 Task: Search one way flight ticket for 5 adults, 1 child, 2 infants in seat and 1 infant on lap in business from Kailua-kona, Hawaii: Ellison Onizuka Kona International Airport At Keahole to Fort Wayne: Fort Wayne International Airport on 5-4-2023. Choice of flights is Alaska. Number of bags: 11 checked bags. Price is upto 105000. Outbound departure time preference is 22:00.
Action: Mouse moved to (372, 339)
Screenshot: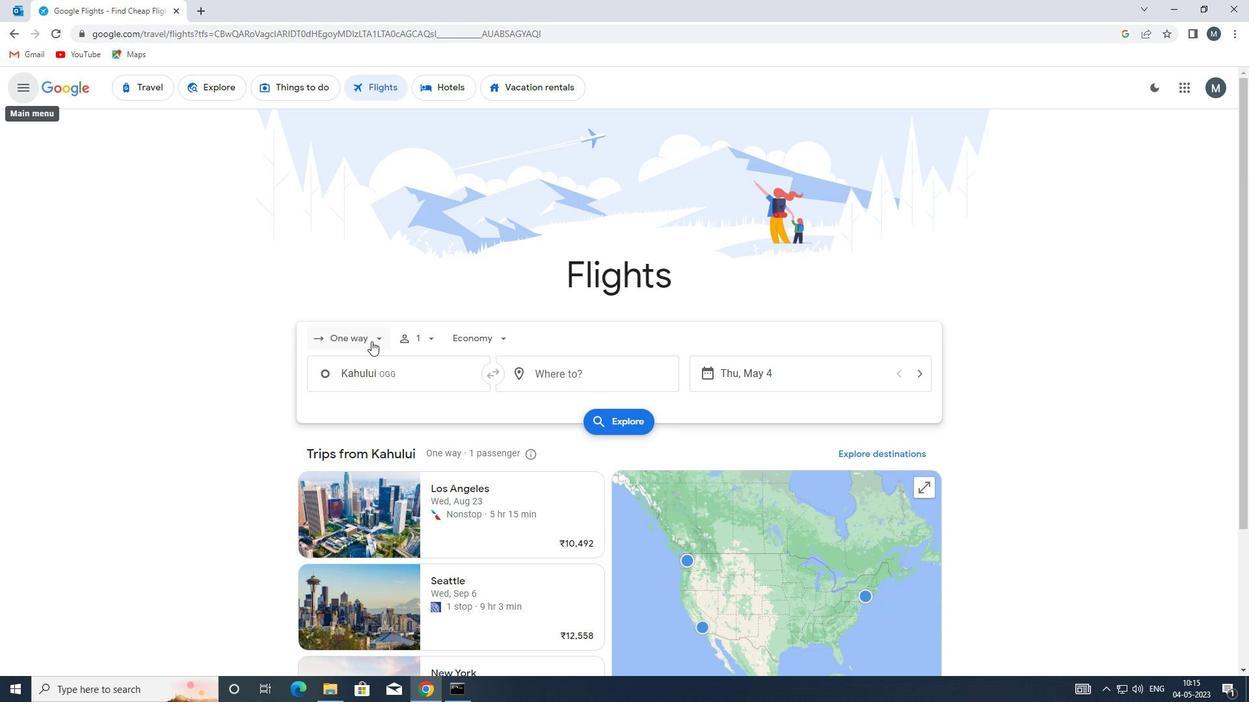 
Action: Mouse pressed left at (372, 339)
Screenshot: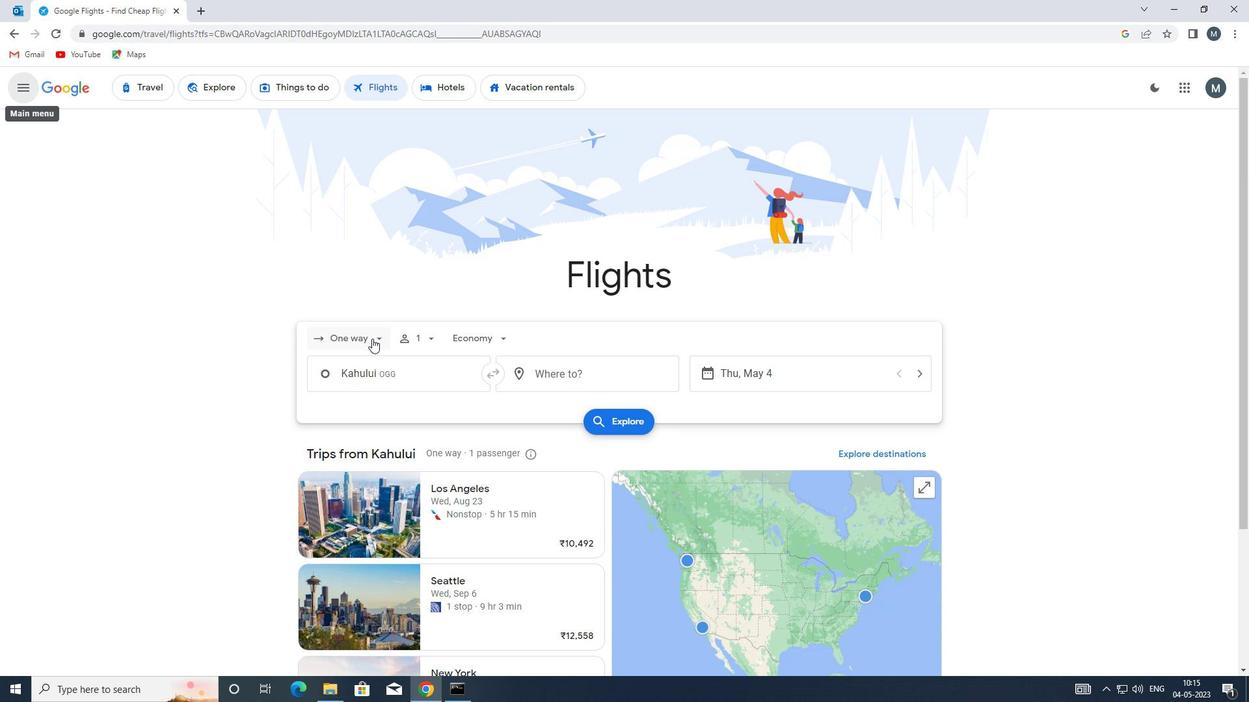 
Action: Mouse moved to (367, 402)
Screenshot: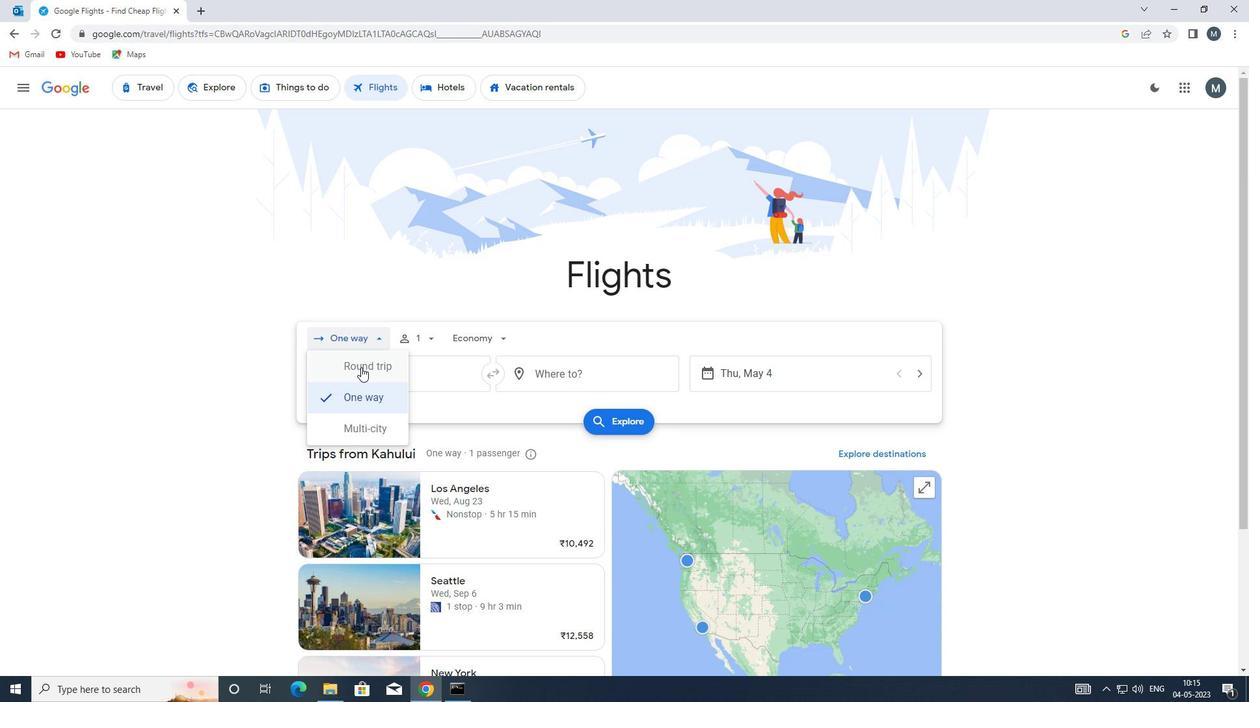 
Action: Mouse pressed left at (367, 402)
Screenshot: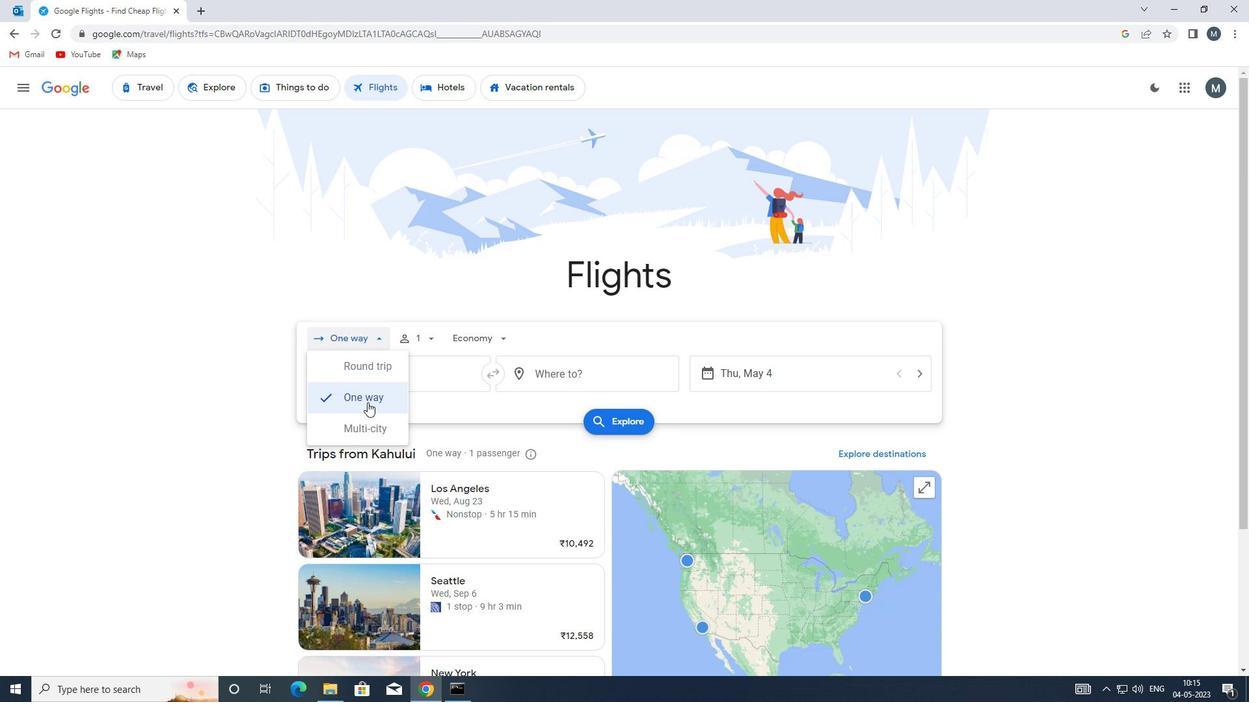 
Action: Mouse moved to (430, 342)
Screenshot: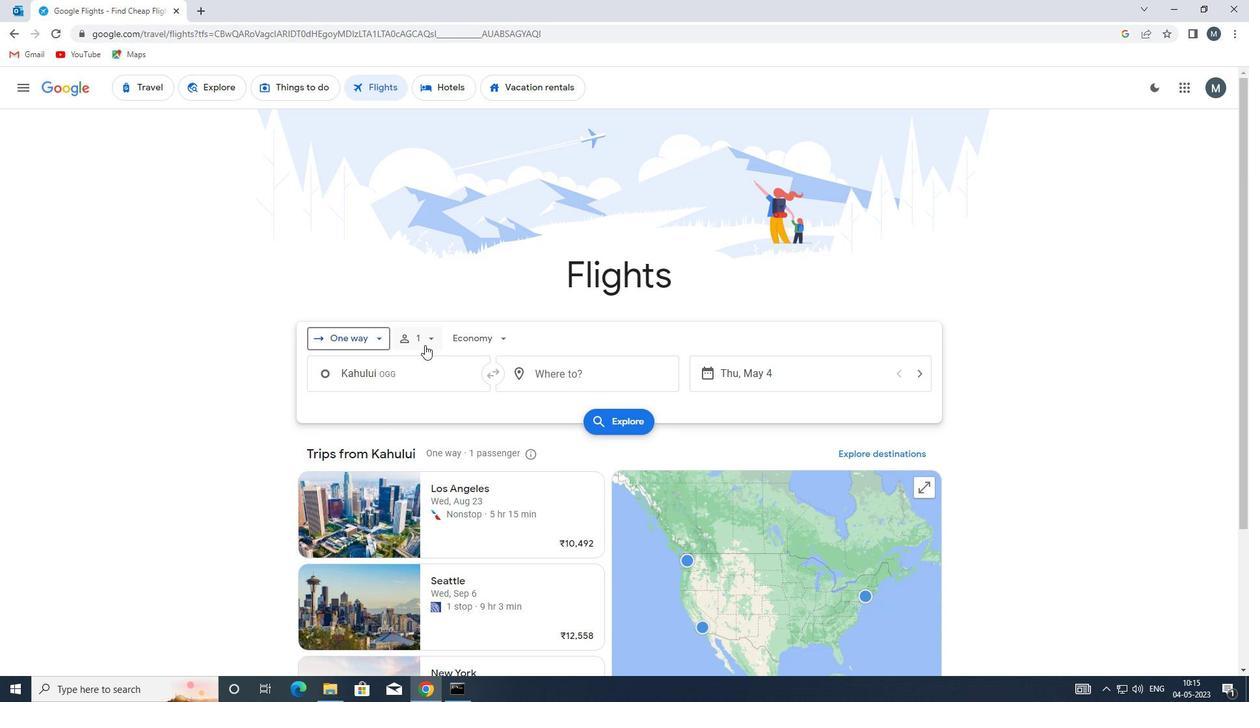 
Action: Mouse pressed left at (430, 342)
Screenshot: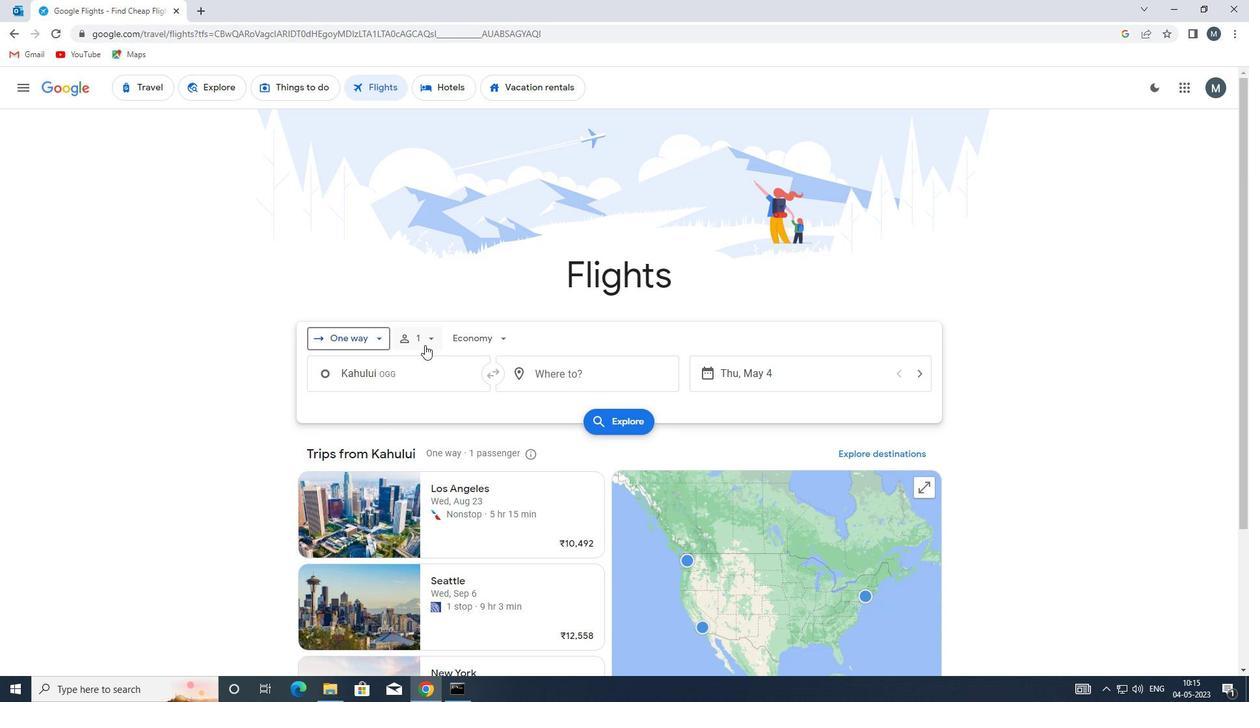 
Action: Mouse moved to (538, 372)
Screenshot: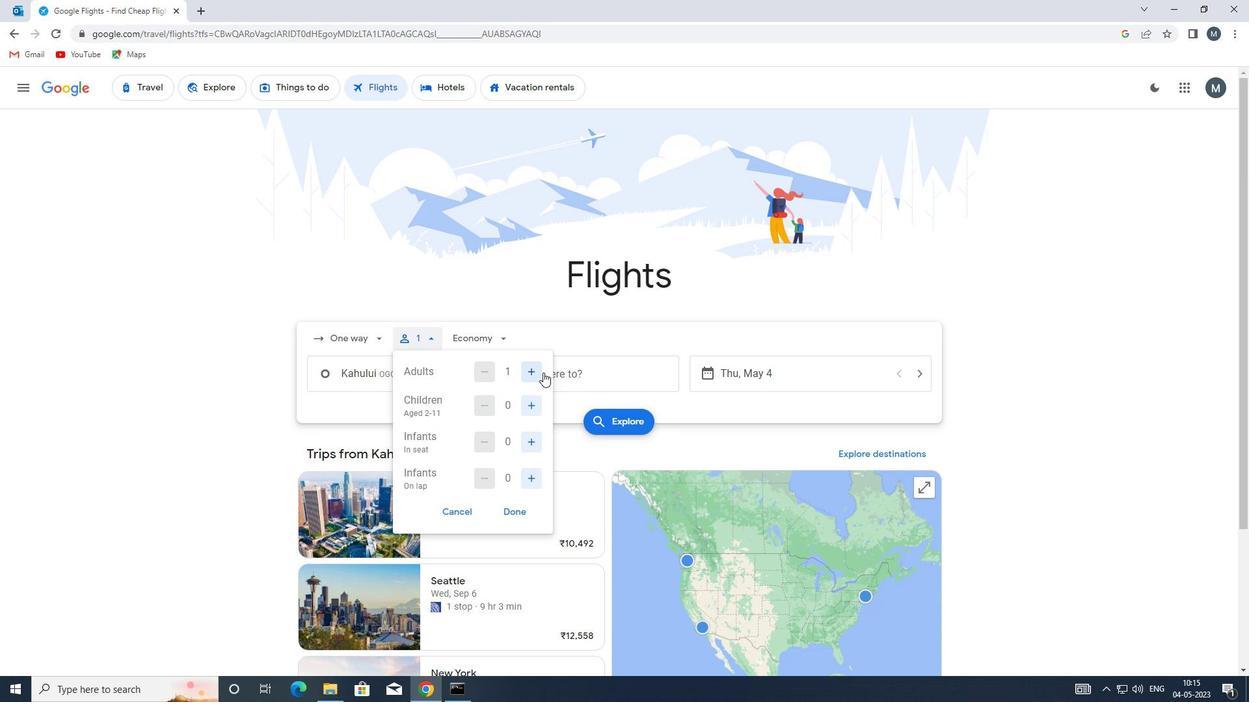 
Action: Mouse pressed left at (538, 372)
Screenshot: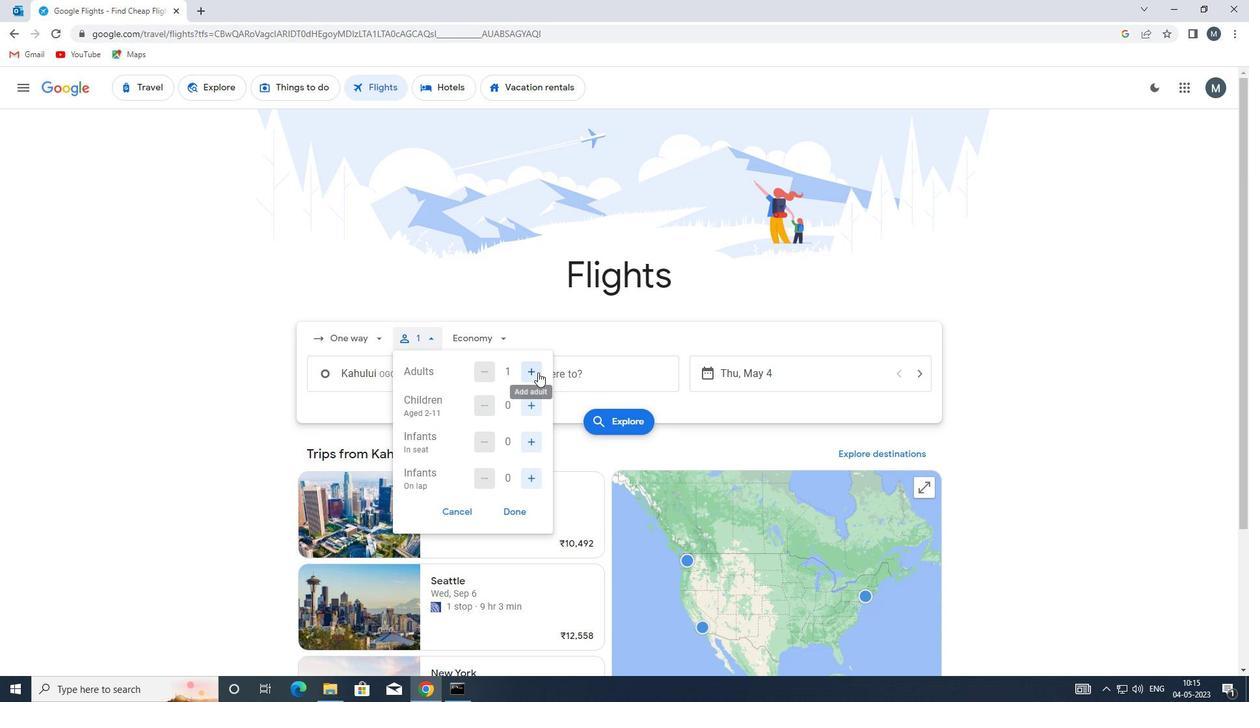 
Action: Mouse pressed left at (538, 372)
Screenshot: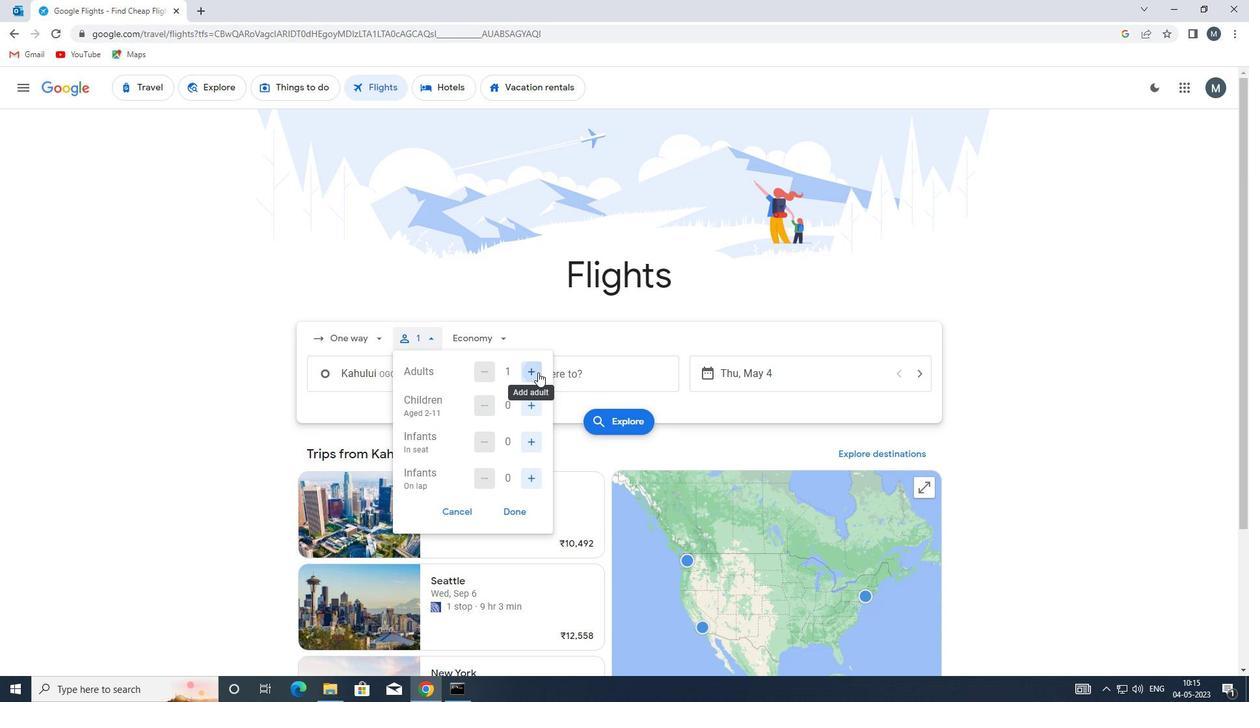 
Action: Mouse pressed left at (538, 372)
Screenshot: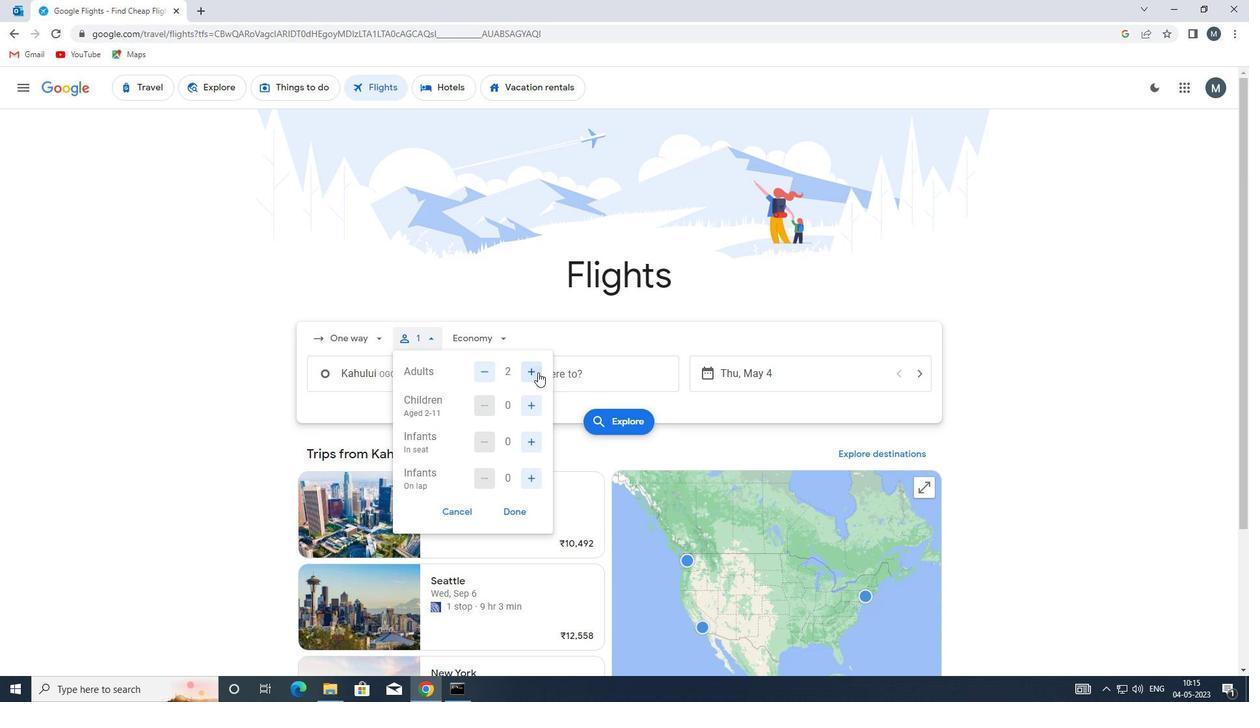 
Action: Mouse pressed left at (538, 372)
Screenshot: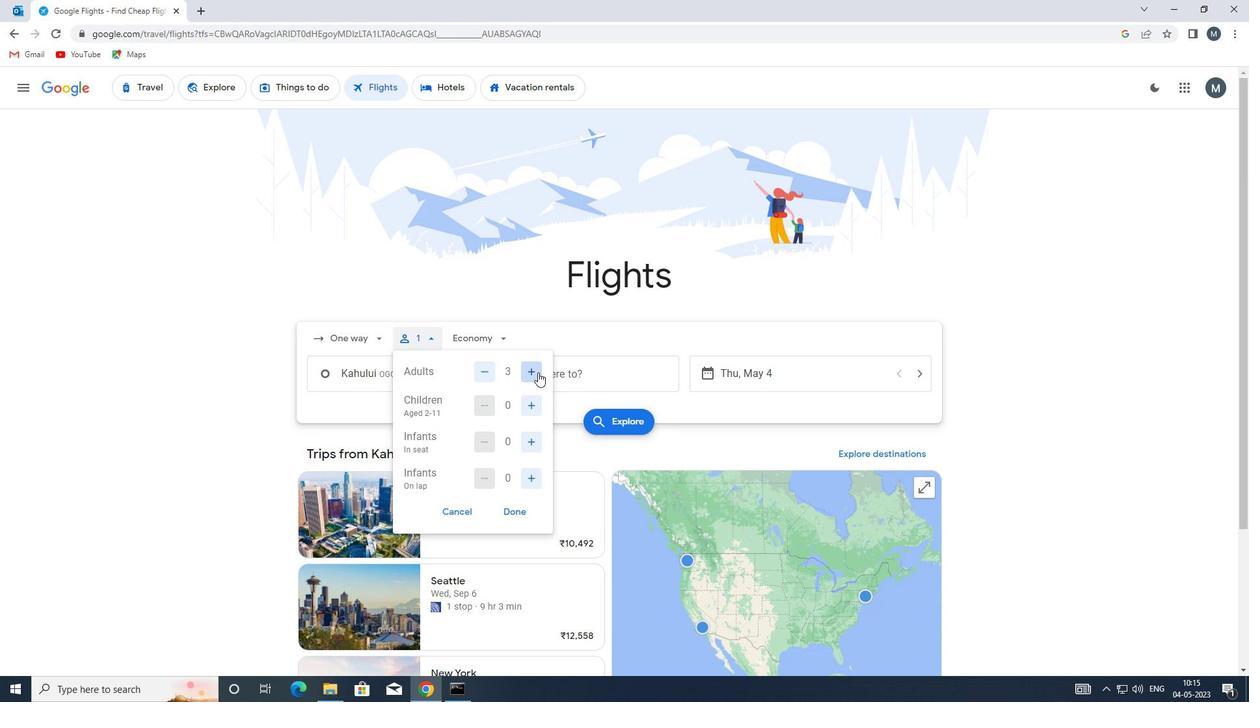 
Action: Mouse moved to (534, 410)
Screenshot: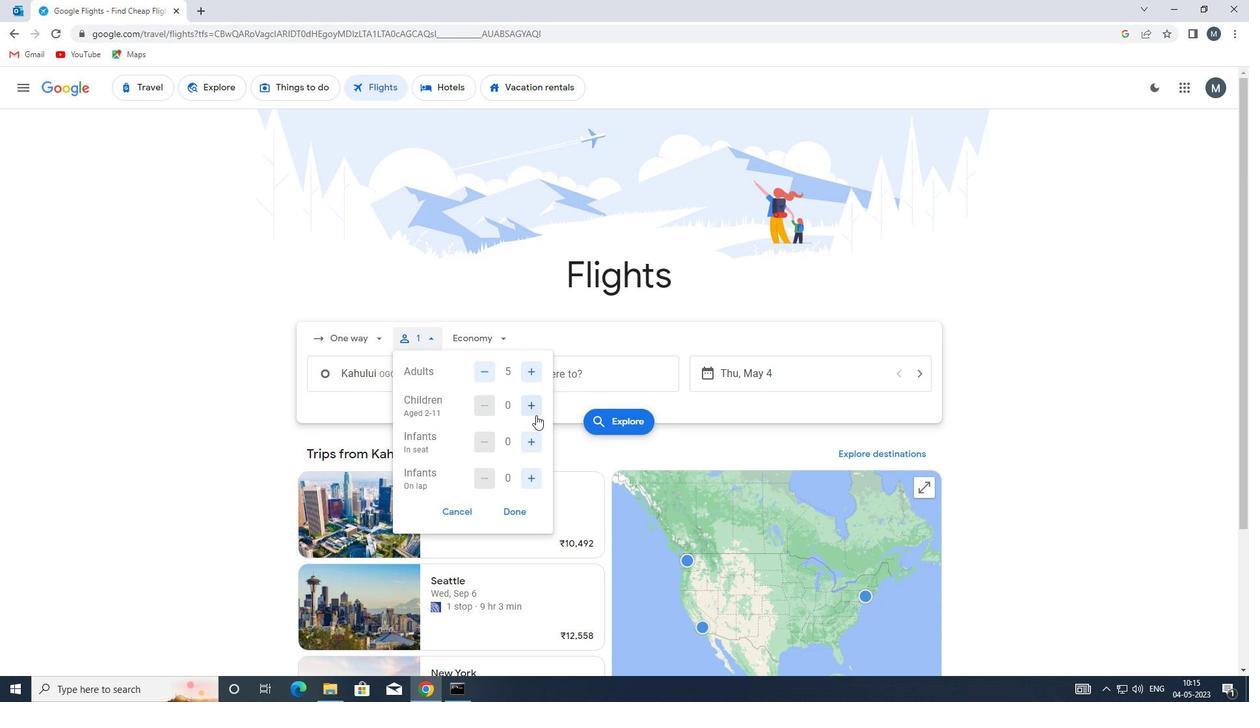 
Action: Mouse pressed left at (534, 410)
Screenshot: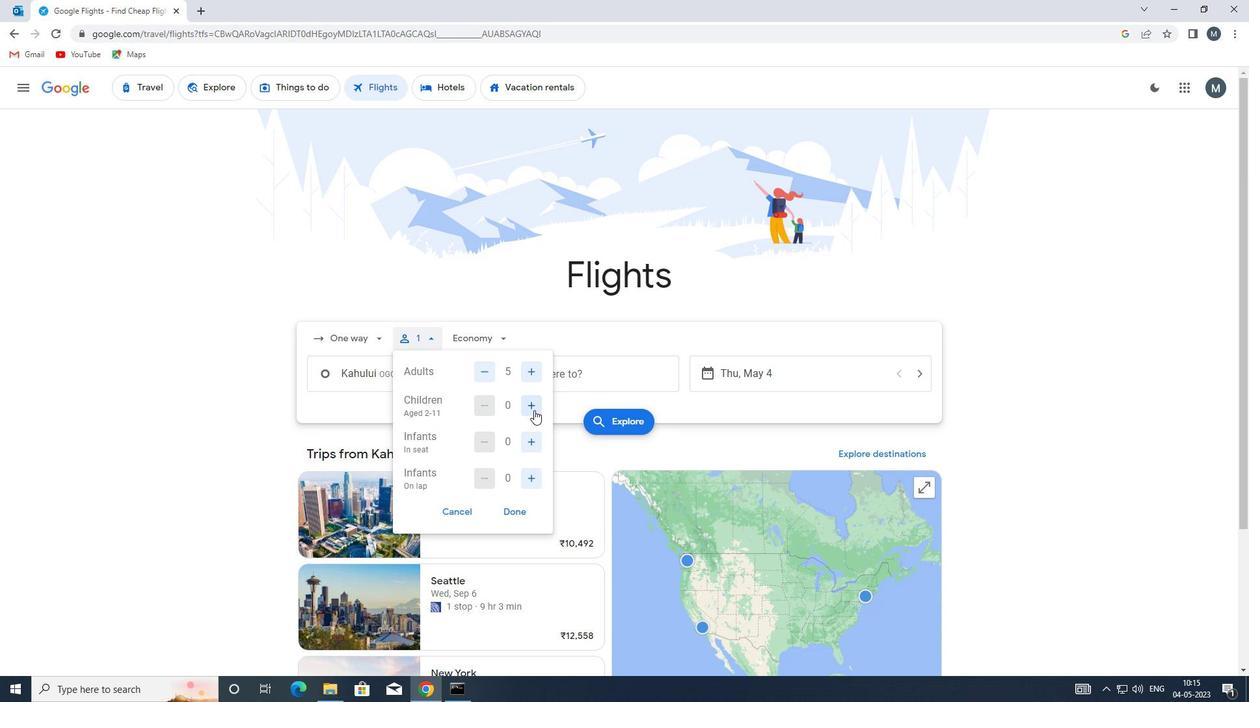 
Action: Mouse moved to (532, 446)
Screenshot: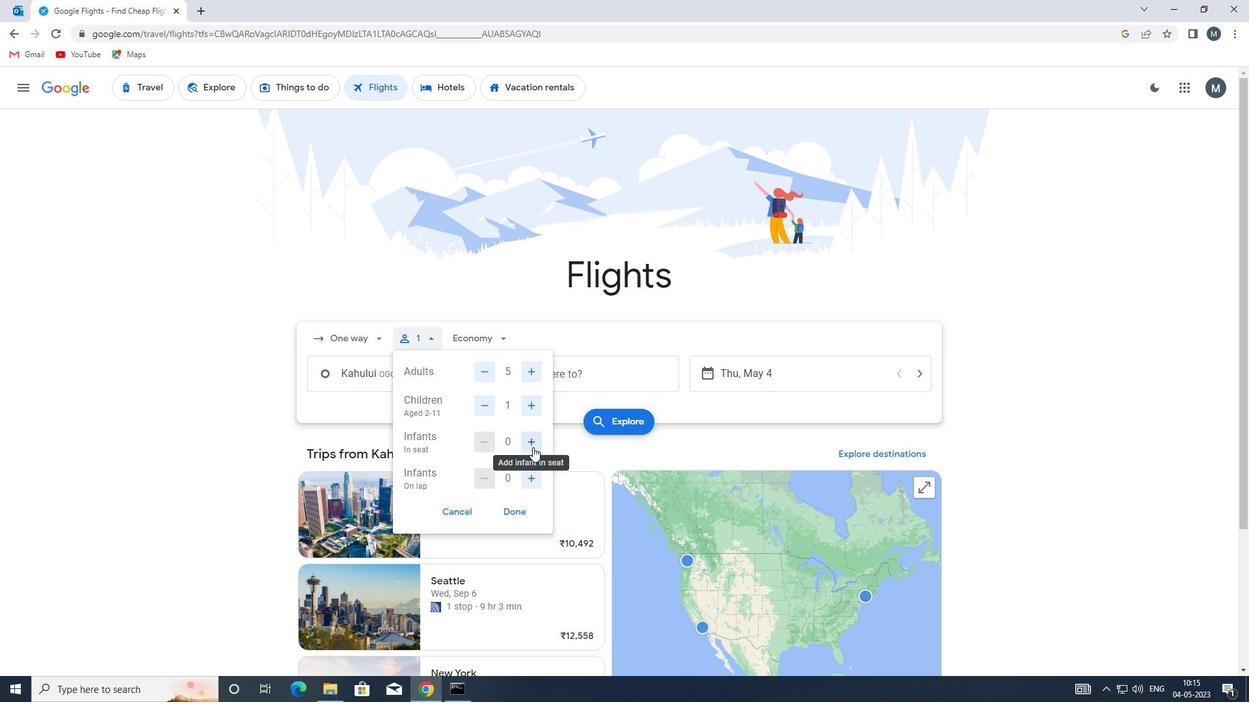 
Action: Mouse pressed left at (532, 446)
Screenshot: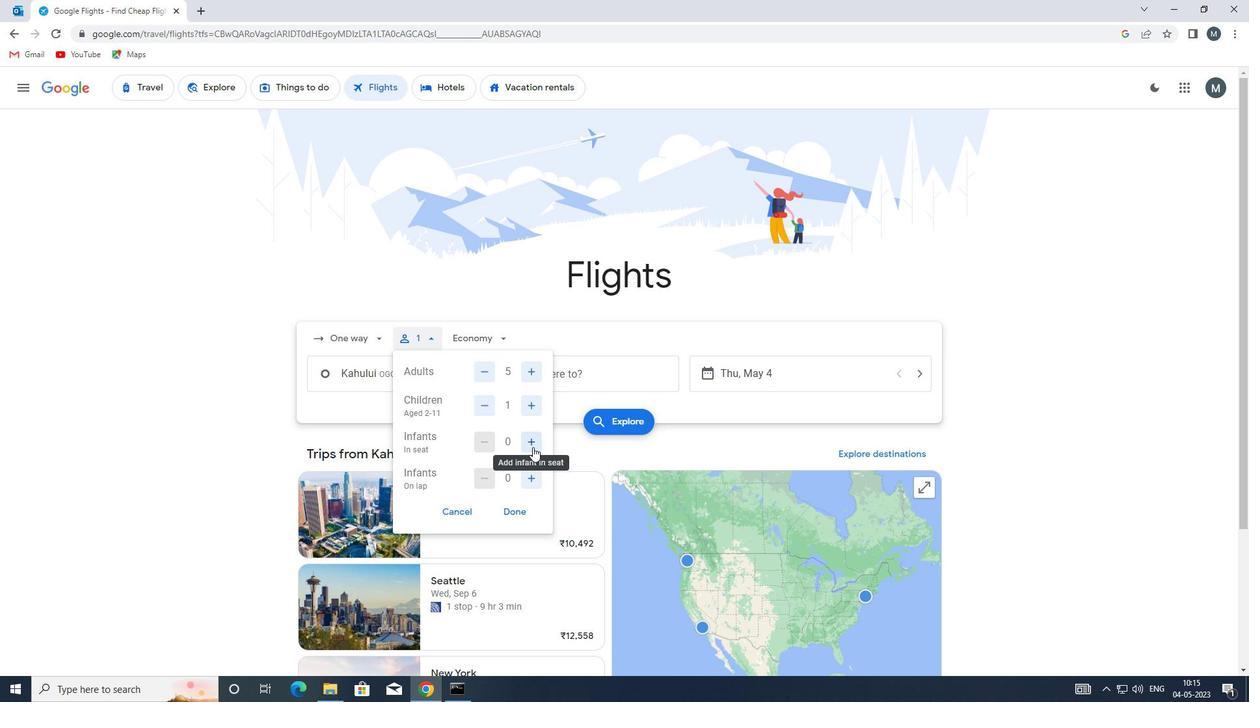 
Action: Mouse moved to (533, 445)
Screenshot: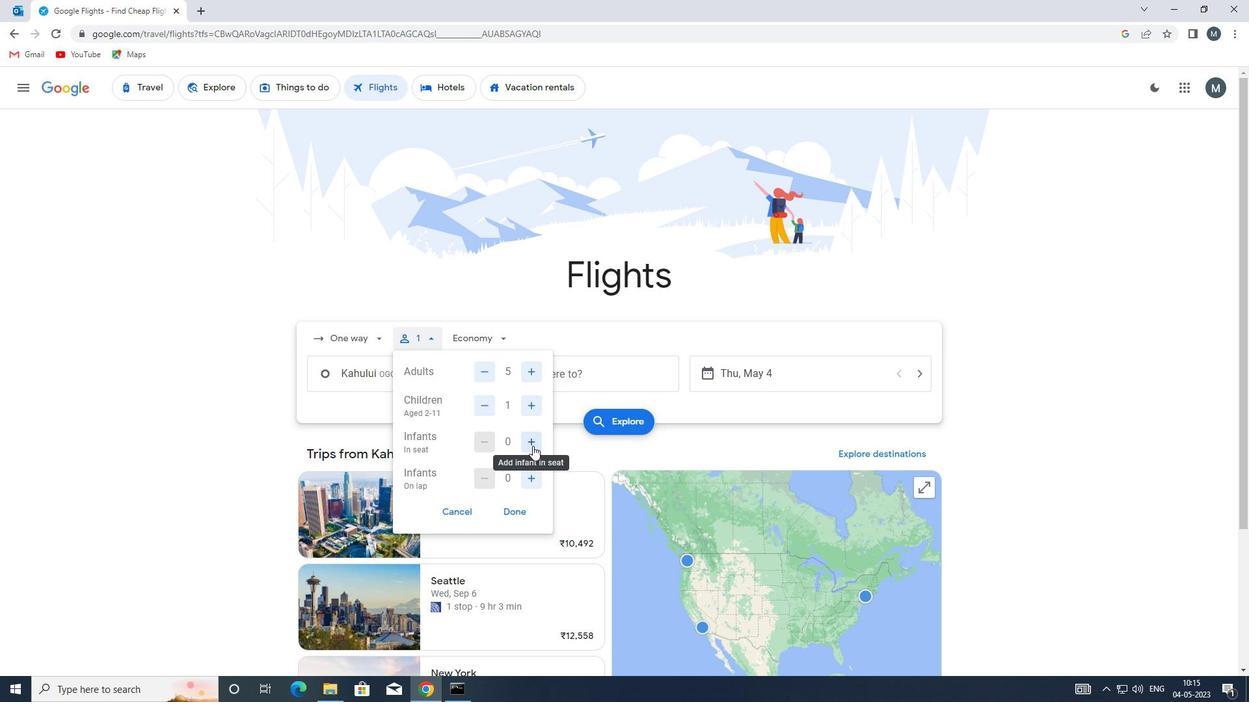 
Action: Mouse pressed left at (533, 445)
Screenshot: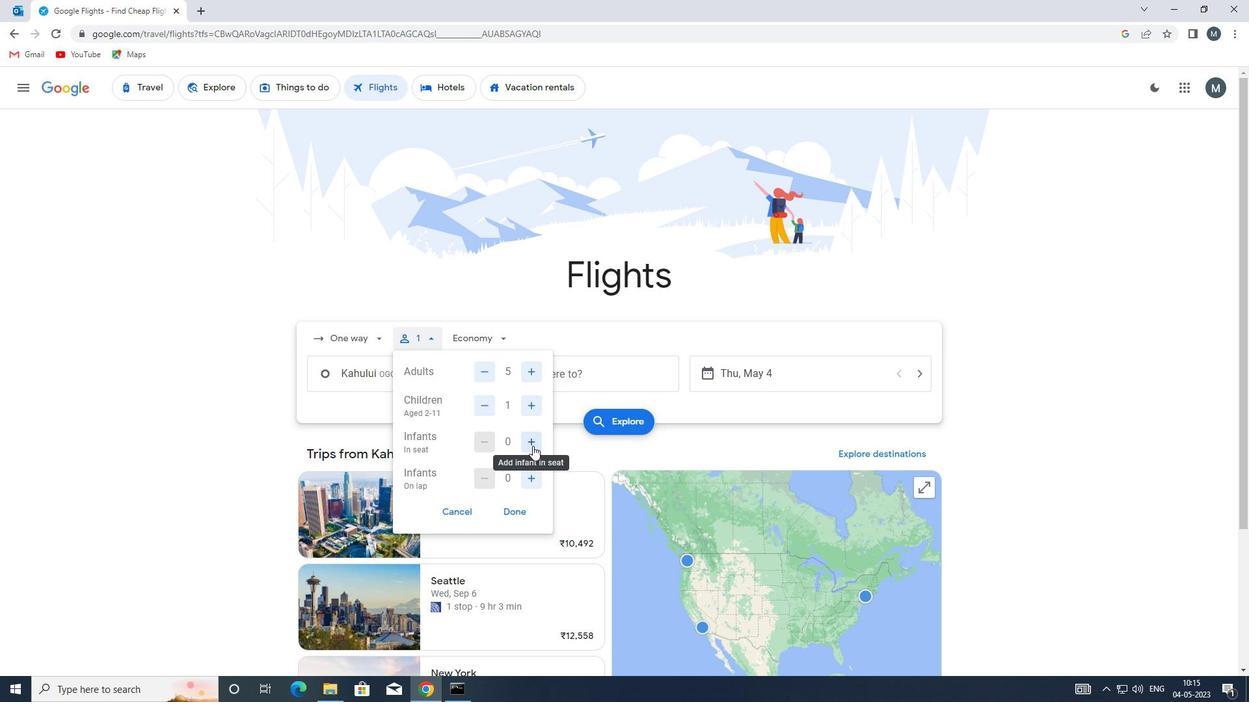 
Action: Mouse moved to (532, 485)
Screenshot: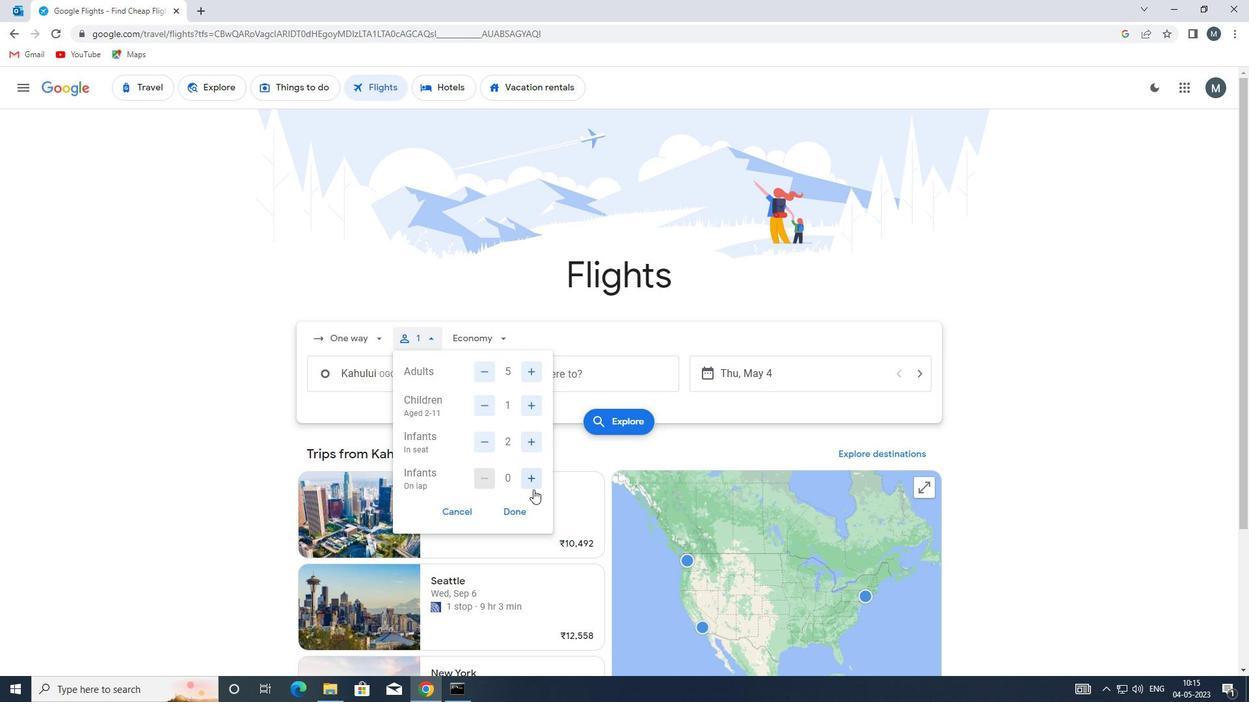 
Action: Mouse pressed left at (532, 485)
Screenshot: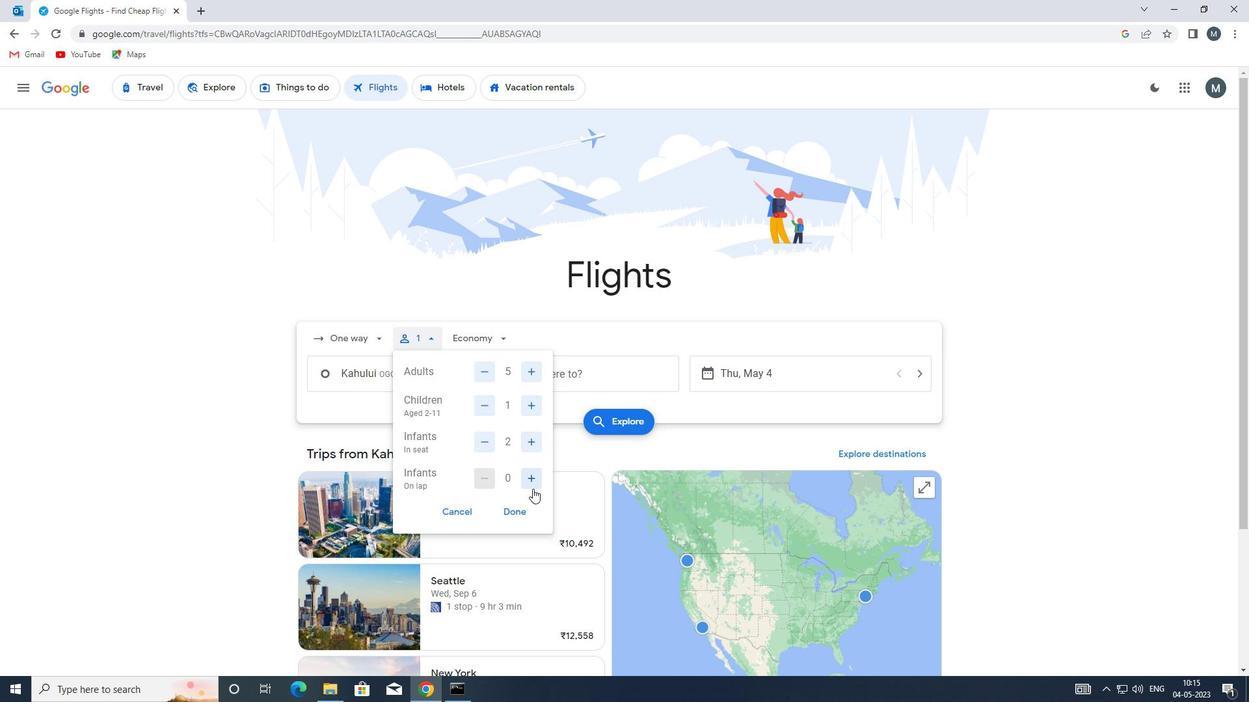 
Action: Mouse moved to (522, 506)
Screenshot: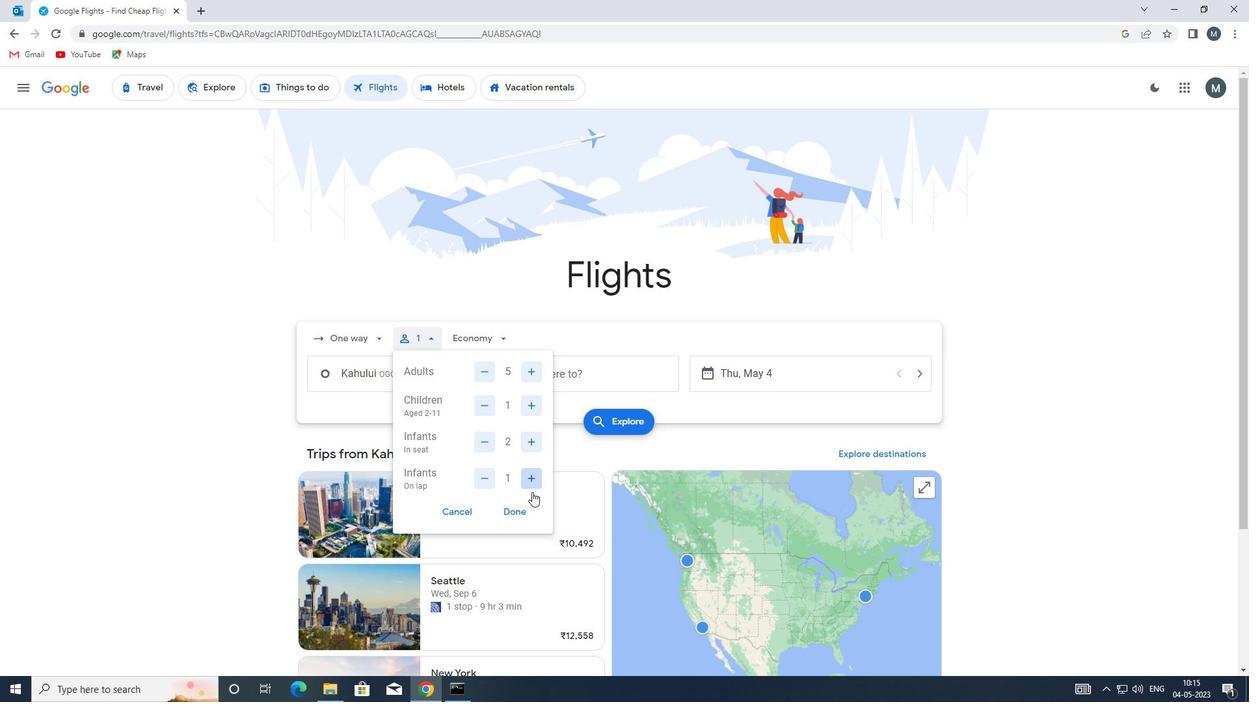 
Action: Mouse pressed left at (522, 506)
Screenshot: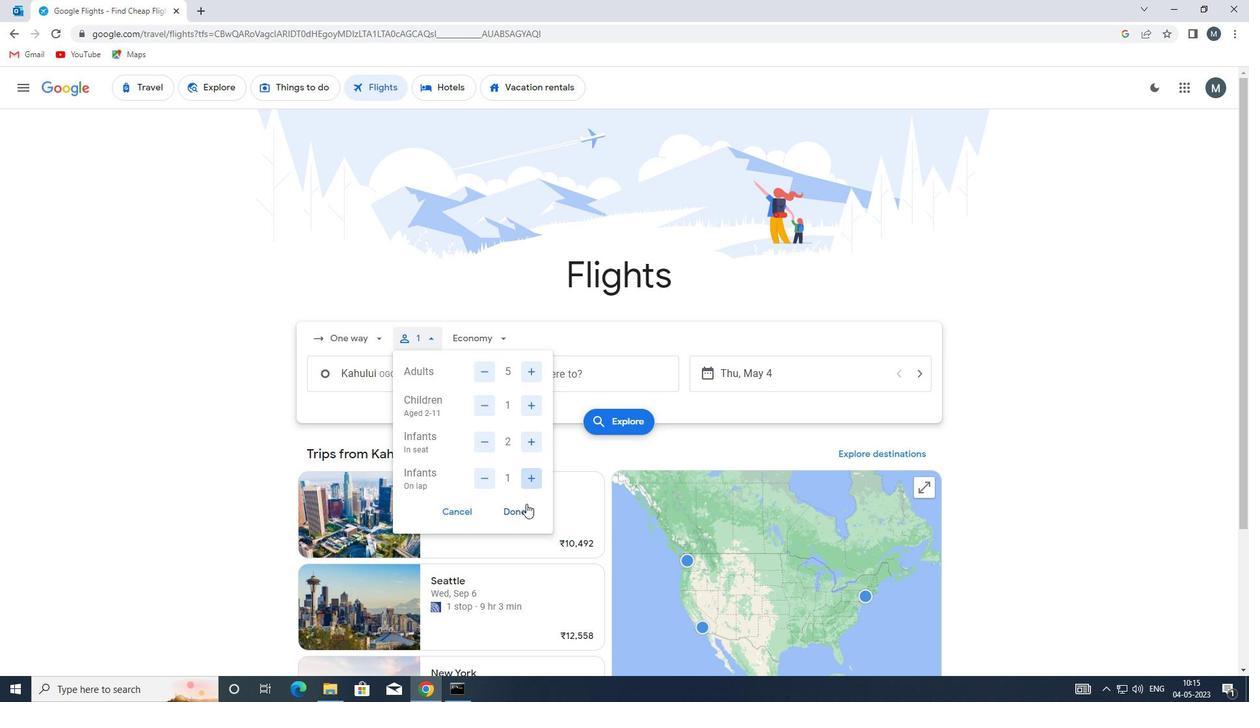 
Action: Mouse moved to (500, 339)
Screenshot: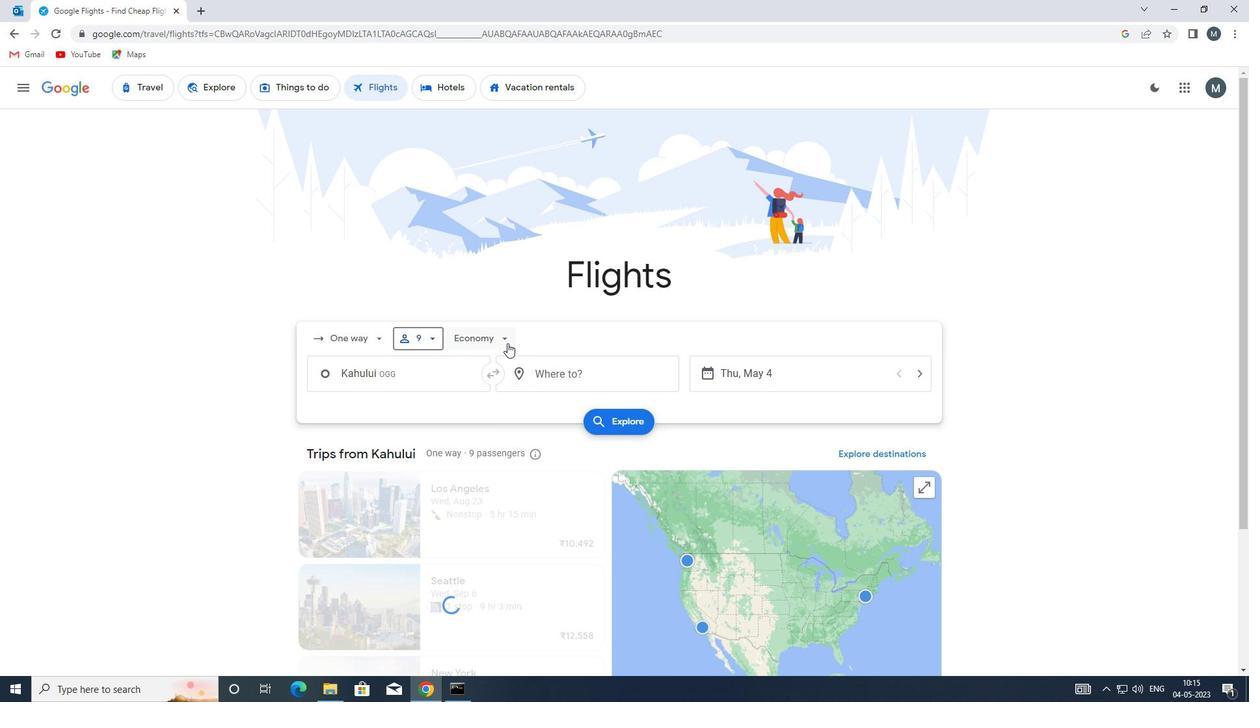 
Action: Mouse pressed left at (500, 339)
Screenshot: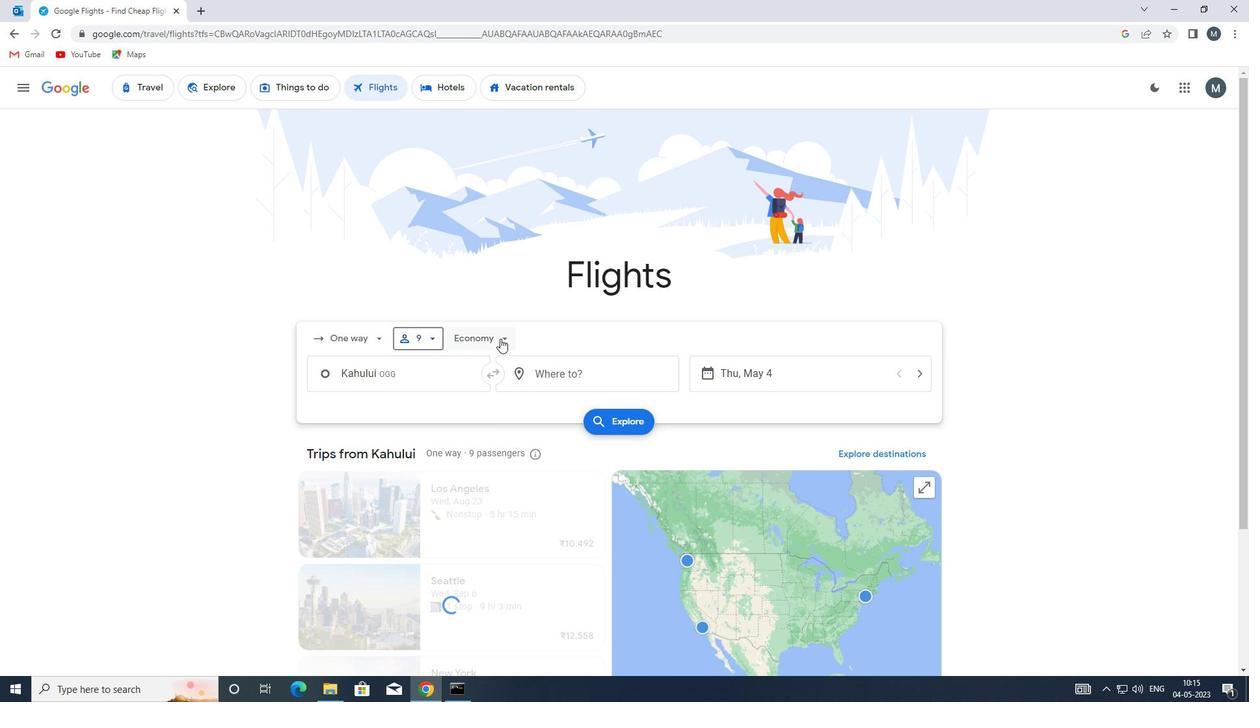 
Action: Mouse moved to (524, 432)
Screenshot: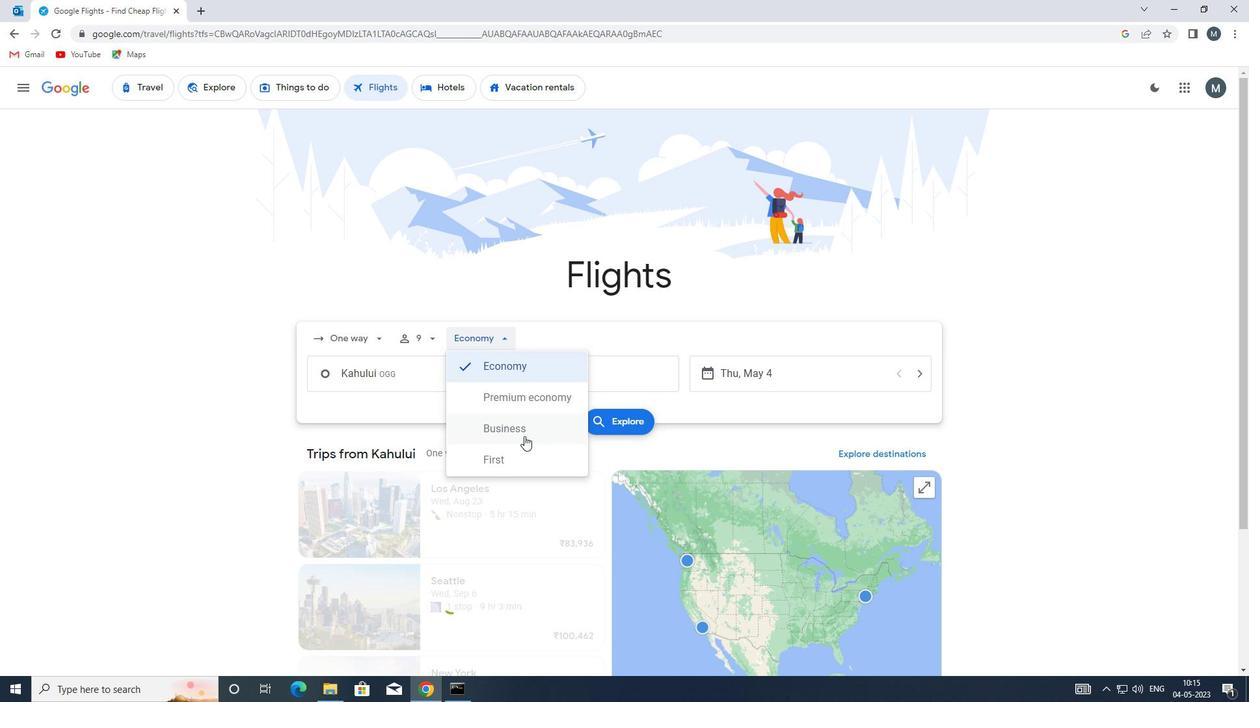 
Action: Mouse pressed left at (524, 432)
Screenshot: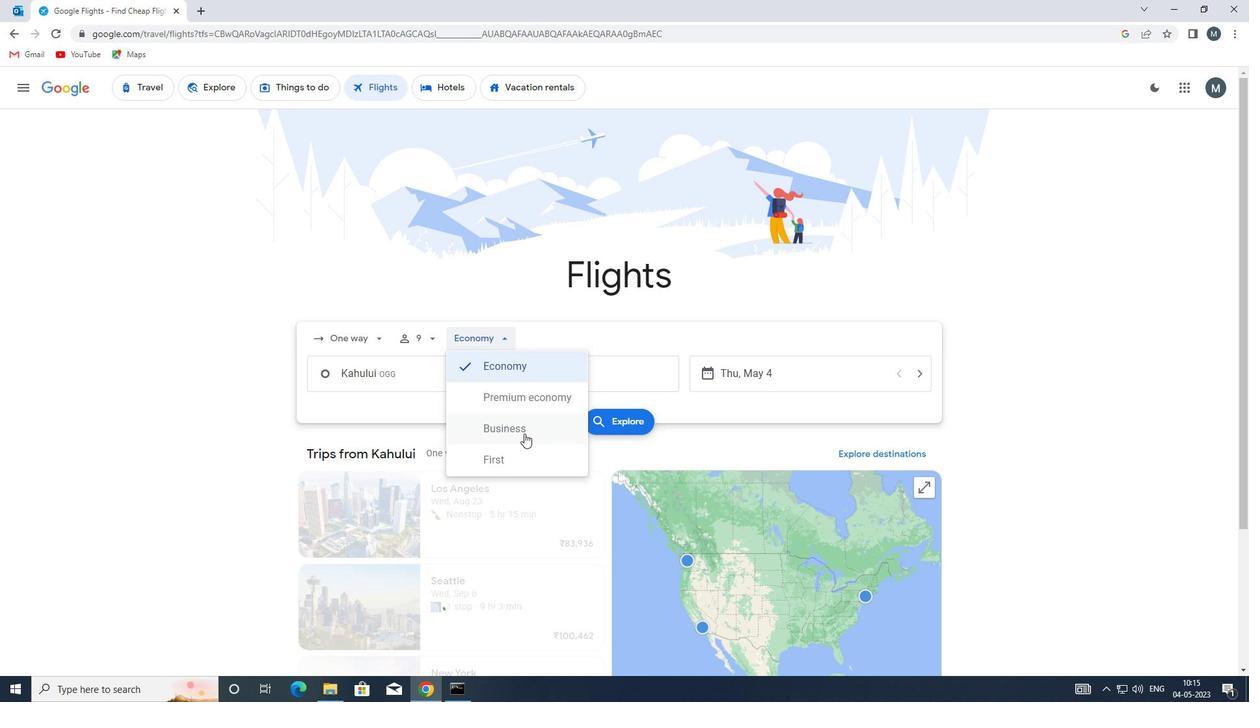 
Action: Mouse moved to (417, 377)
Screenshot: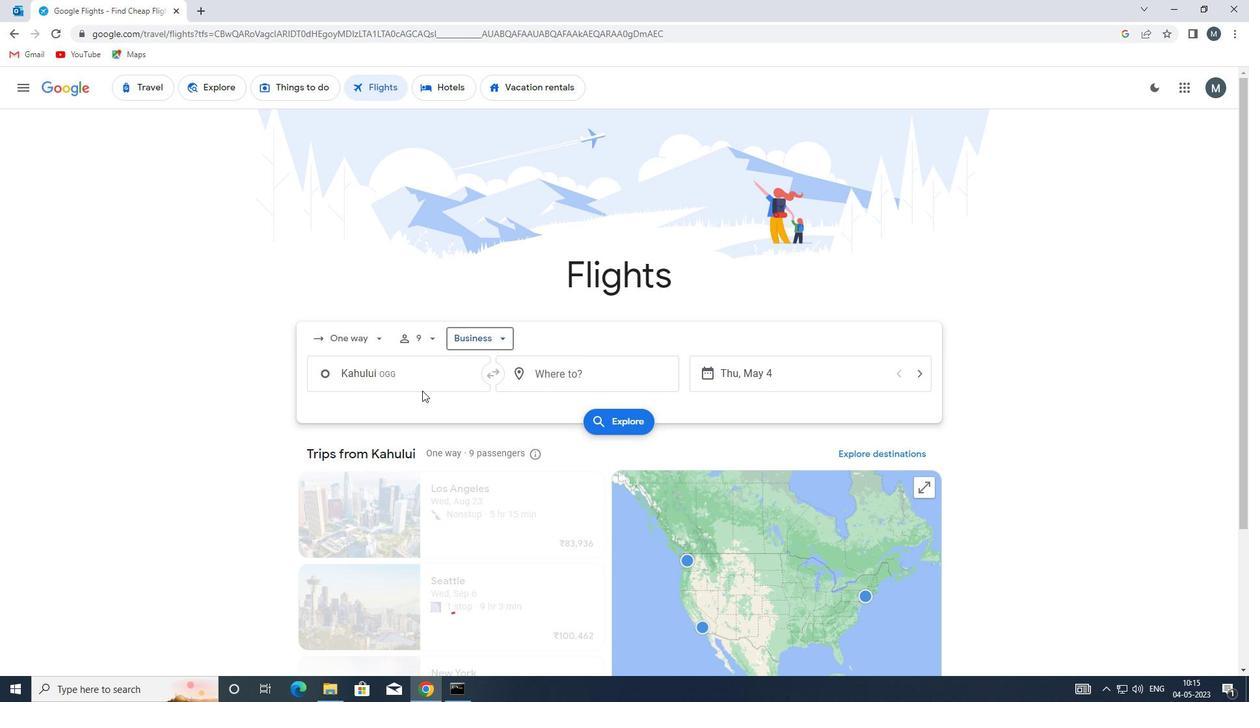 
Action: Mouse pressed left at (417, 377)
Screenshot: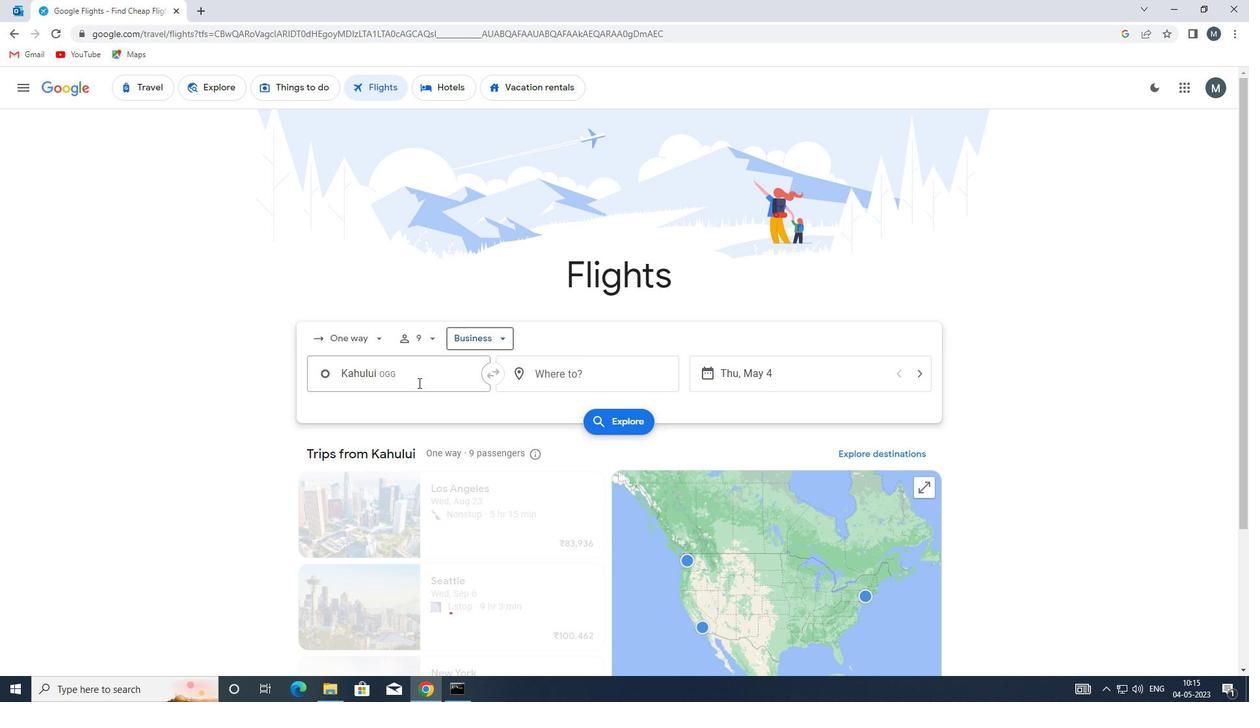 
Action: Mouse moved to (417, 377)
Screenshot: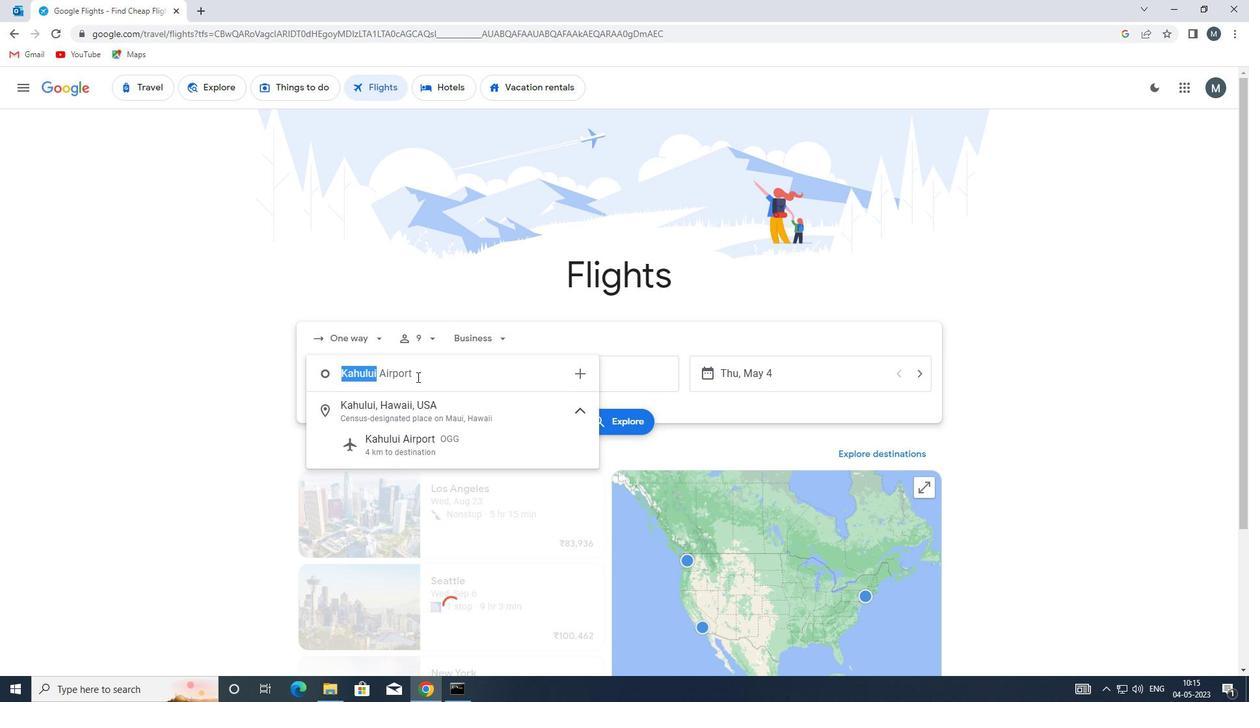 
Action: Key pressed koa
Screenshot: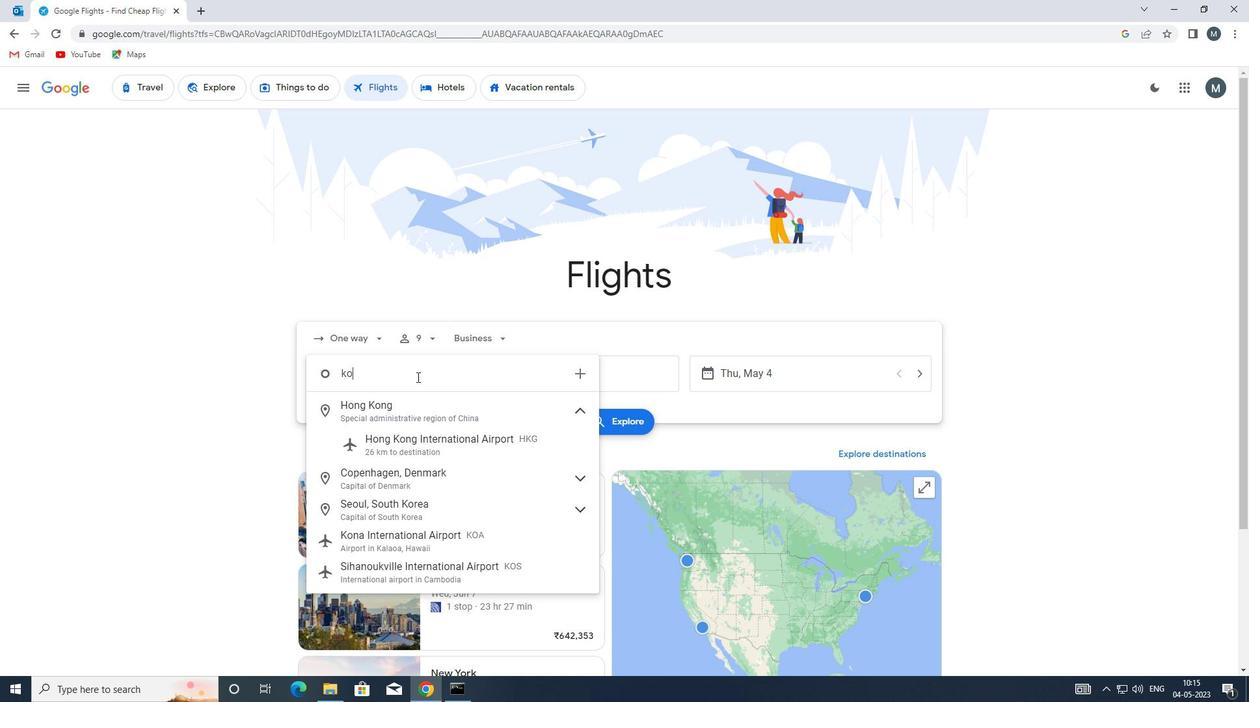 
Action: Mouse moved to (418, 408)
Screenshot: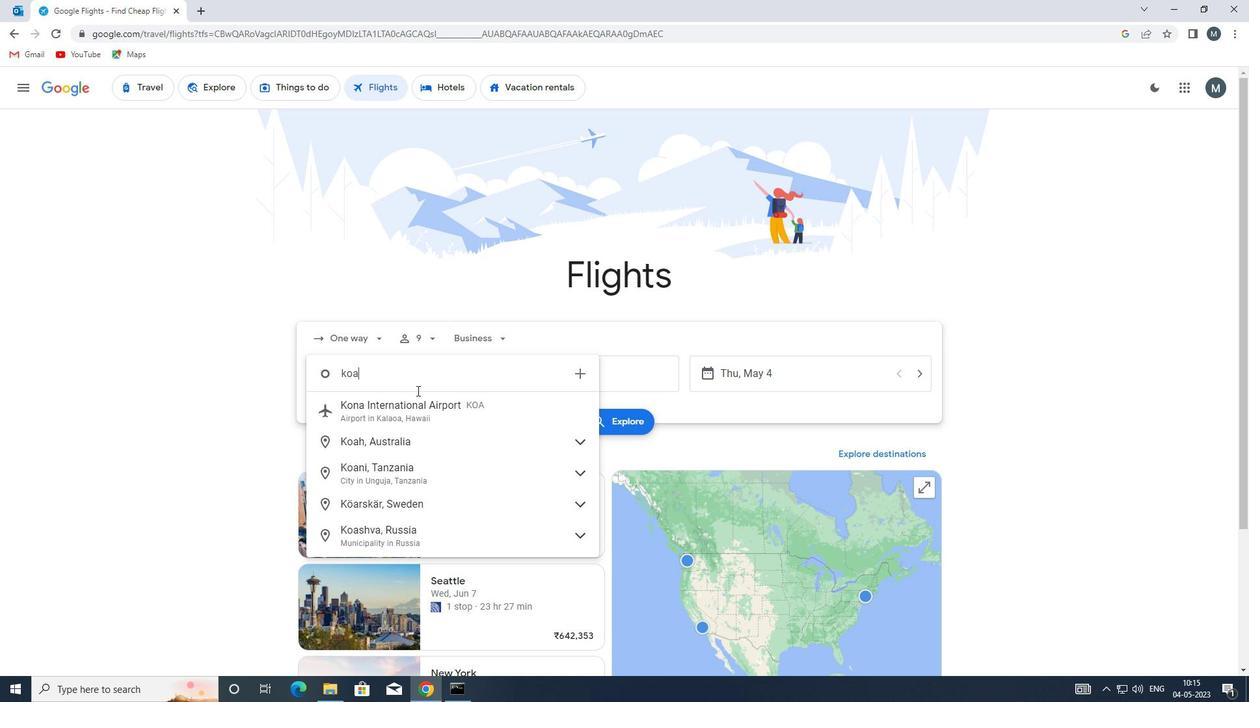 
Action: Mouse pressed left at (418, 408)
Screenshot: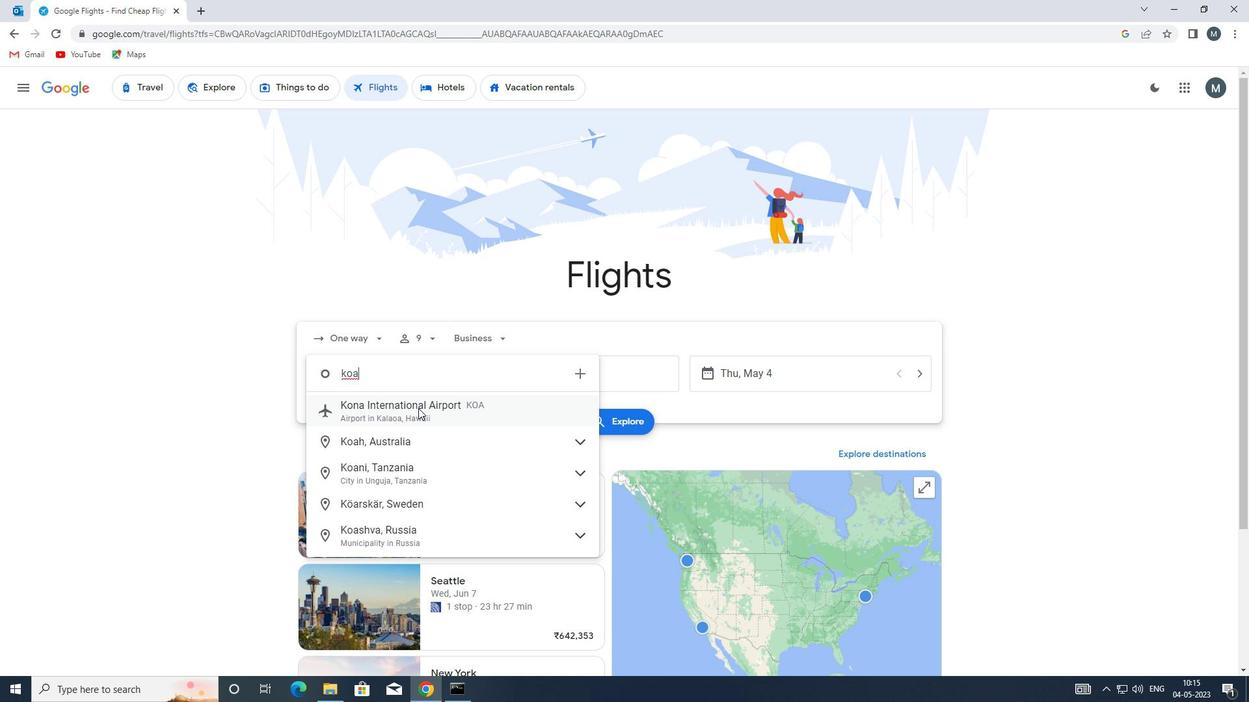 
Action: Mouse moved to (542, 378)
Screenshot: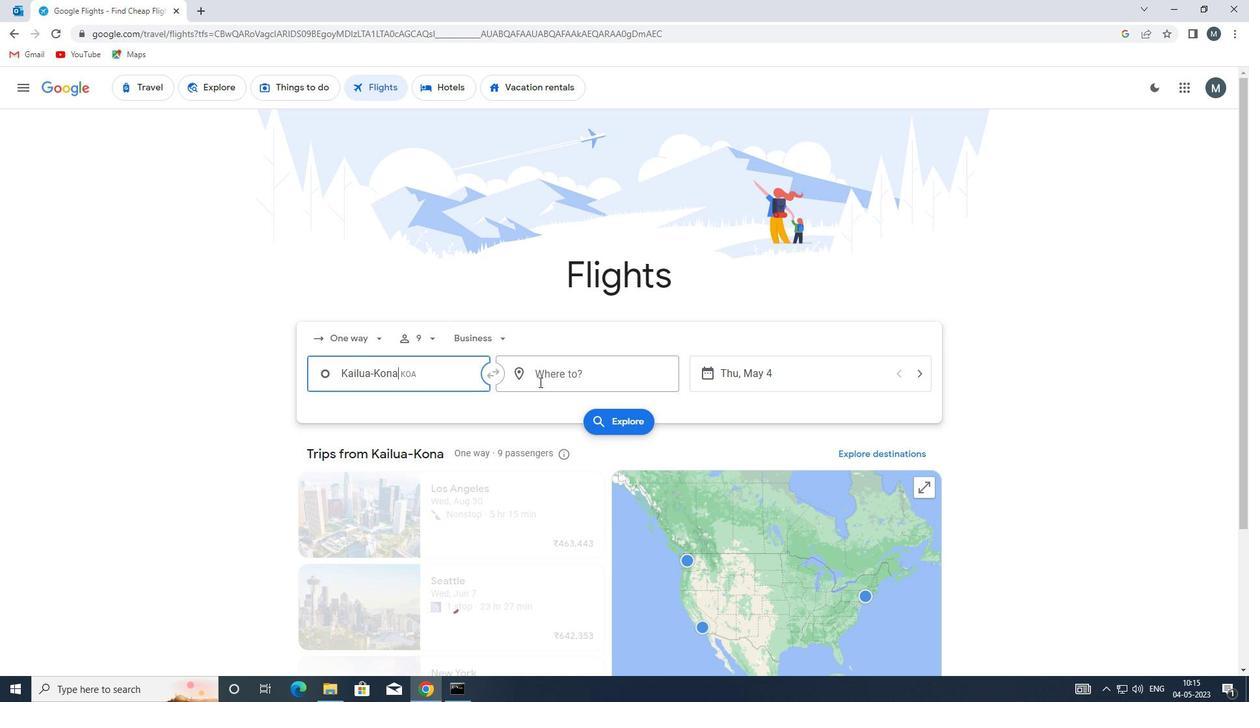 
Action: Mouse pressed left at (542, 378)
Screenshot: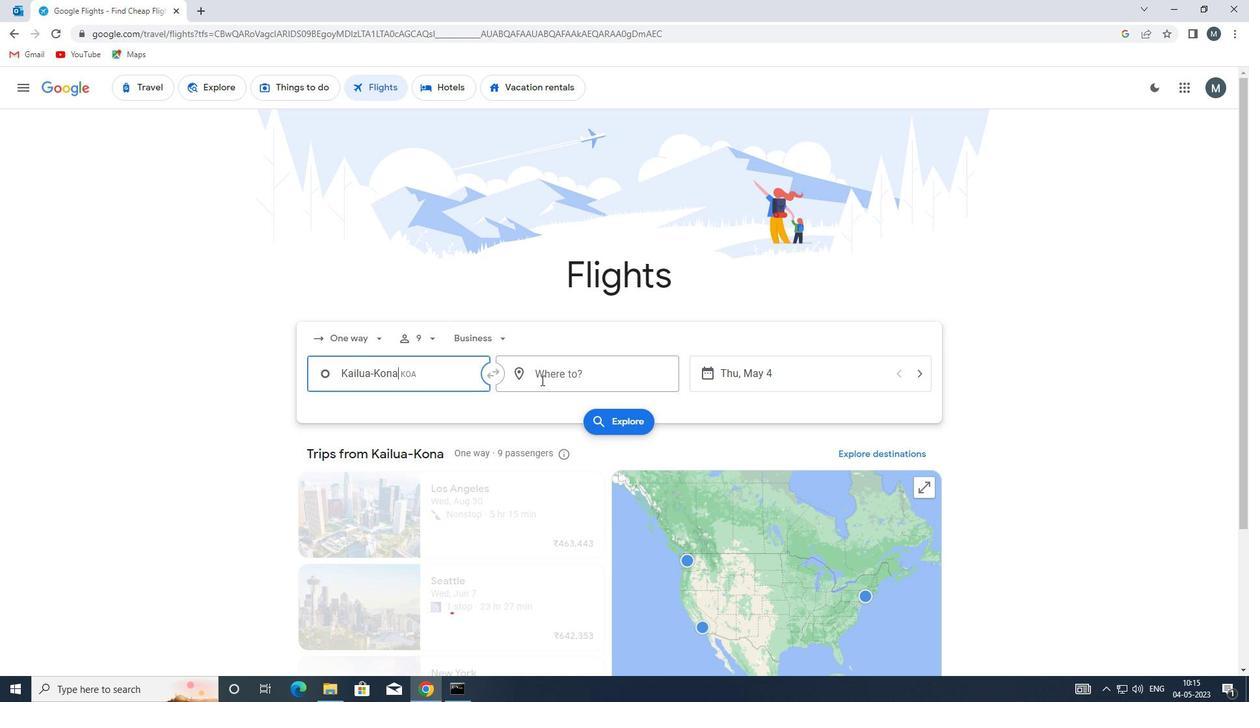 
Action: Mouse moved to (542, 376)
Screenshot: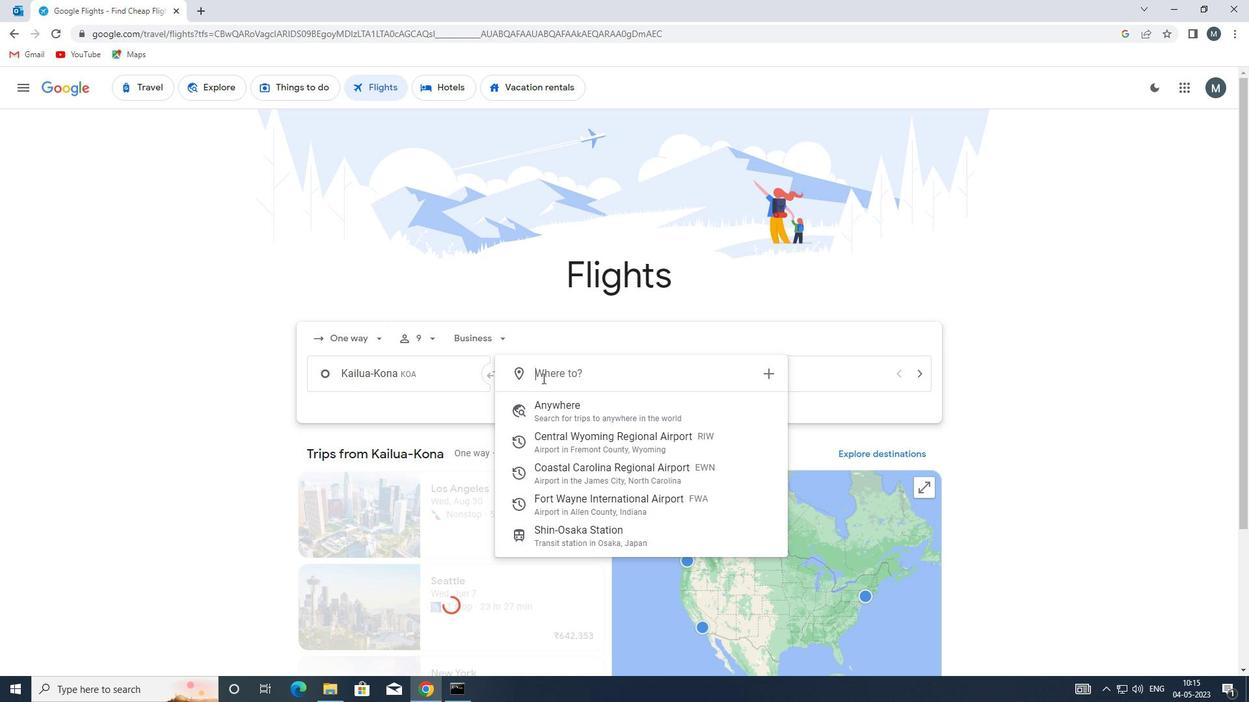
Action: Key pressed f
Screenshot: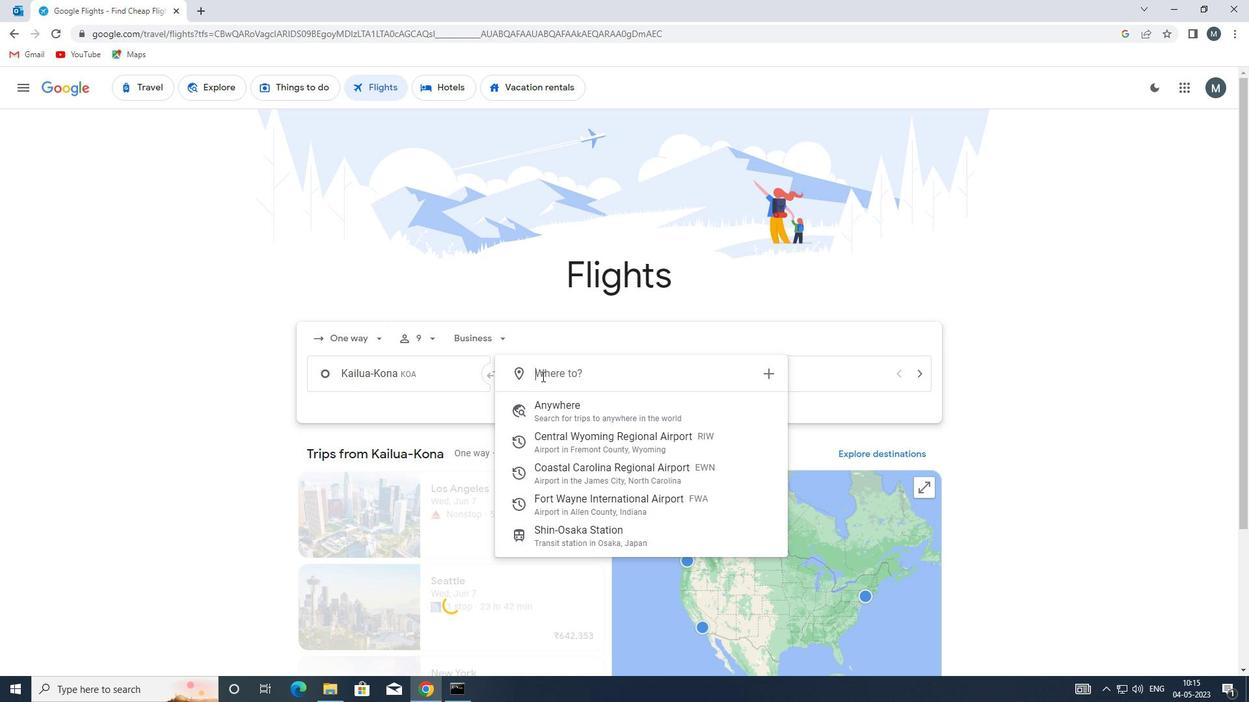 
Action: Mouse moved to (541, 376)
Screenshot: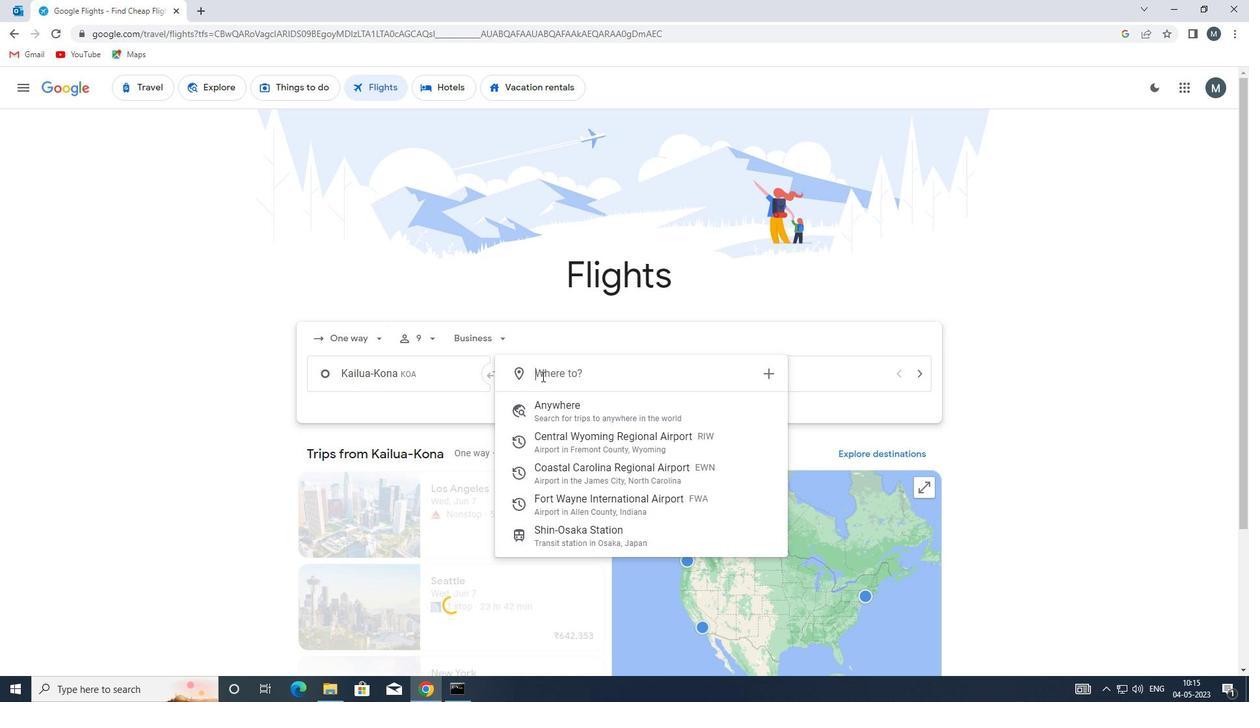 
Action: Key pressed waa
Screenshot: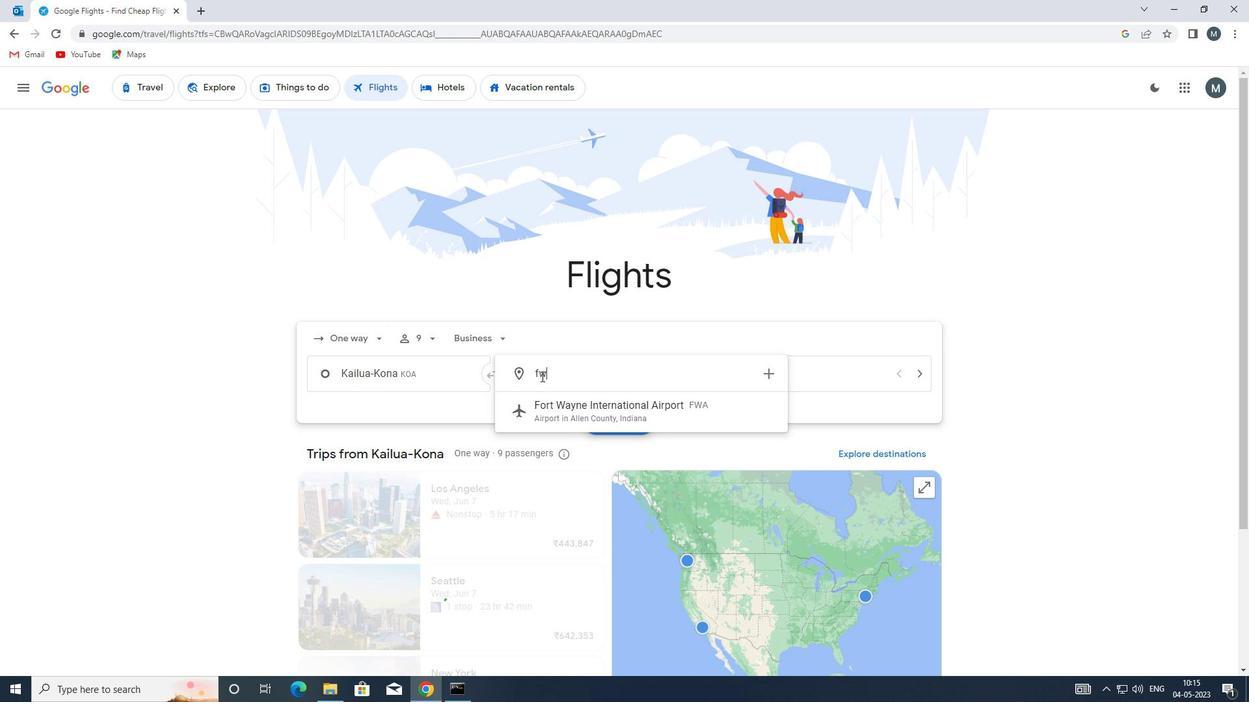 
Action: Mouse moved to (560, 379)
Screenshot: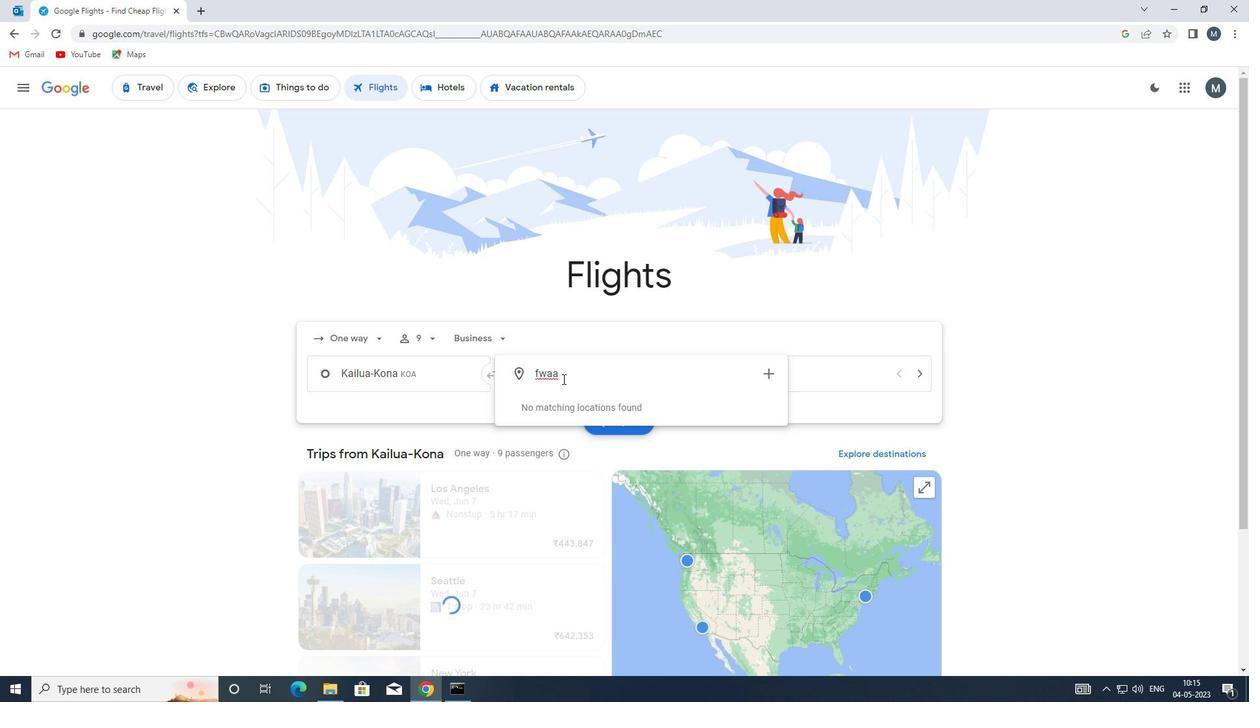 
Action: Key pressed <Key.backspace><Key.backspace><Key.backspace>
Screenshot: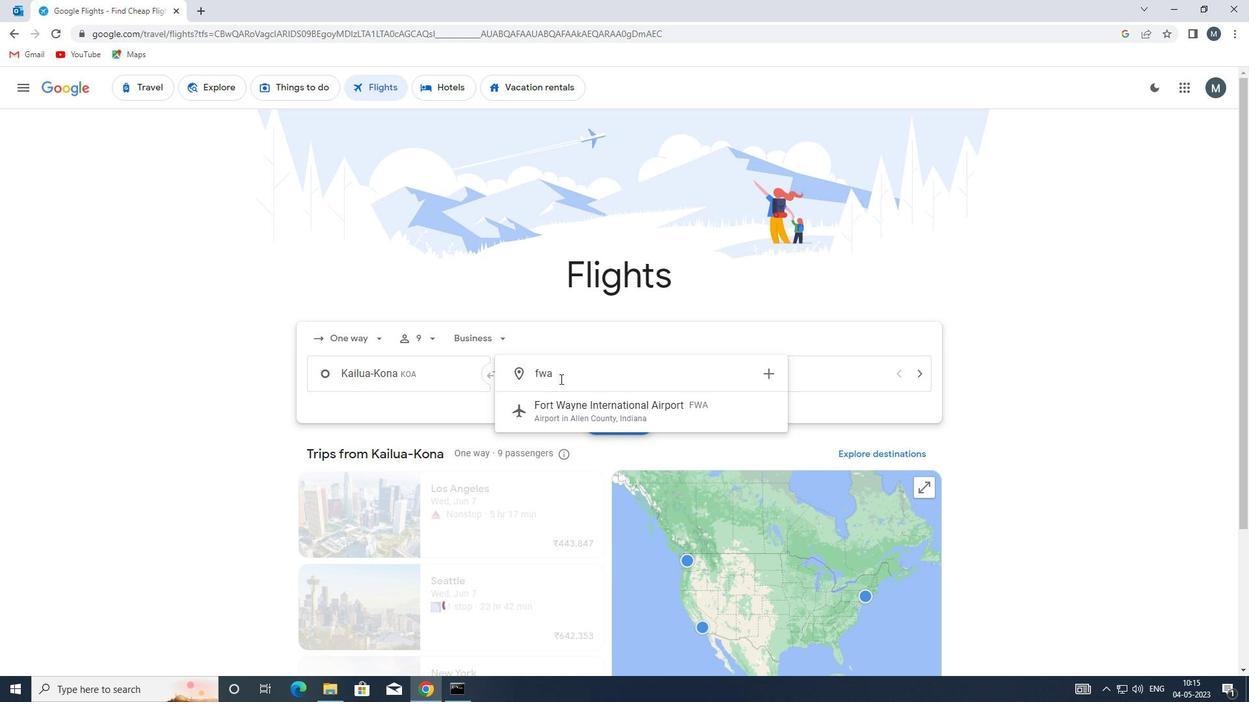 
Action: Mouse moved to (560, 380)
Screenshot: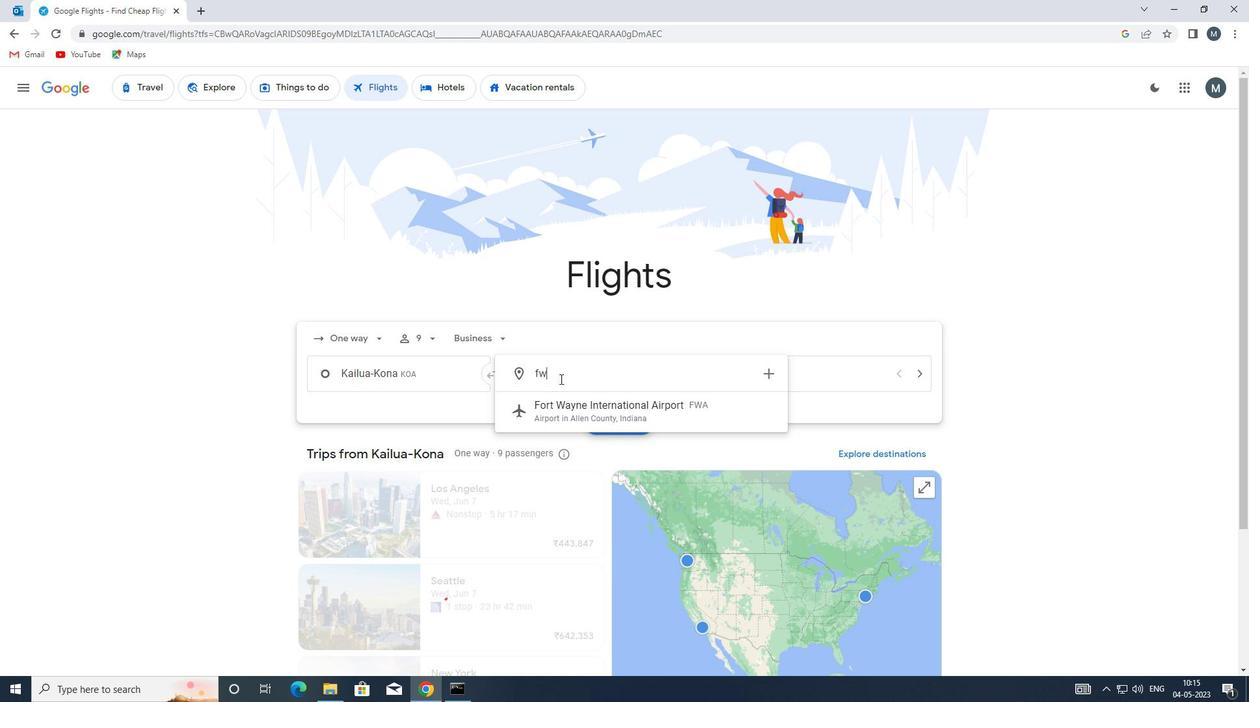 
Action: Key pressed <Key.backspace>fw
Screenshot: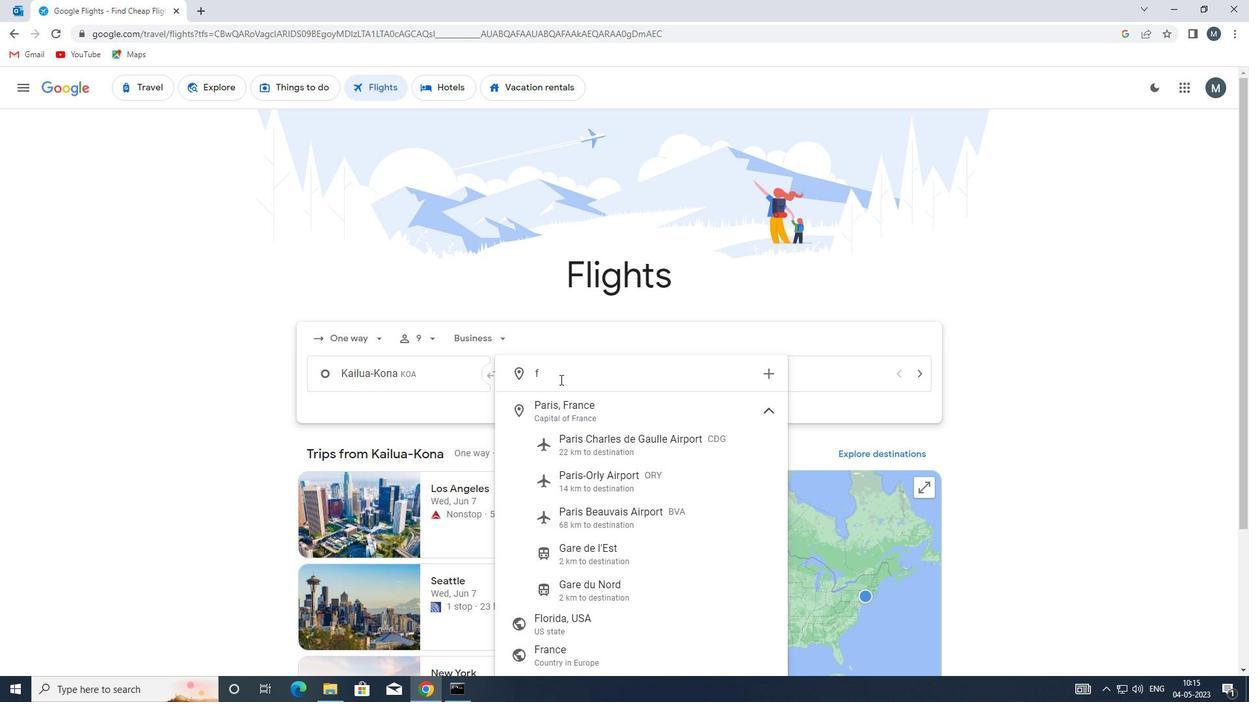 
Action: Mouse moved to (570, 410)
Screenshot: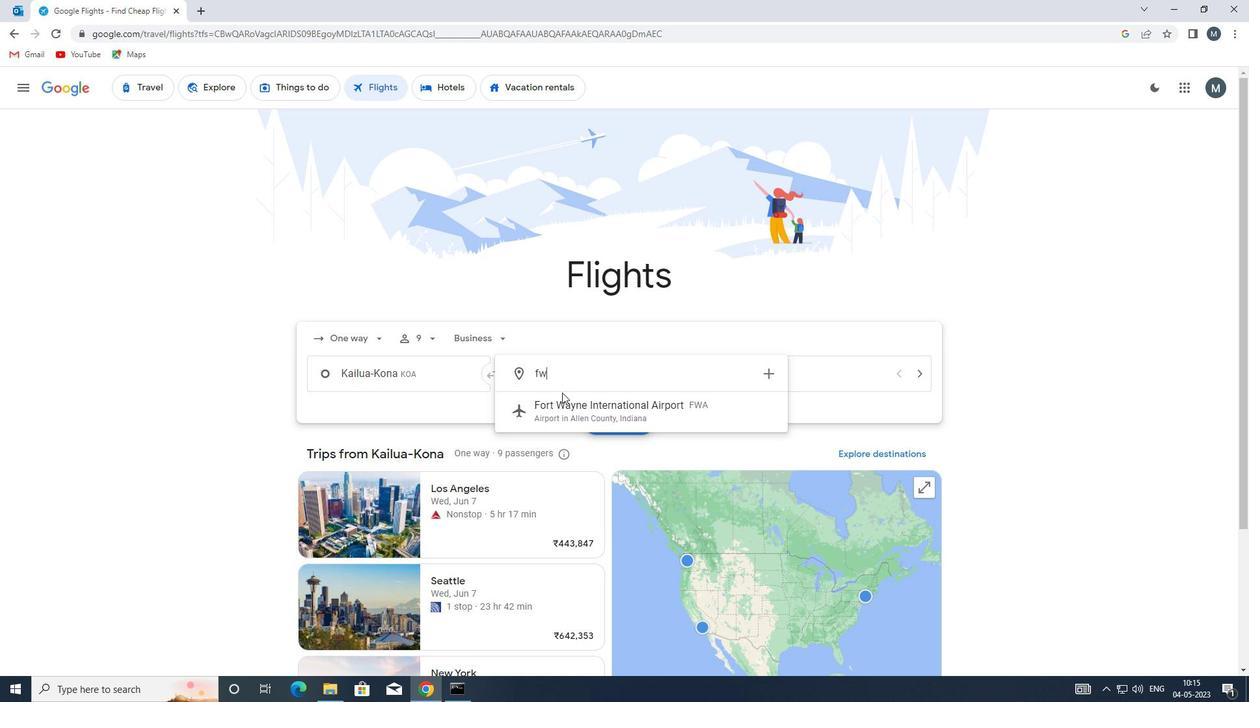 
Action: Mouse pressed left at (570, 410)
Screenshot: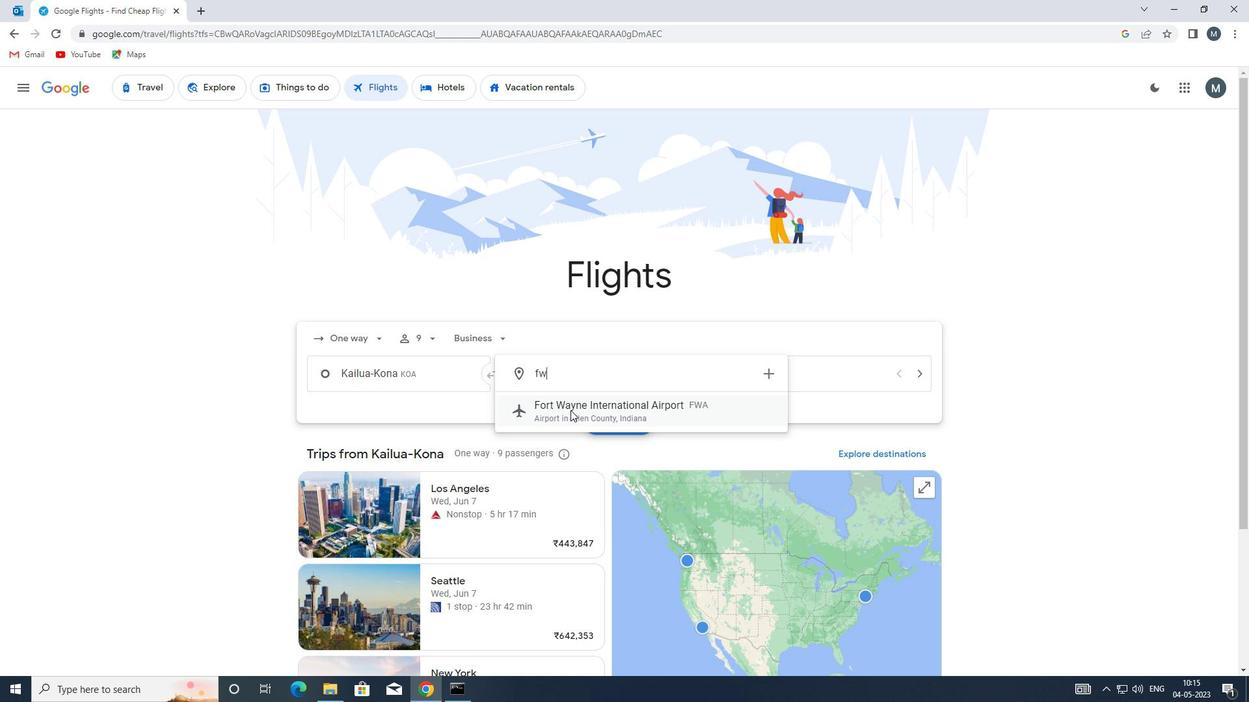 
Action: Mouse moved to (726, 375)
Screenshot: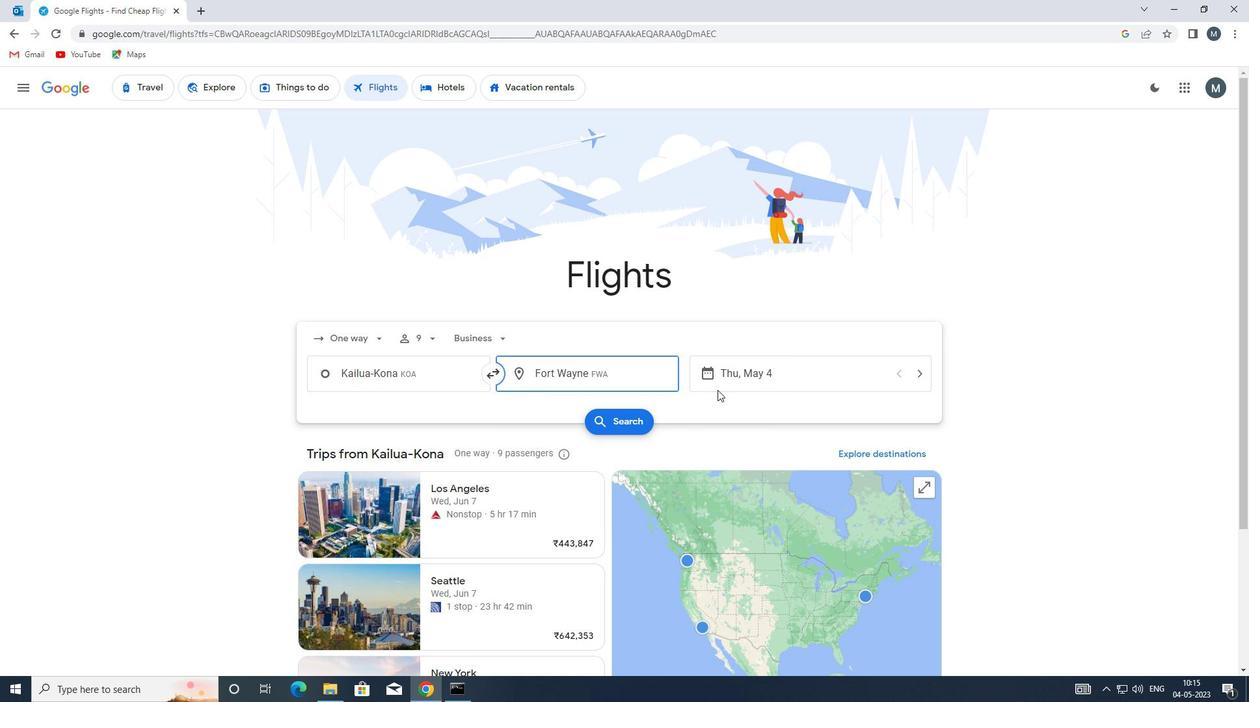 
Action: Mouse pressed left at (726, 375)
Screenshot: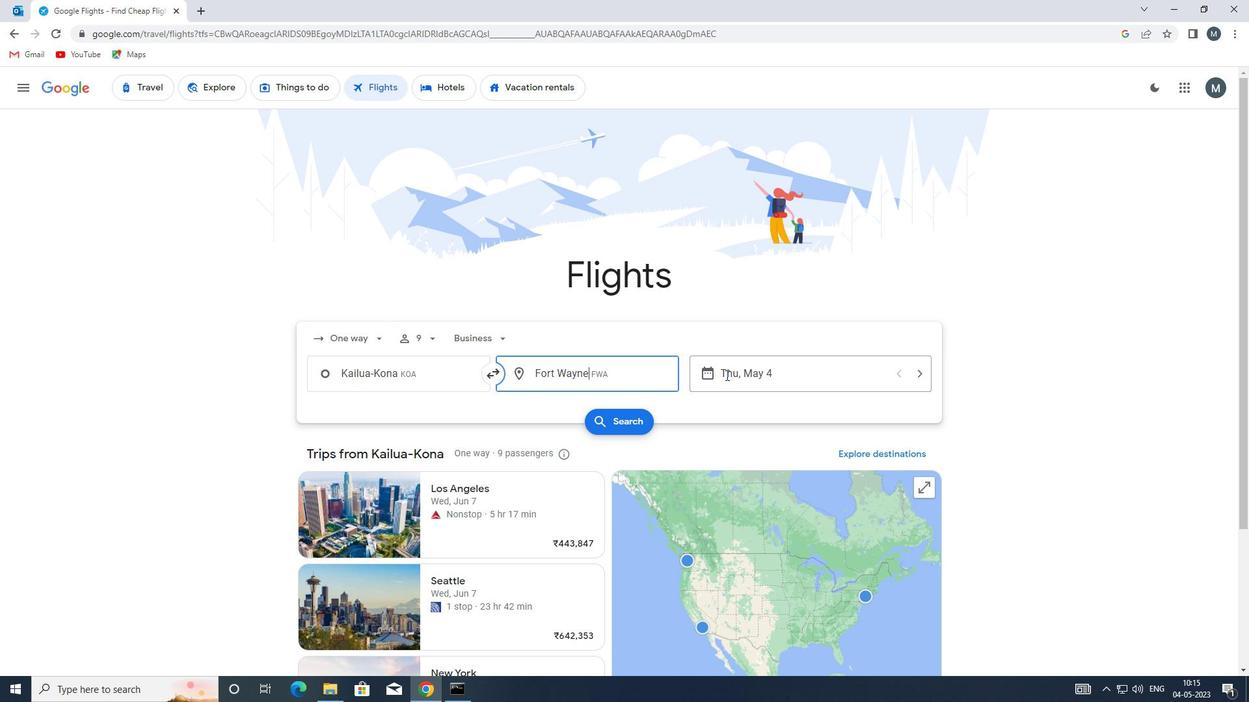 
Action: Mouse moved to (594, 439)
Screenshot: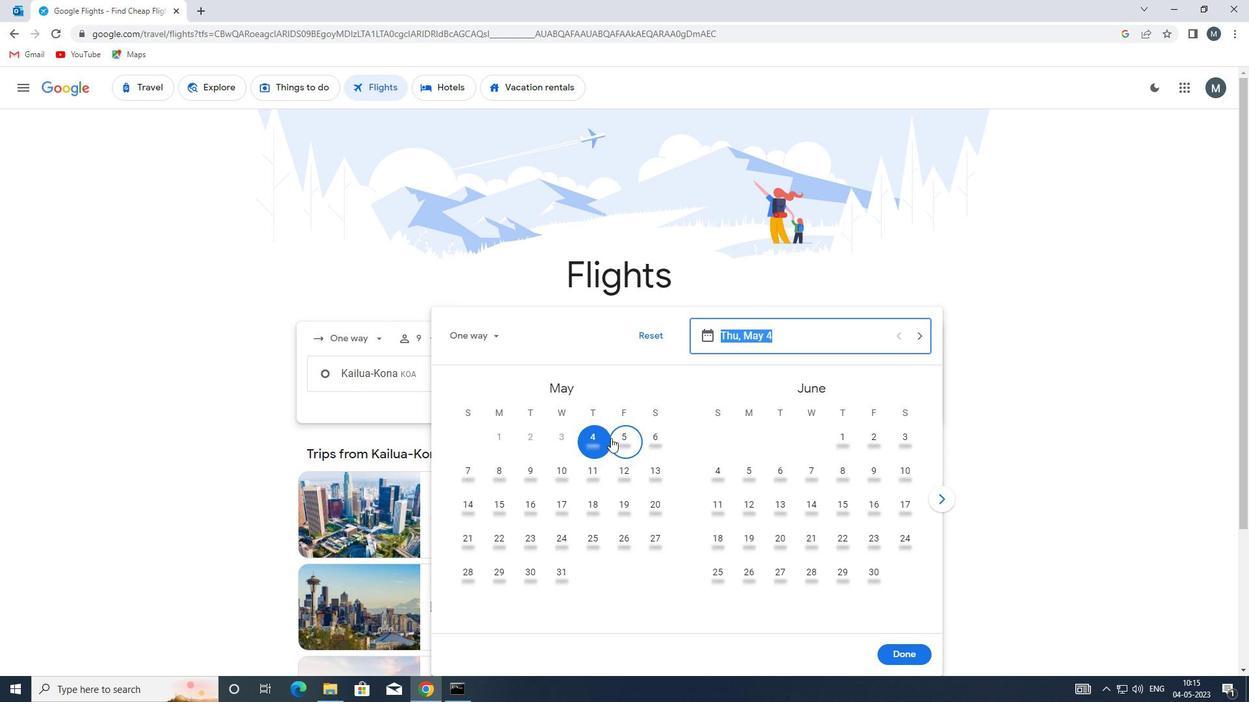
Action: Mouse pressed left at (594, 439)
Screenshot: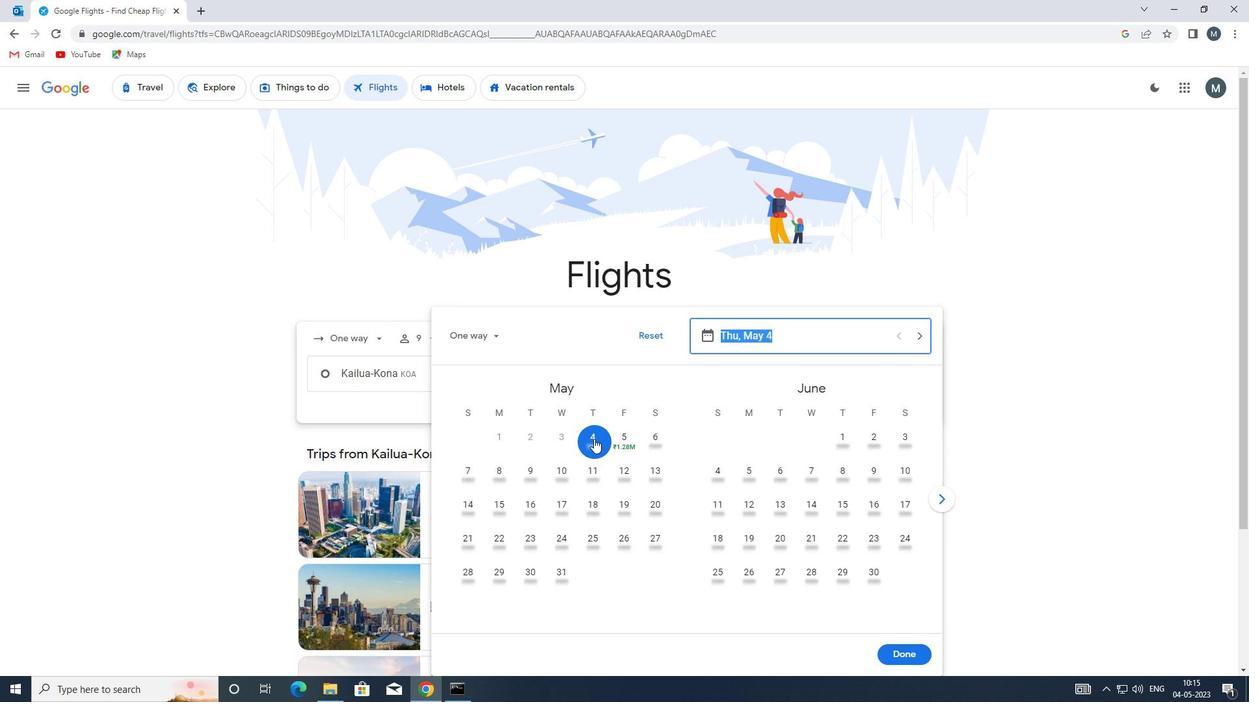 
Action: Mouse moved to (892, 652)
Screenshot: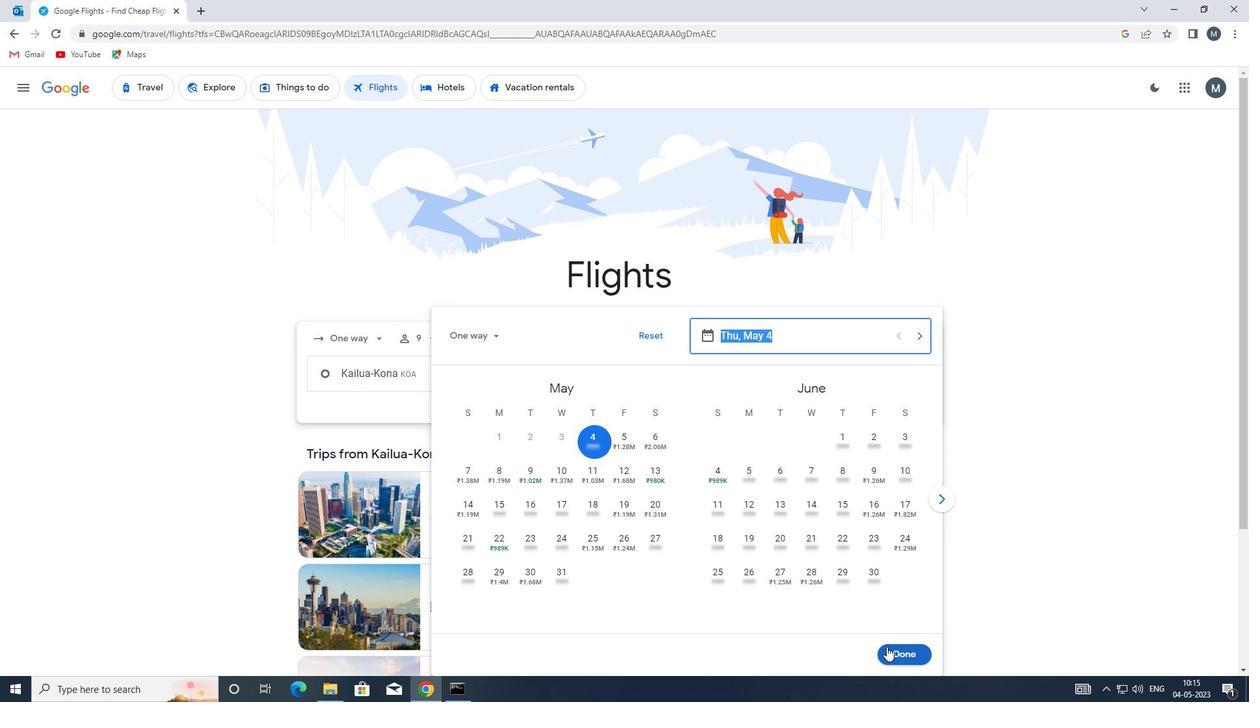 
Action: Mouse pressed left at (892, 652)
Screenshot: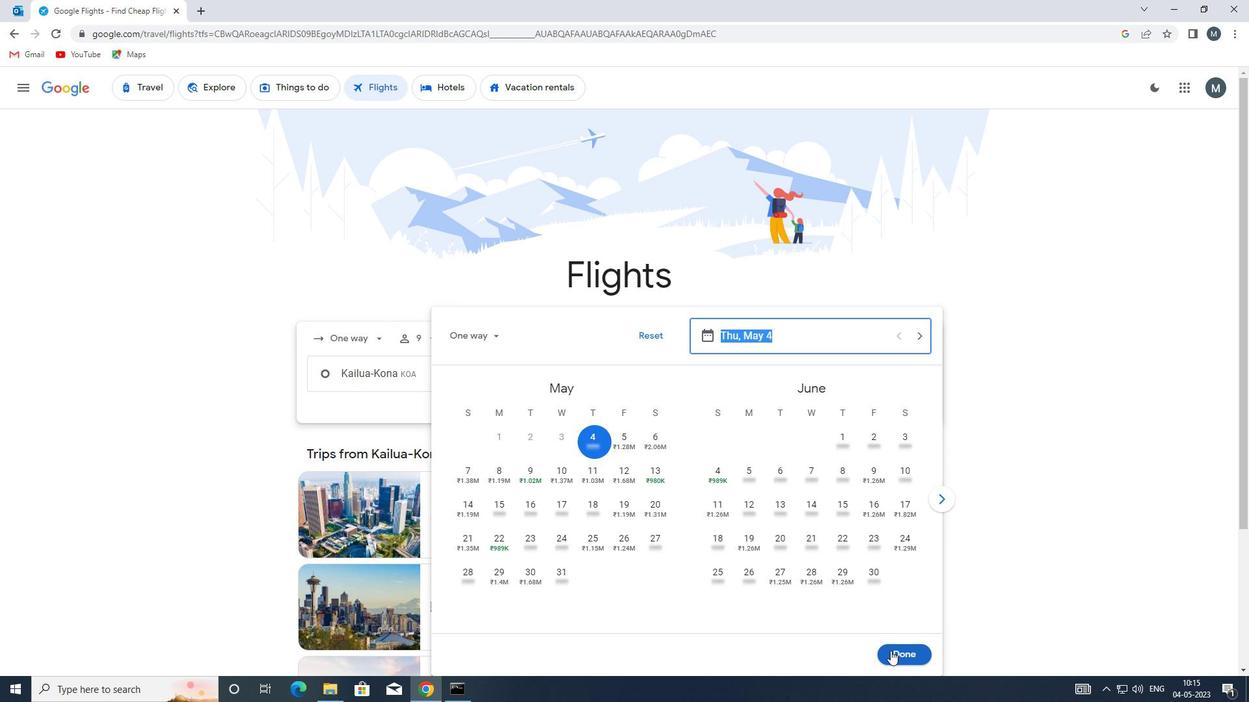 
Action: Mouse moved to (632, 422)
Screenshot: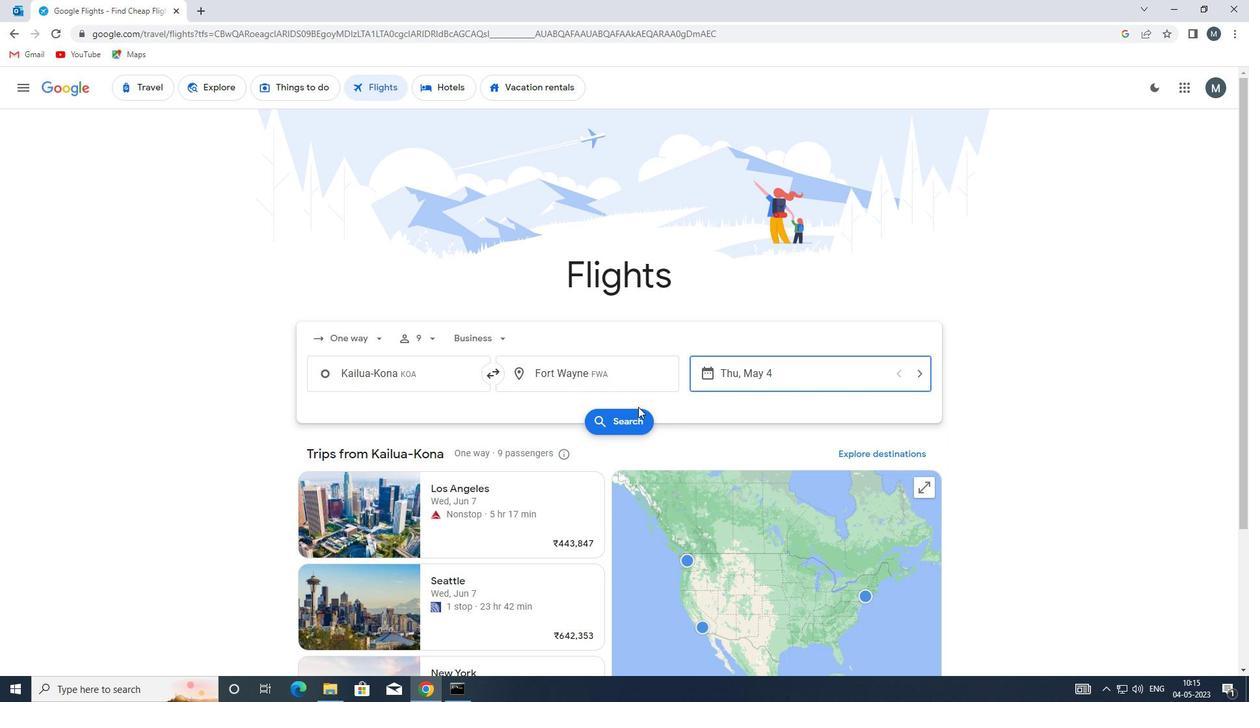 
Action: Mouse pressed left at (632, 422)
Screenshot: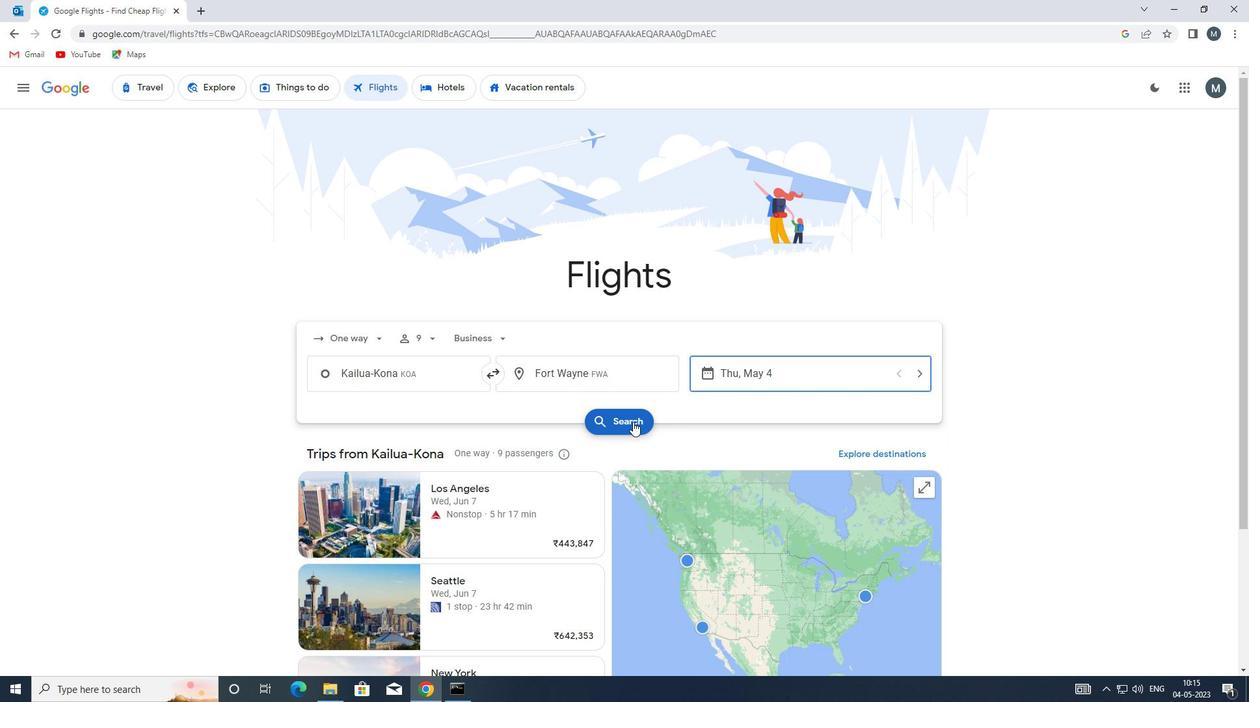 
Action: Mouse moved to (339, 207)
Screenshot: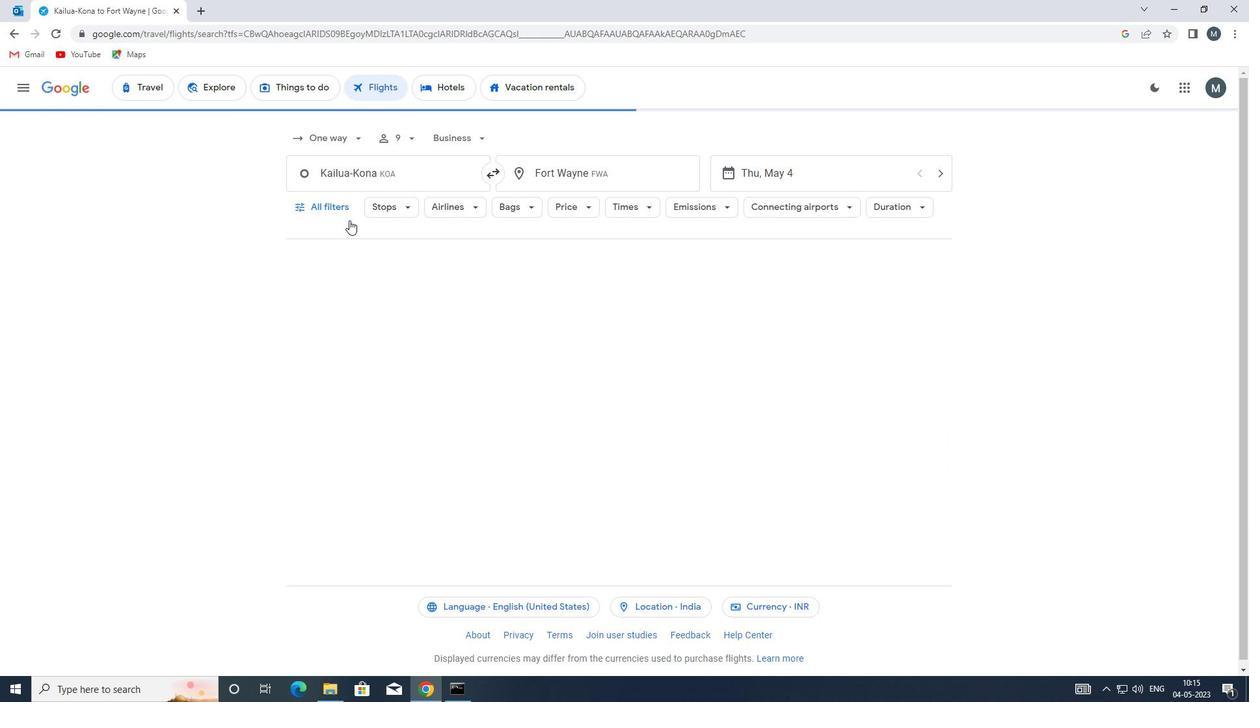 
Action: Mouse pressed left at (339, 207)
Screenshot: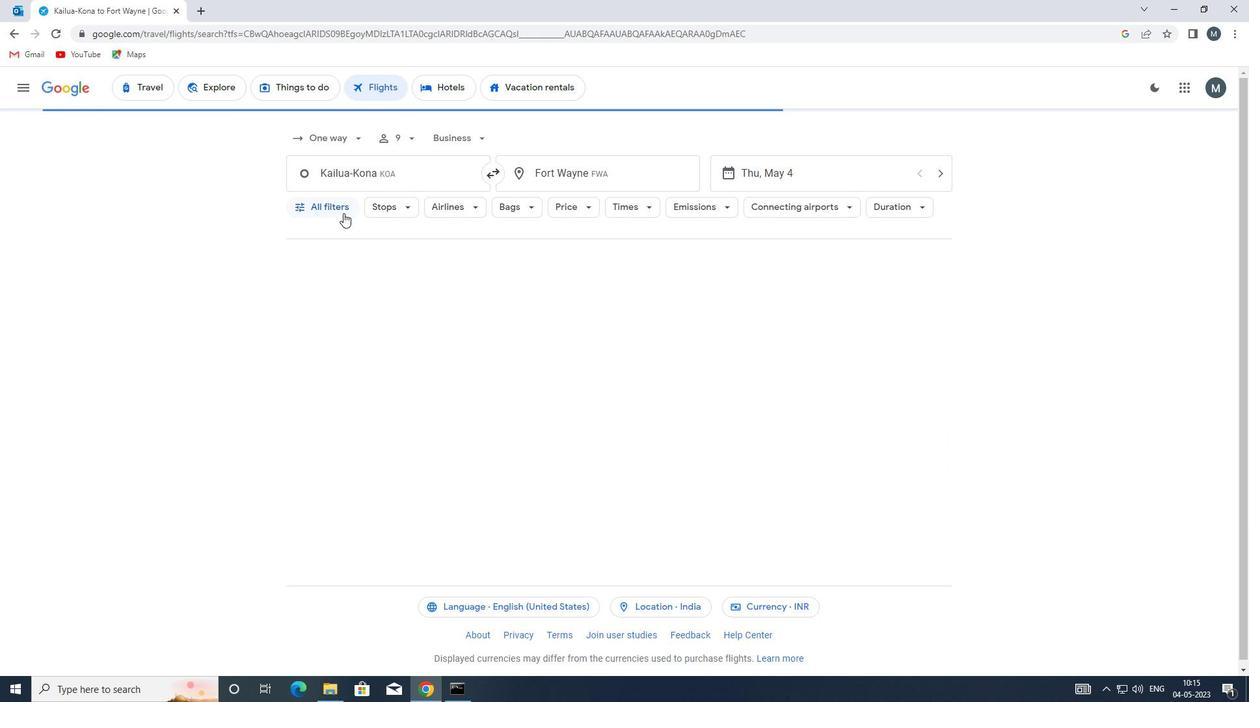 
Action: Mouse moved to (376, 340)
Screenshot: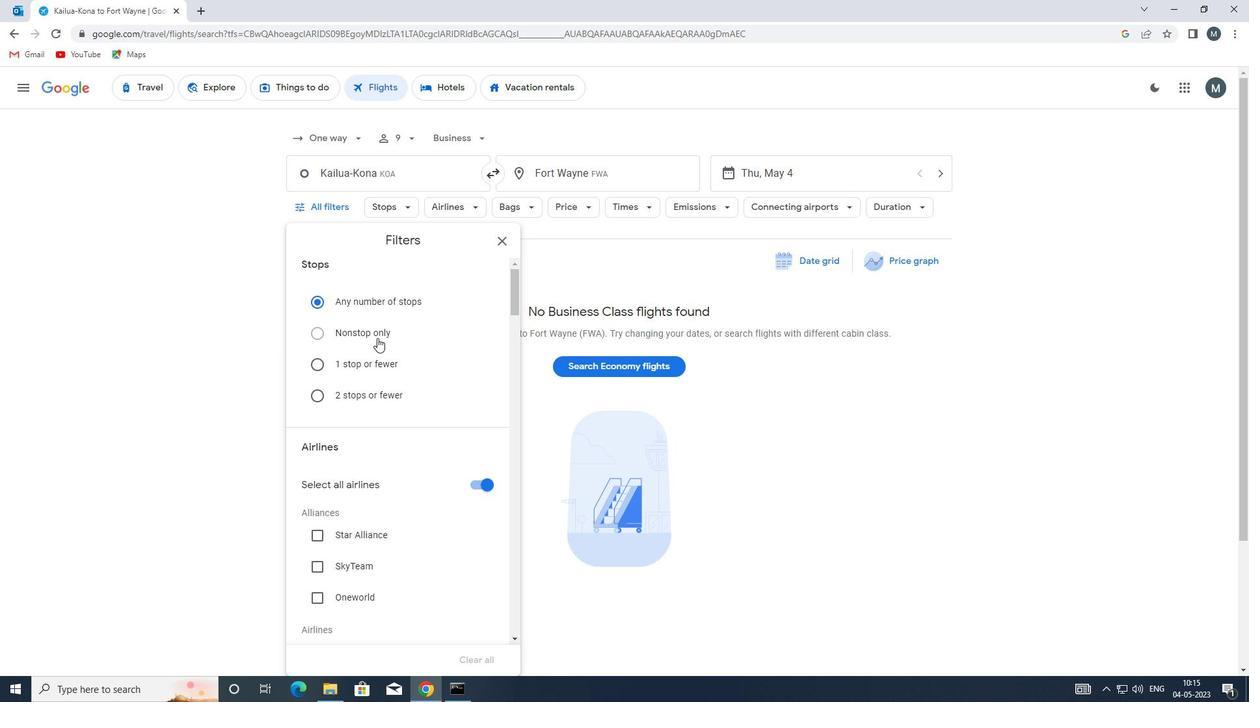 
Action: Mouse scrolled (376, 339) with delta (0, 0)
Screenshot: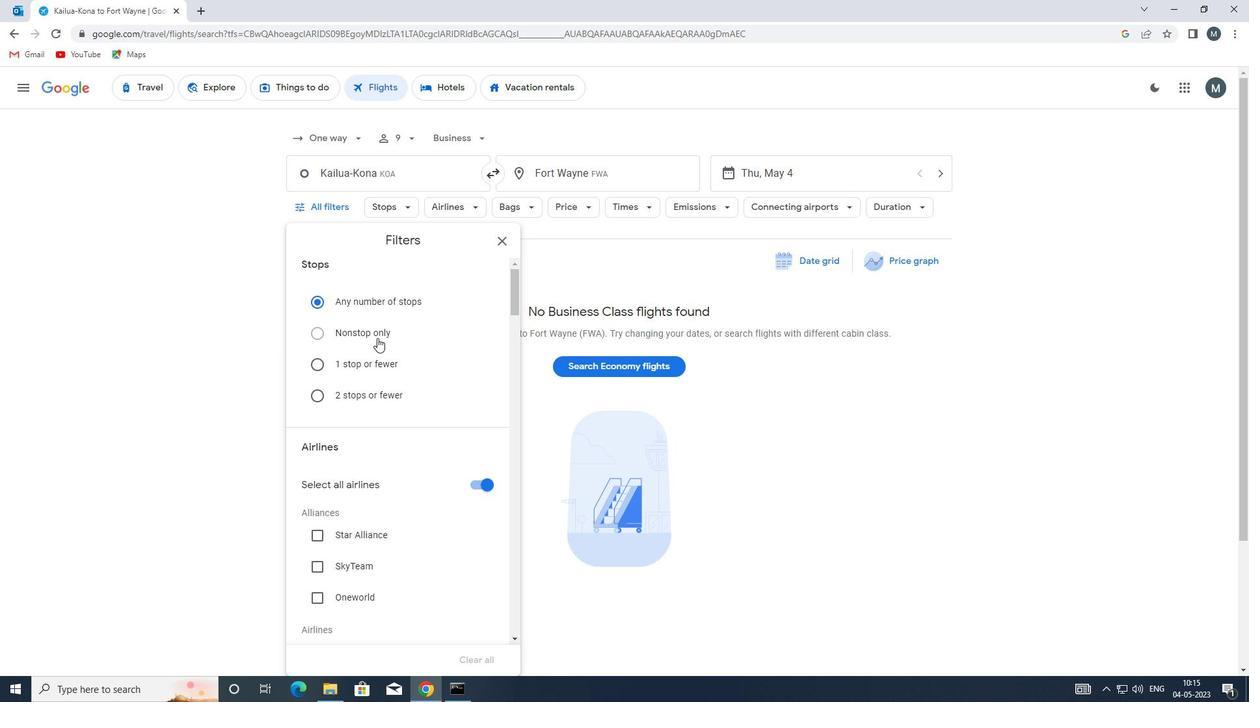 
Action: Mouse moved to (376, 346)
Screenshot: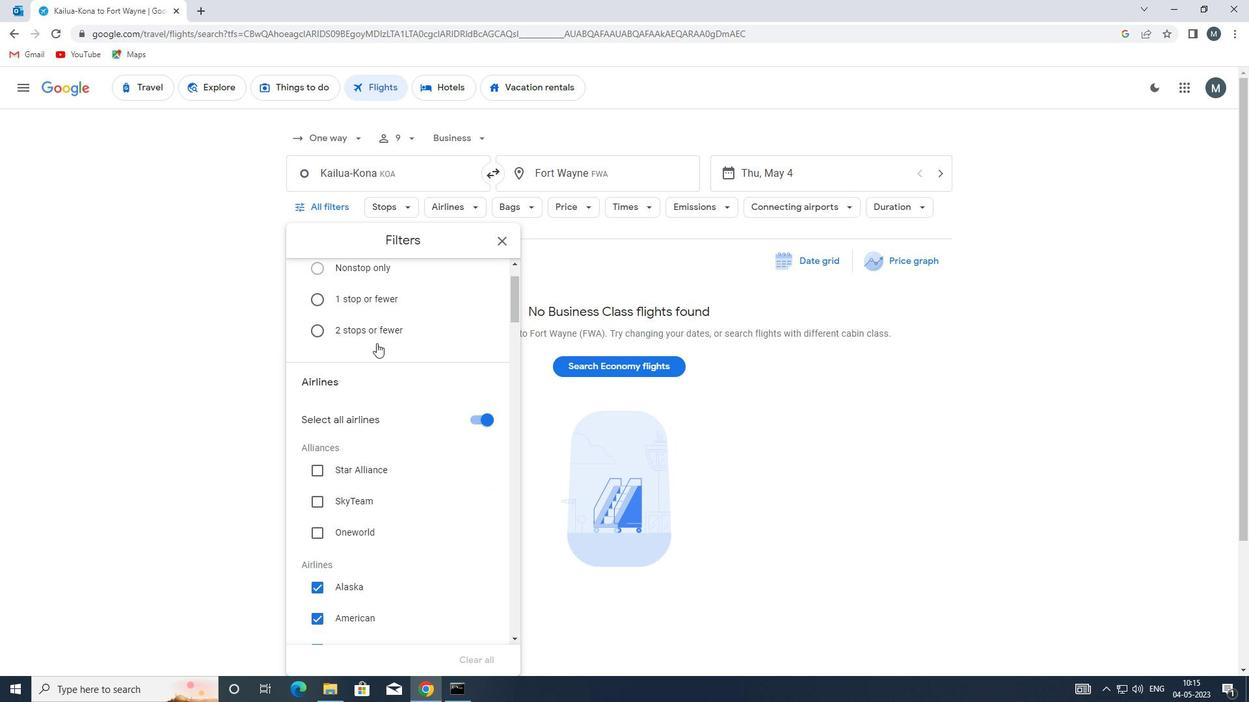 
Action: Mouse scrolled (376, 345) with delta (0, 0)
Screenshot: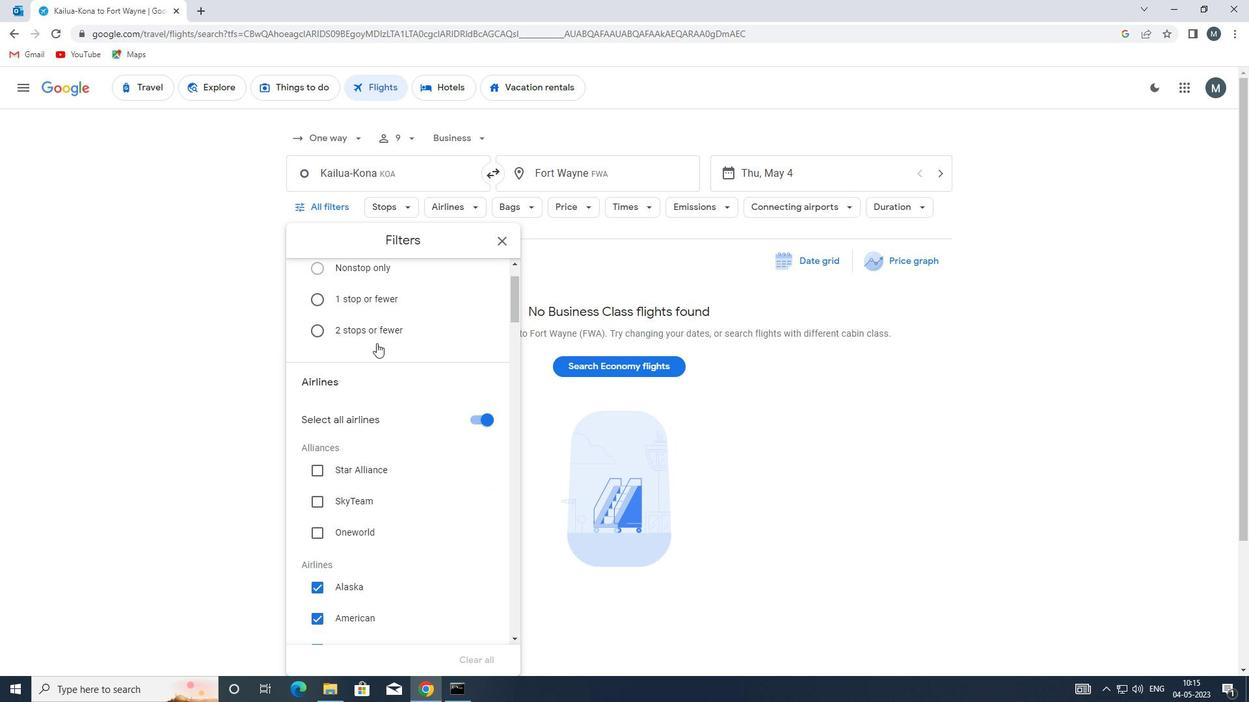 
Action: Mouse moved to (376, 348)
Screenshot: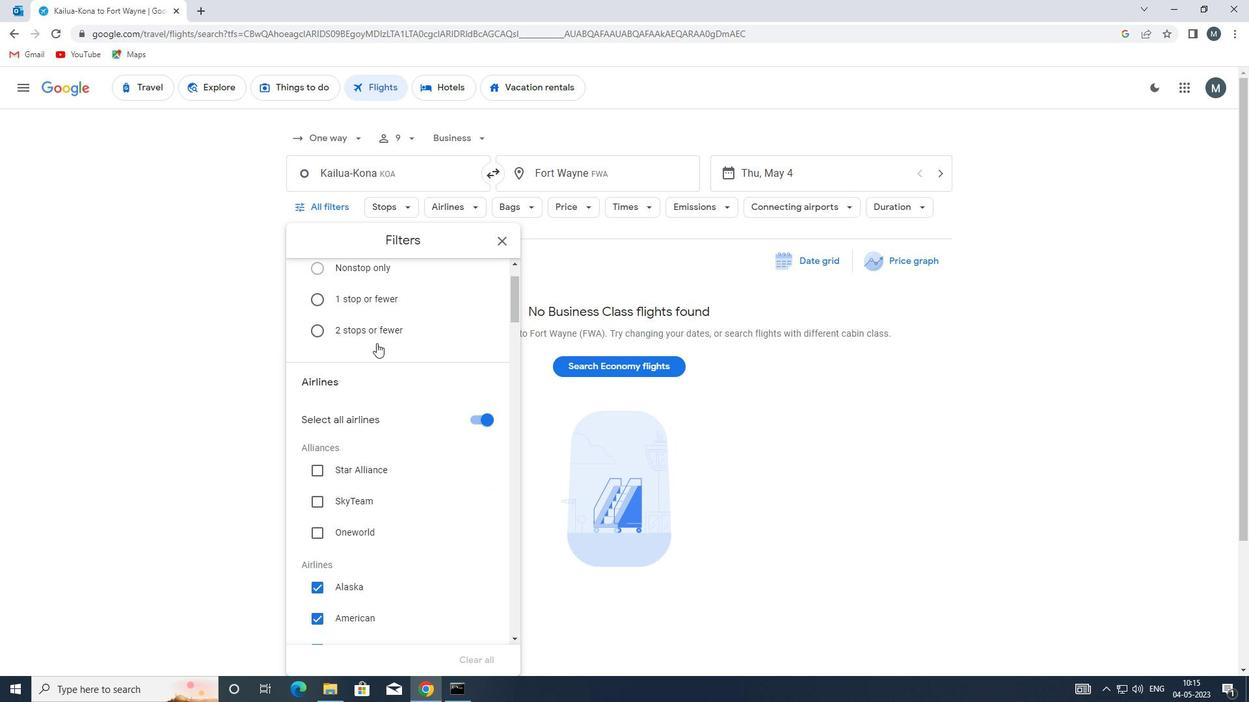 
Action: Mouse scrolled (376, 347) with delta (0, 0)
Screenshot: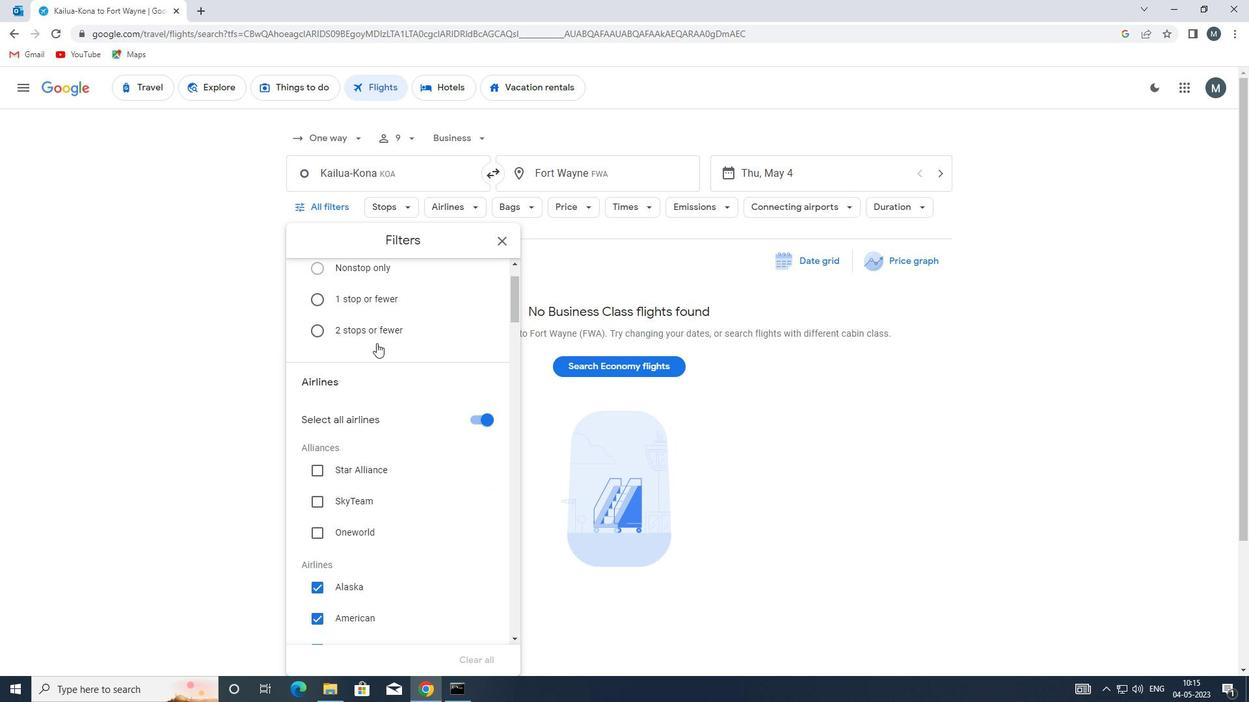 
Action: Mouse moved to (487, 286)
Screenshot: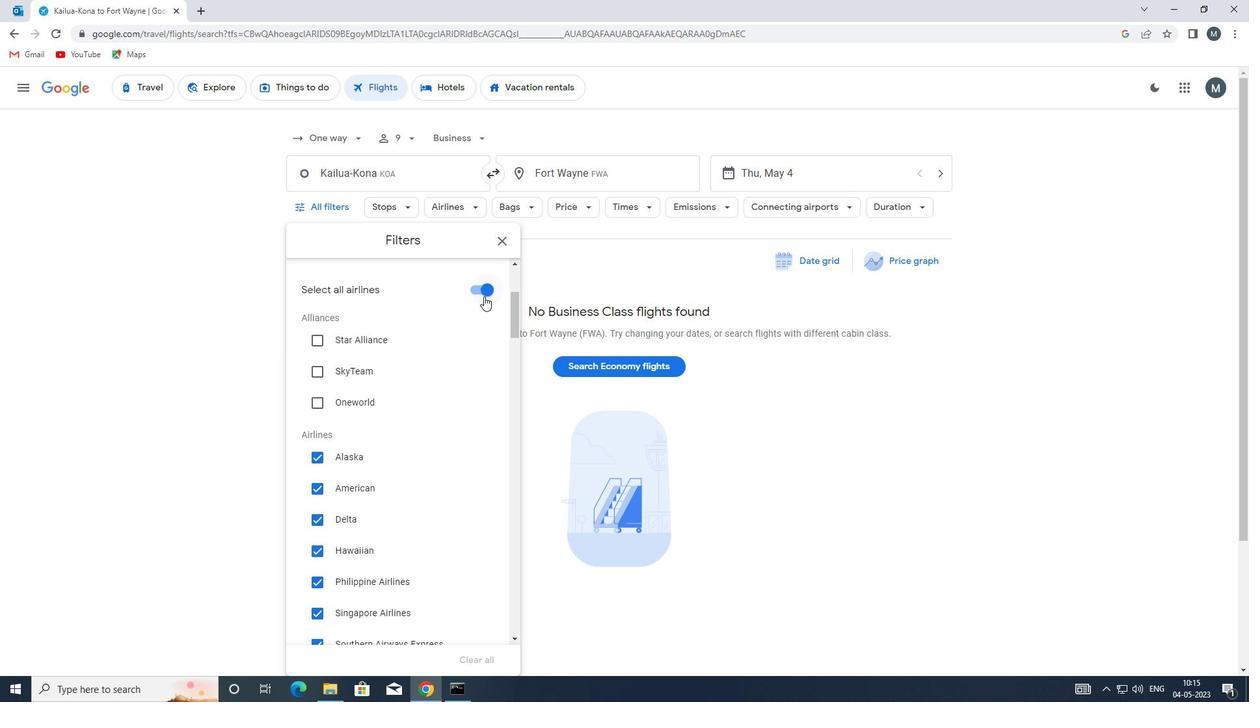 
Action: Mouse pressed left at (487, 286)
Screenshot: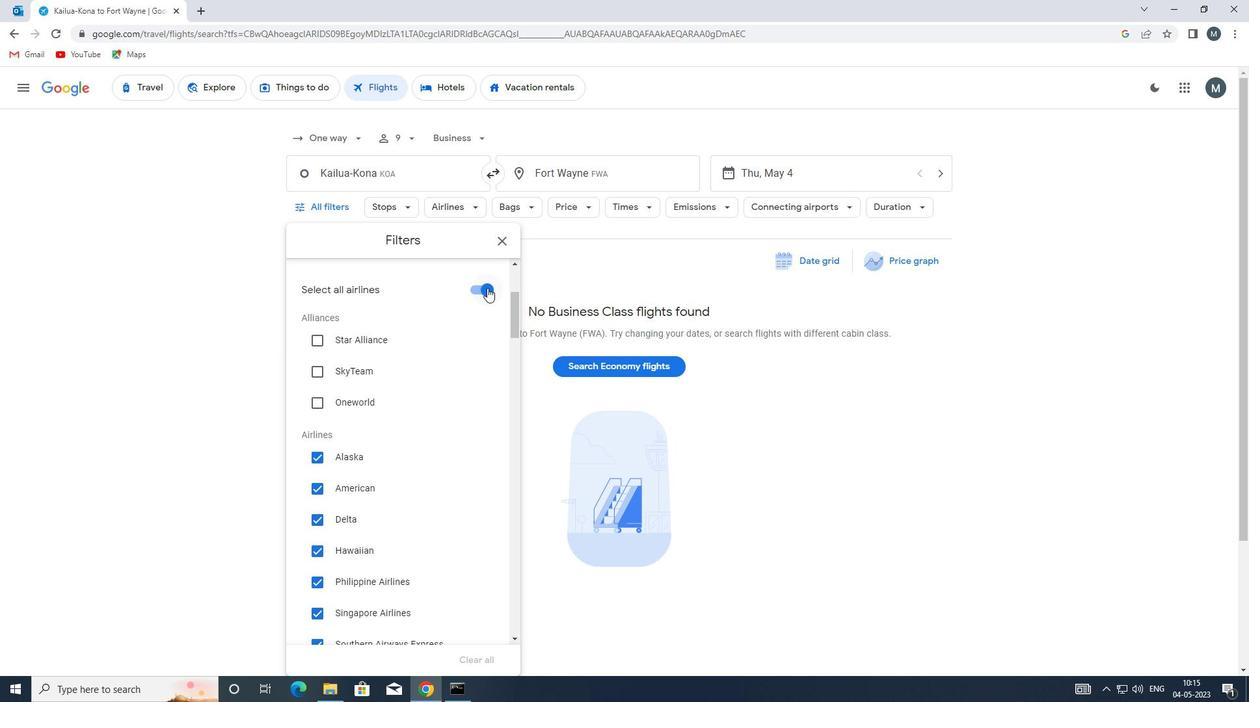 
Action: Mouse moved to (381, 396)
Screenshot: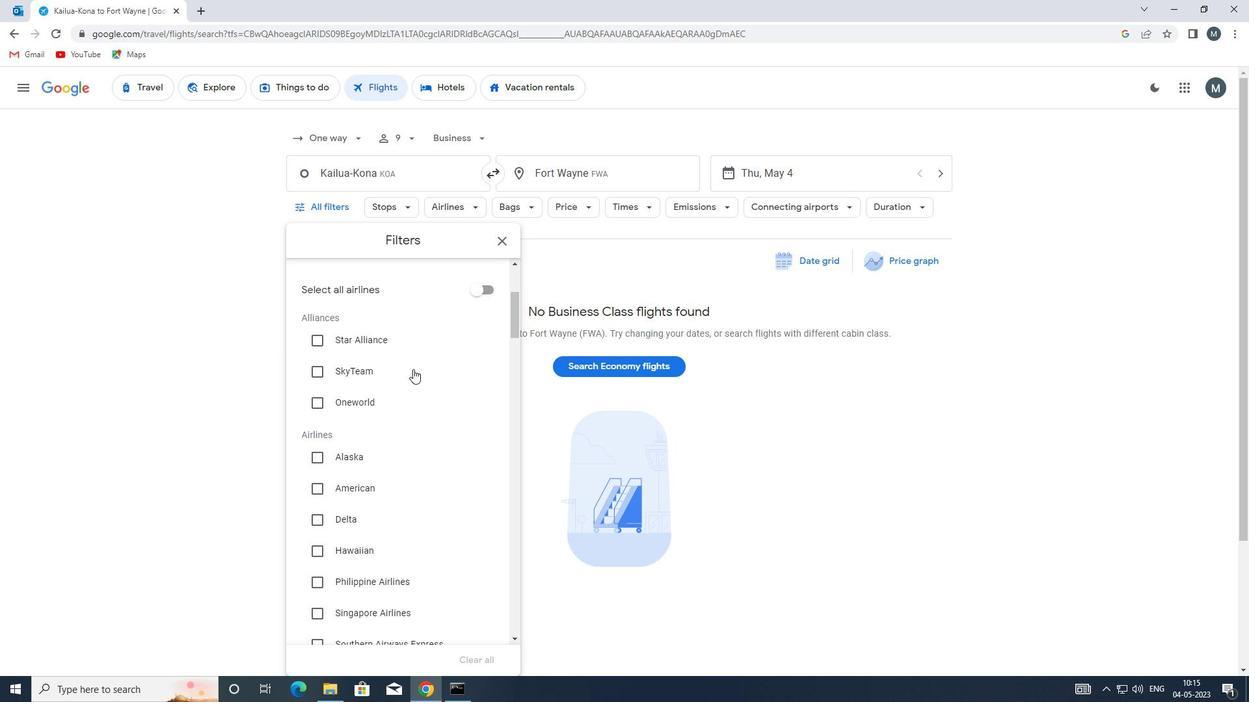 
Action: Mouse scrolled (381, 395) with delta (0, 0)
Screenshot: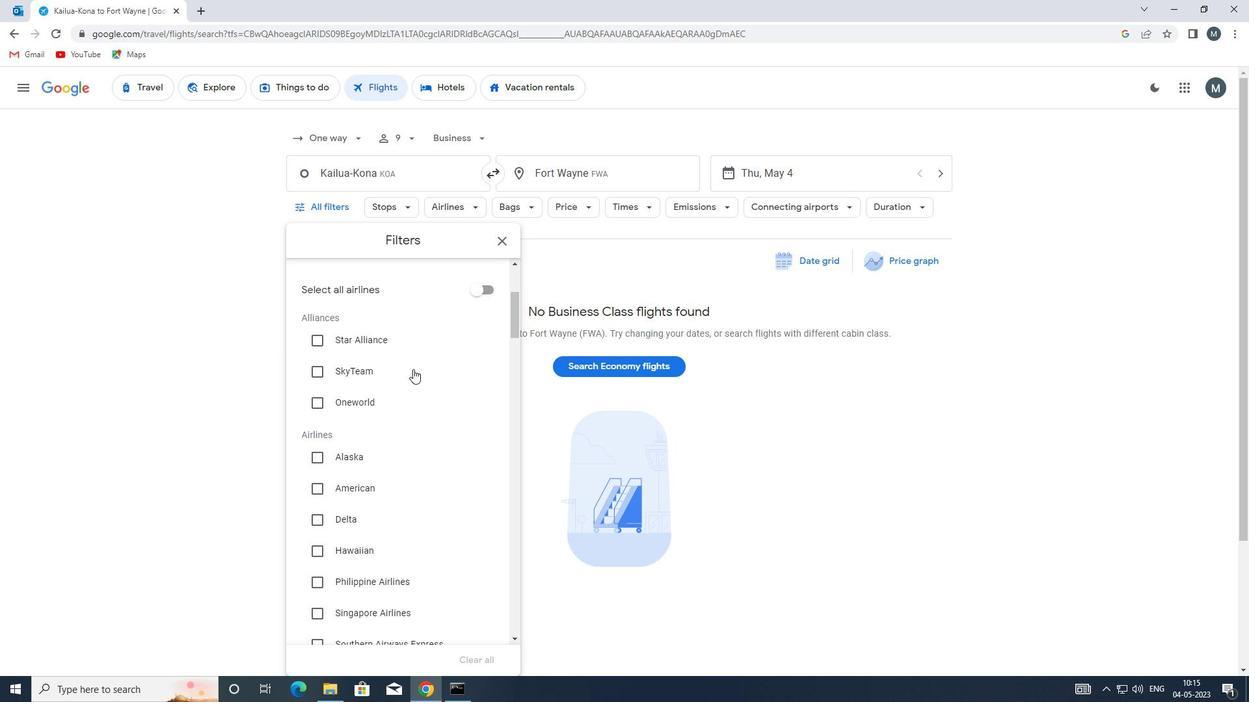 
Action: Mouse moved to (376, 404)
Screenshot: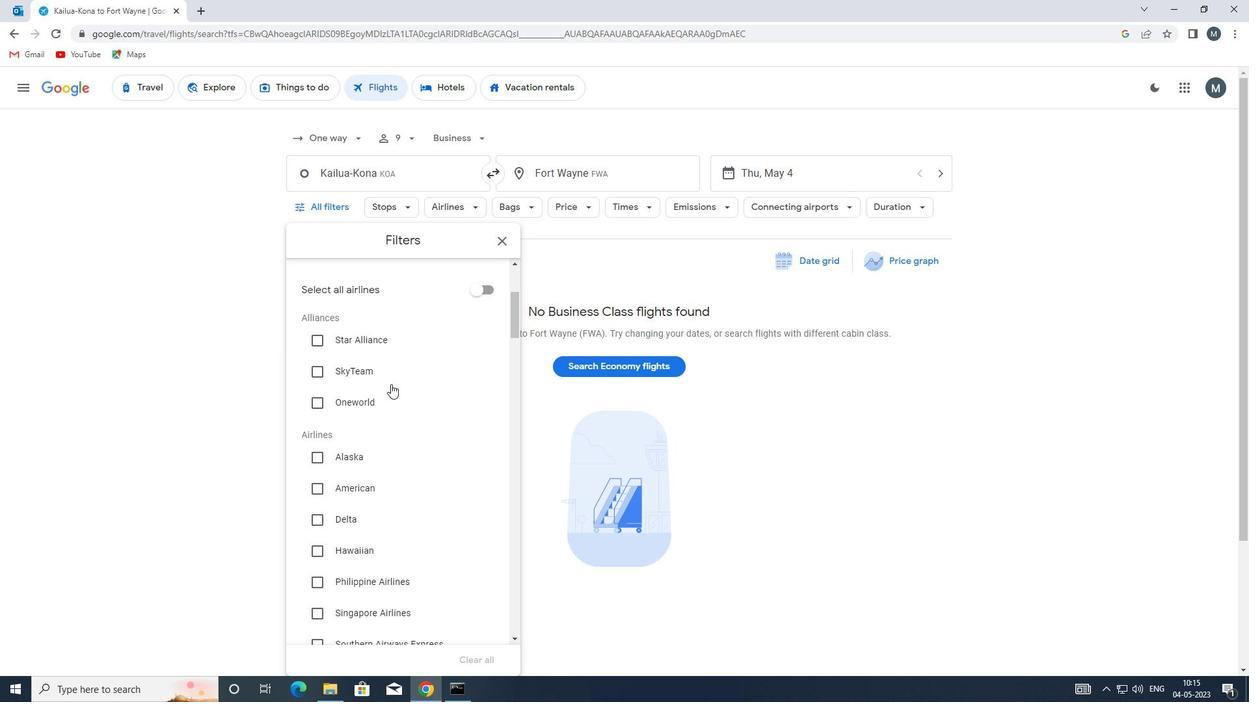 
Action: Mouse scrolled (376, 403) with delta (0, 0)
Screenshot: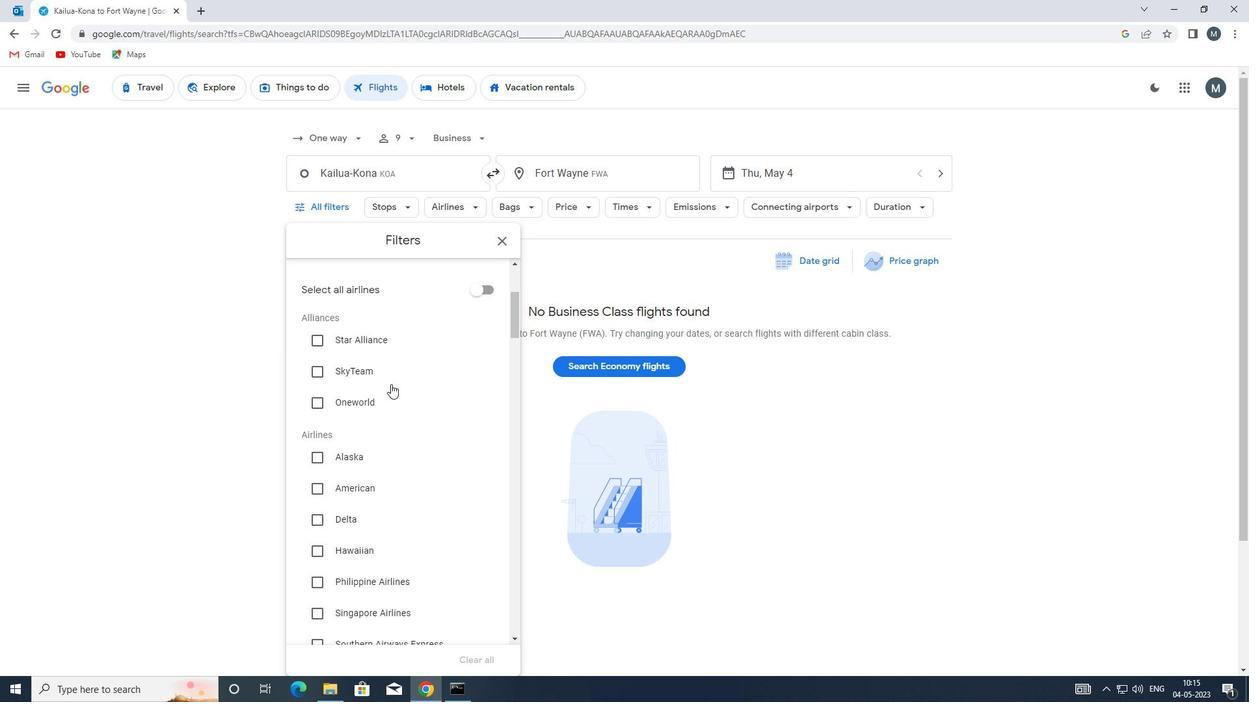 
Action: Mouse moved to (320, 323)
Screenshot: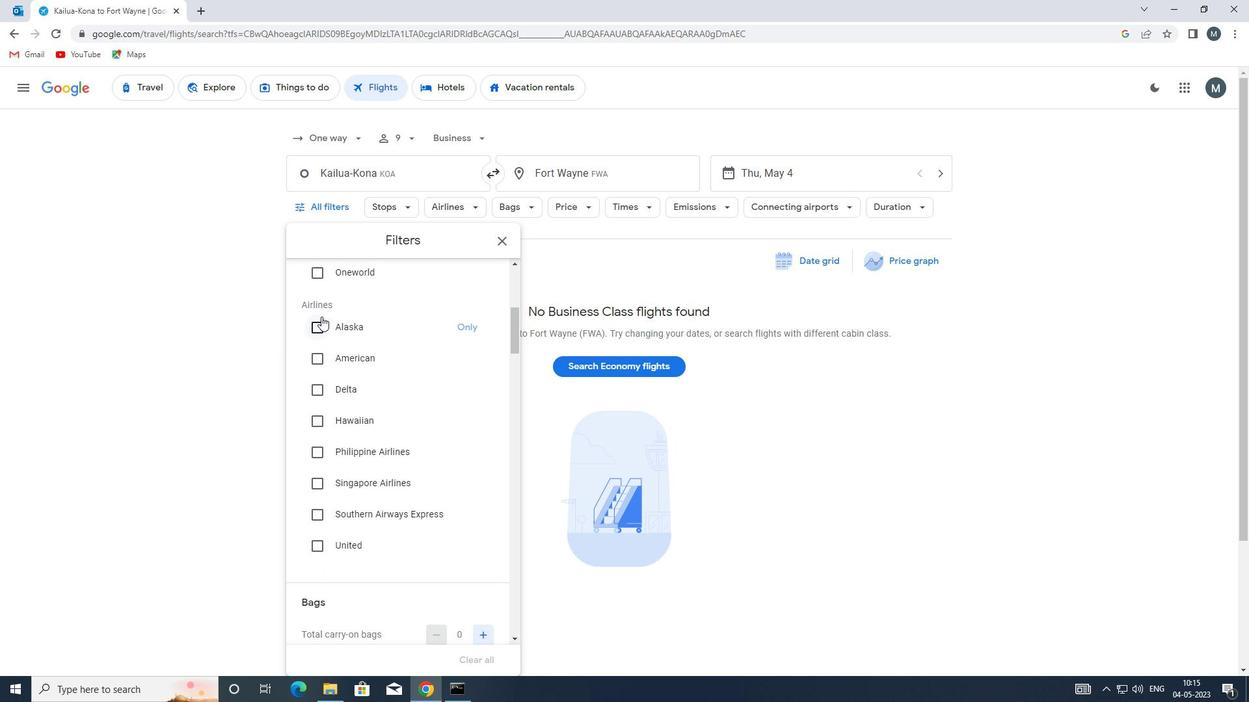 
Action: Mouse pressed left at (320, 323)
Screenshot: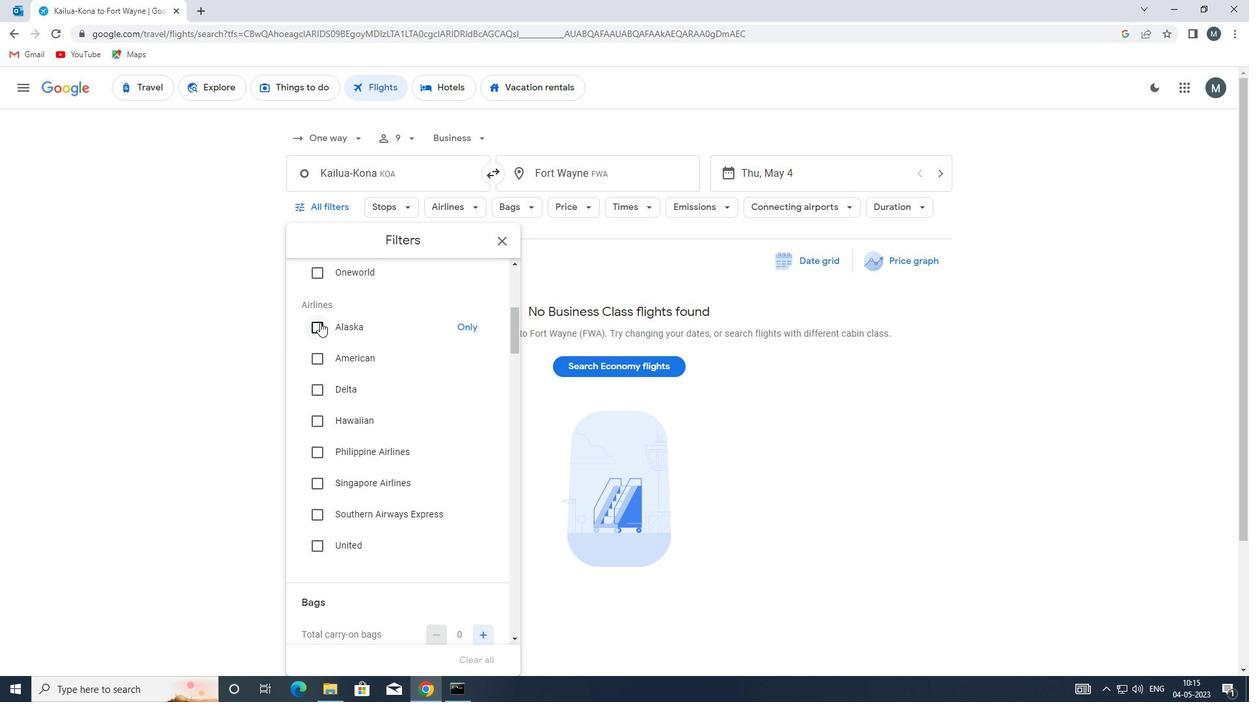 
Action: Mouse moved to (392, 335)
Screenshot: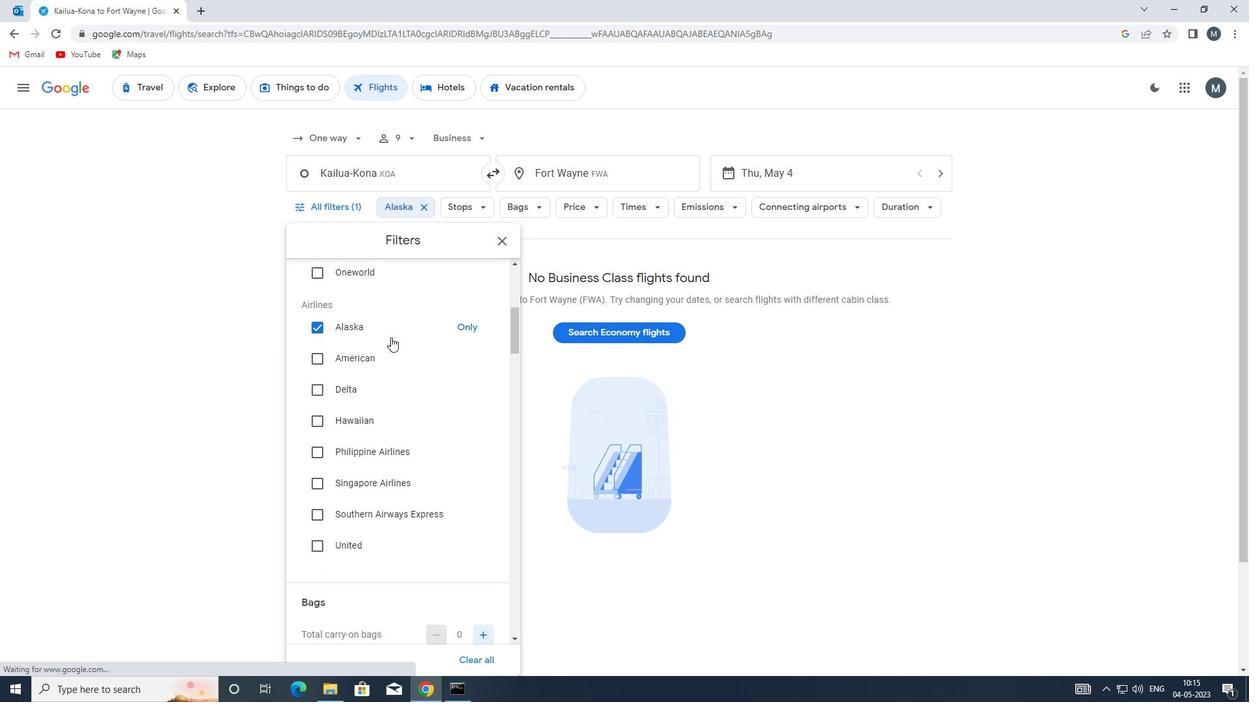 
Action: Mouse scrolled (392, 335) with delta (0, 0)
Screenshot: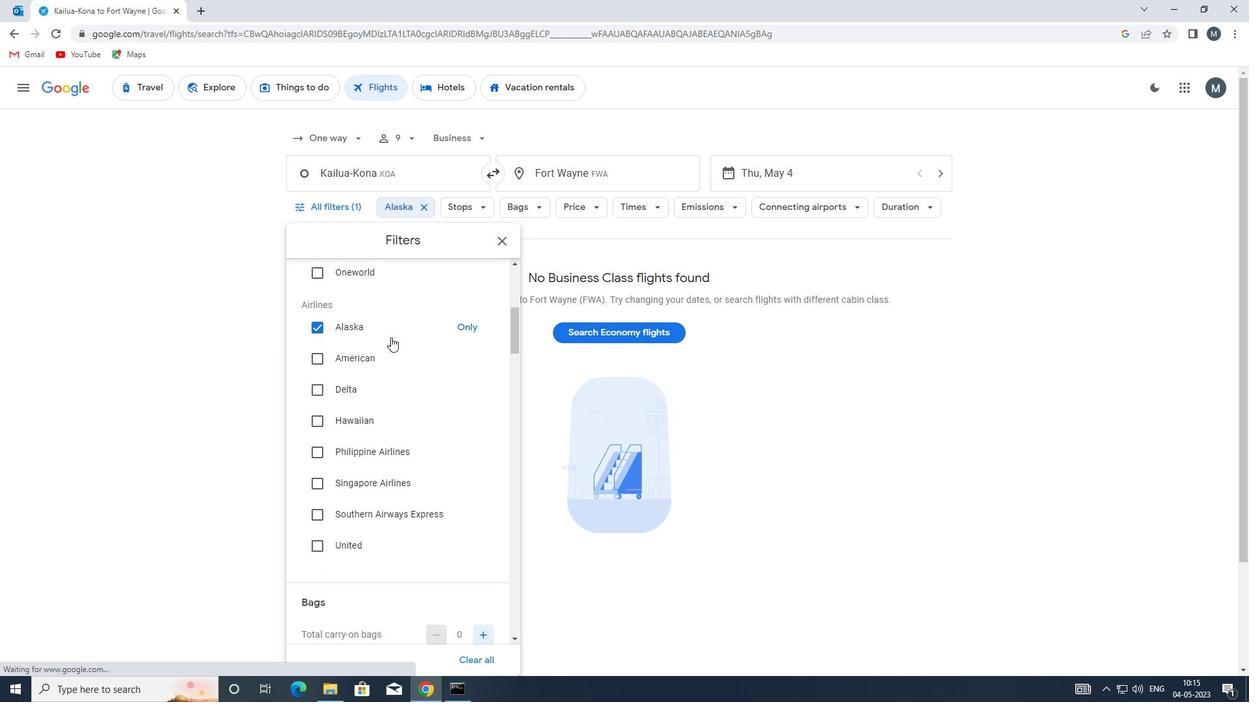 
Action: Mouse moved to (393, 335)
Screenshot: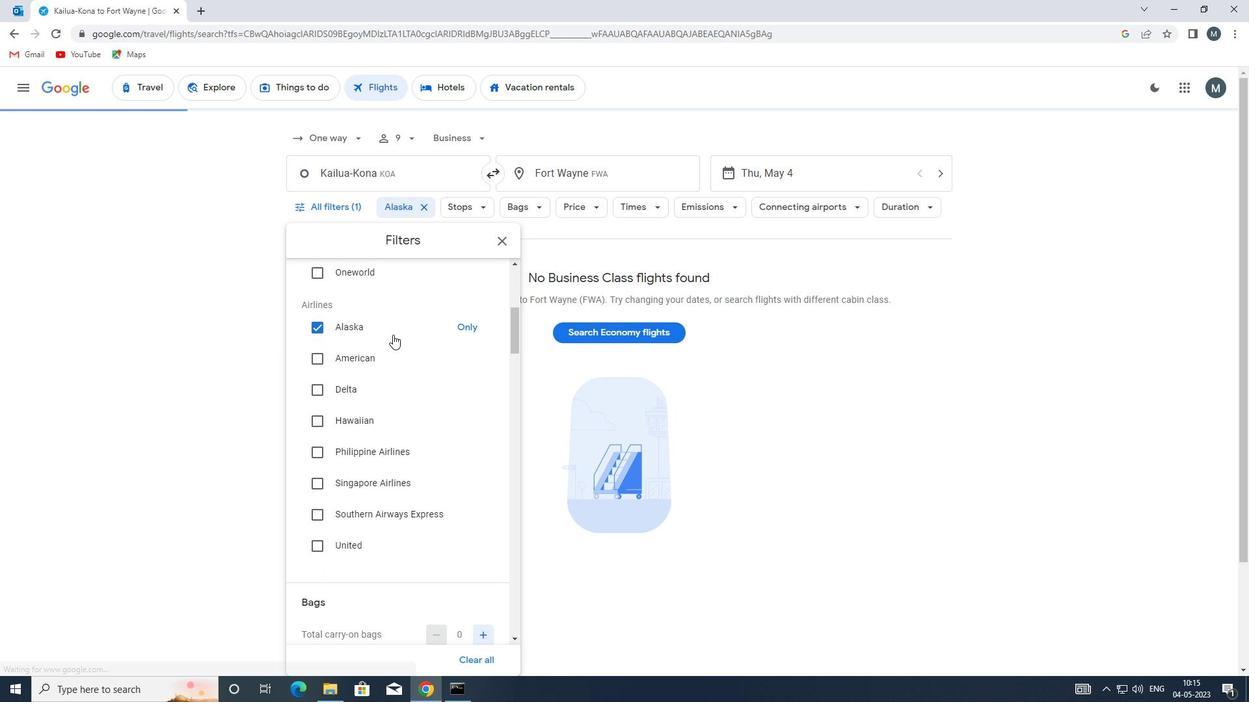 
Action: Mouse scrolled (393, 335) with delta (0, 0)
Screenshot: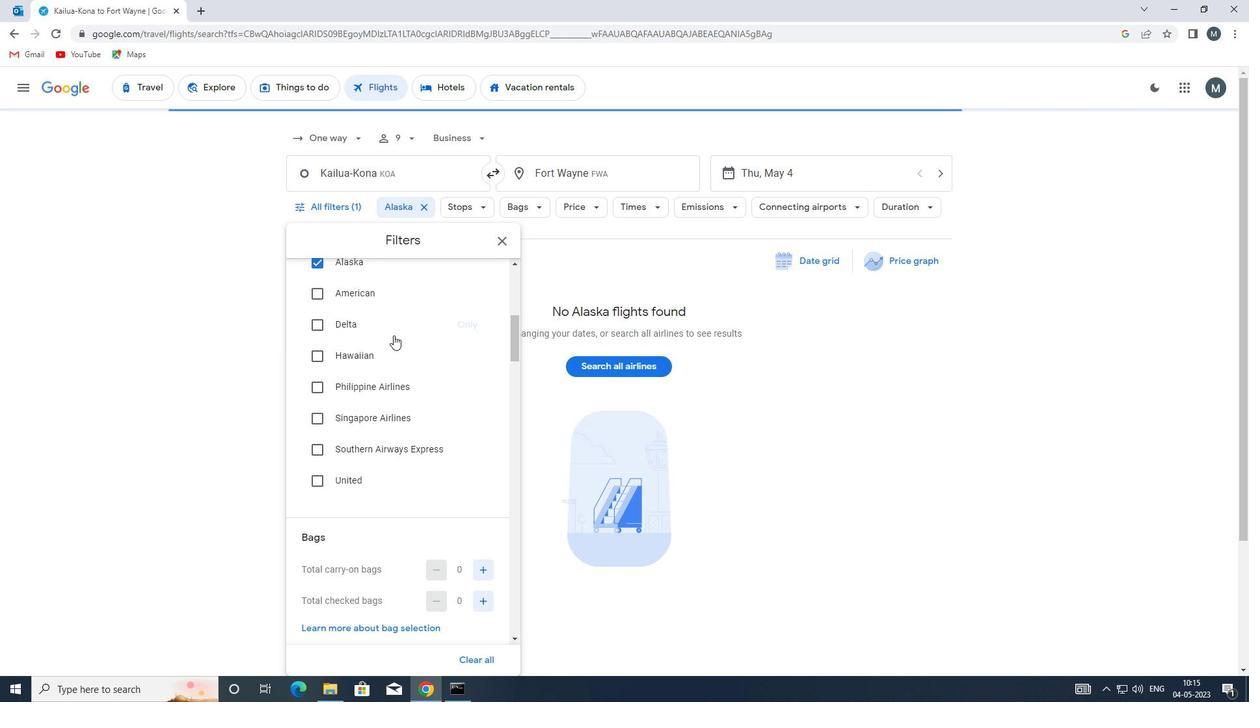 
Action: Mouse scrolled (393, 335) with delta (0, 0)
Screenshot: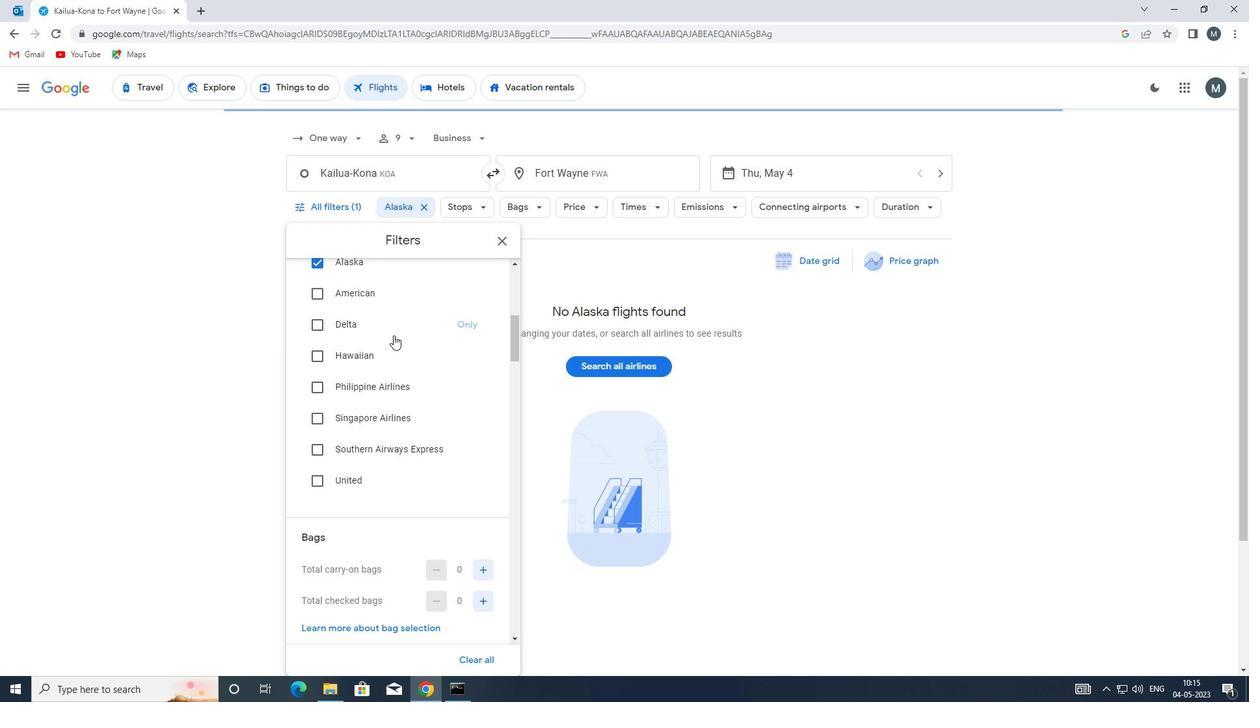 
Action: Mouse moved to (395, 343)
Screenshot: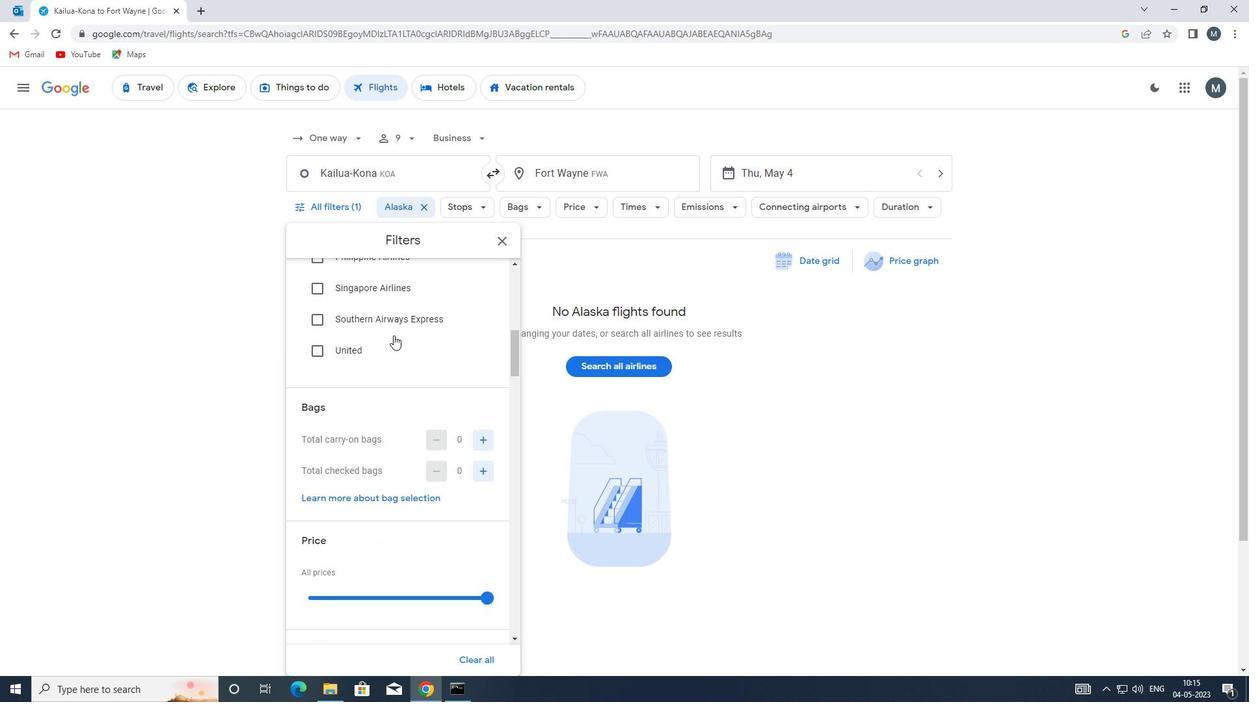 
Action: Mouse scrolled (395, 342) with delta (0, 0)
Screenshot: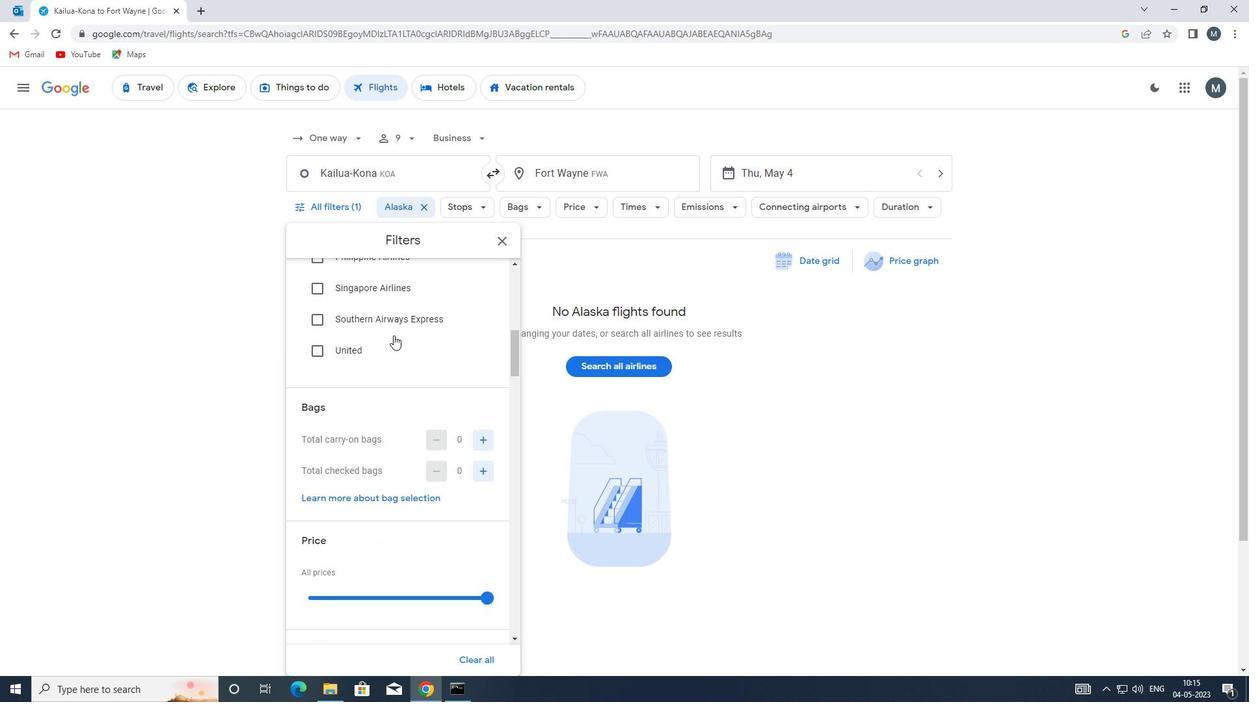 
Action: Mouse moved to (485, 404)
Screenshot: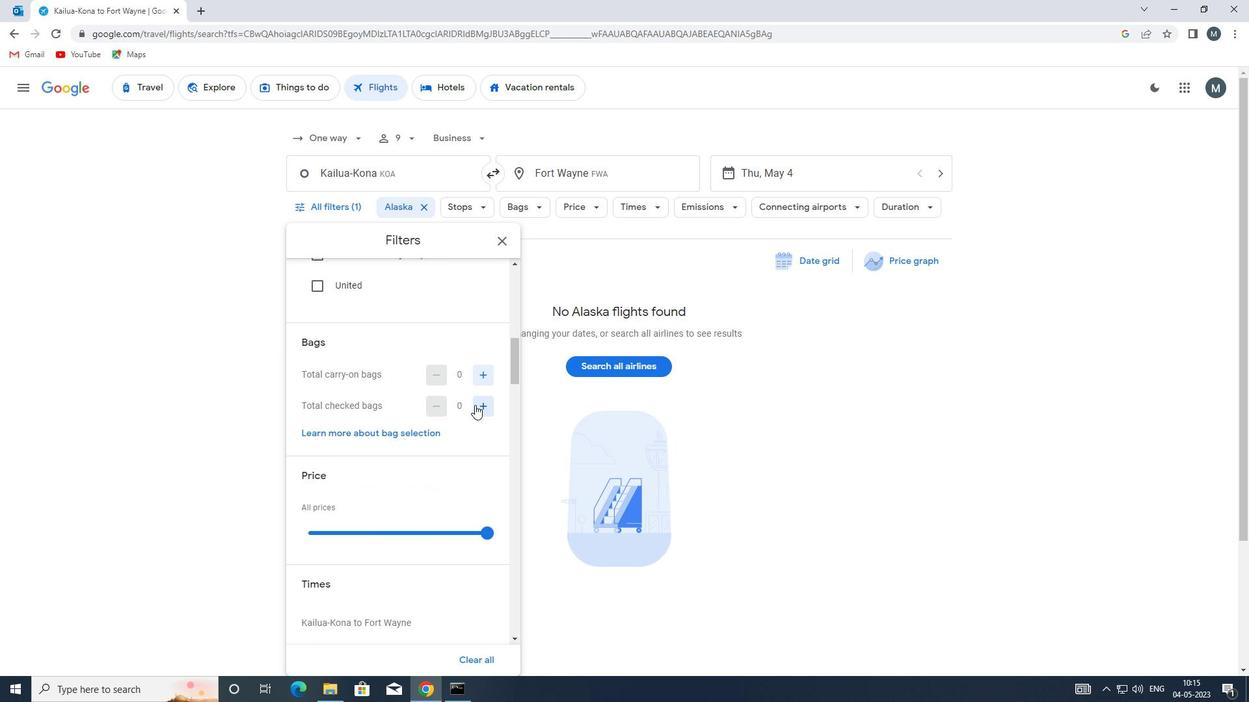 
Action: Mouse pressed left at (485, 404)
Screenshot: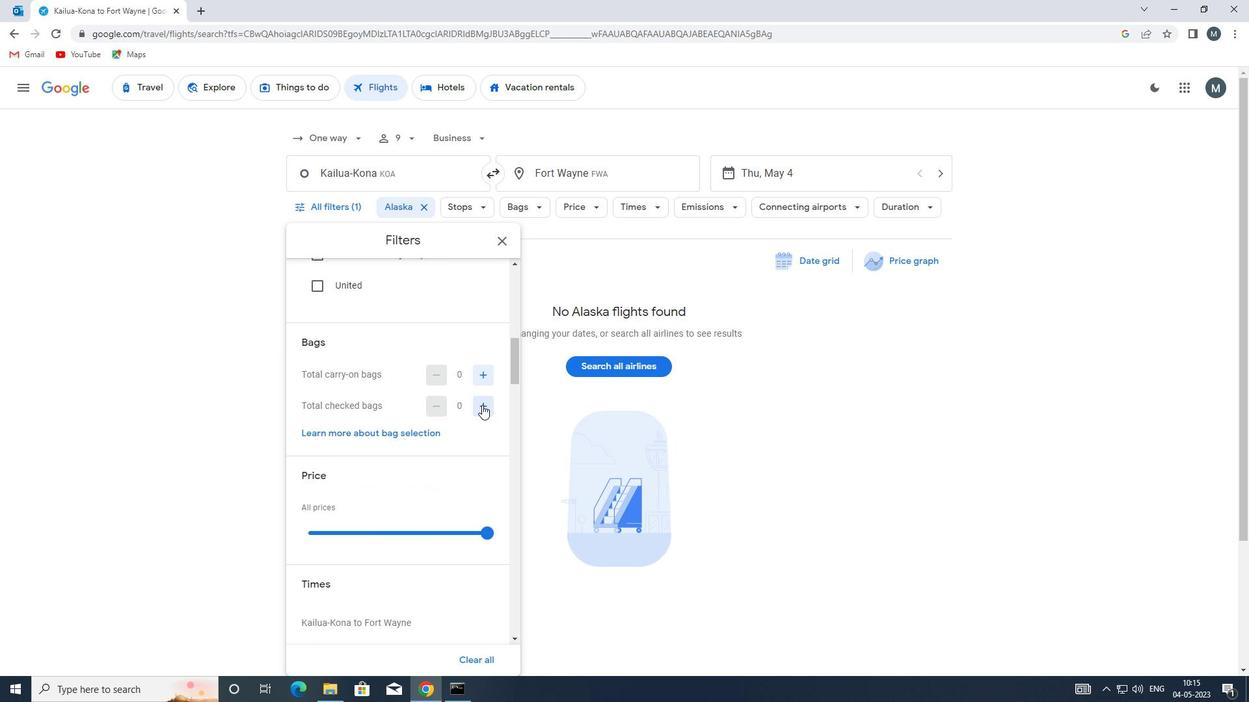 
Action: Mouse moved to (485, 403)
Screenshot: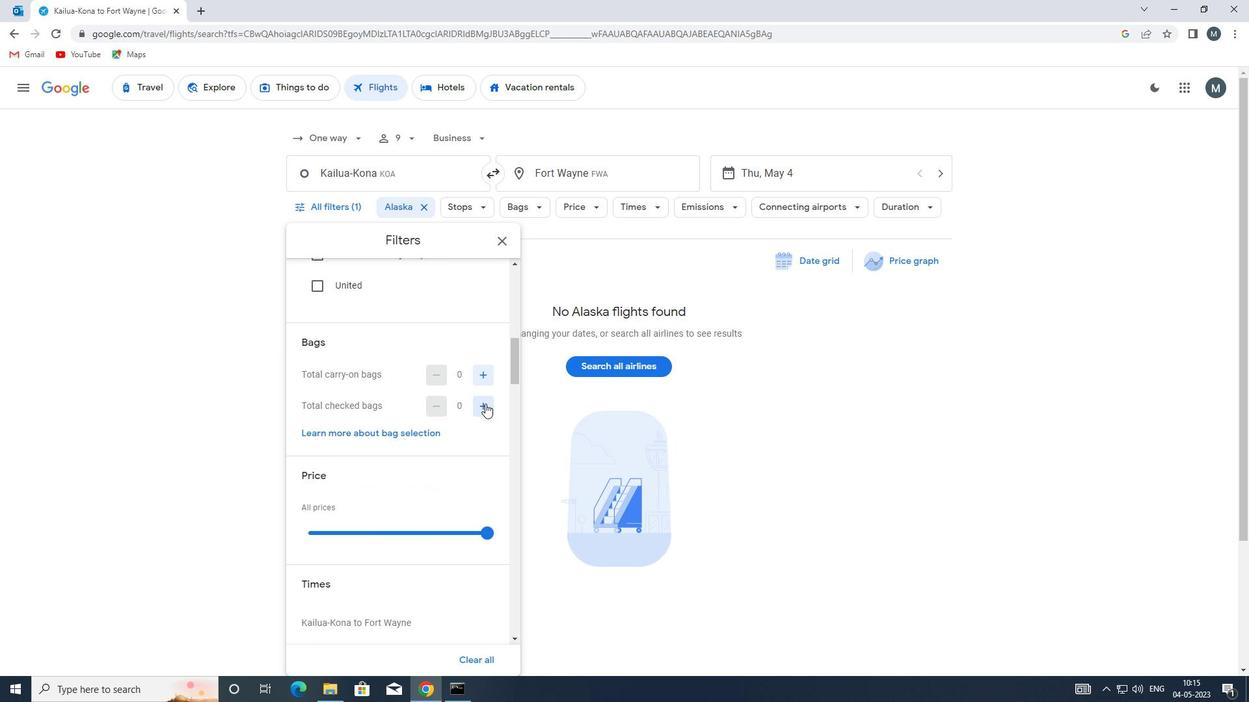 
Action: Mouse pressed left at (485, 403)
Screenshot: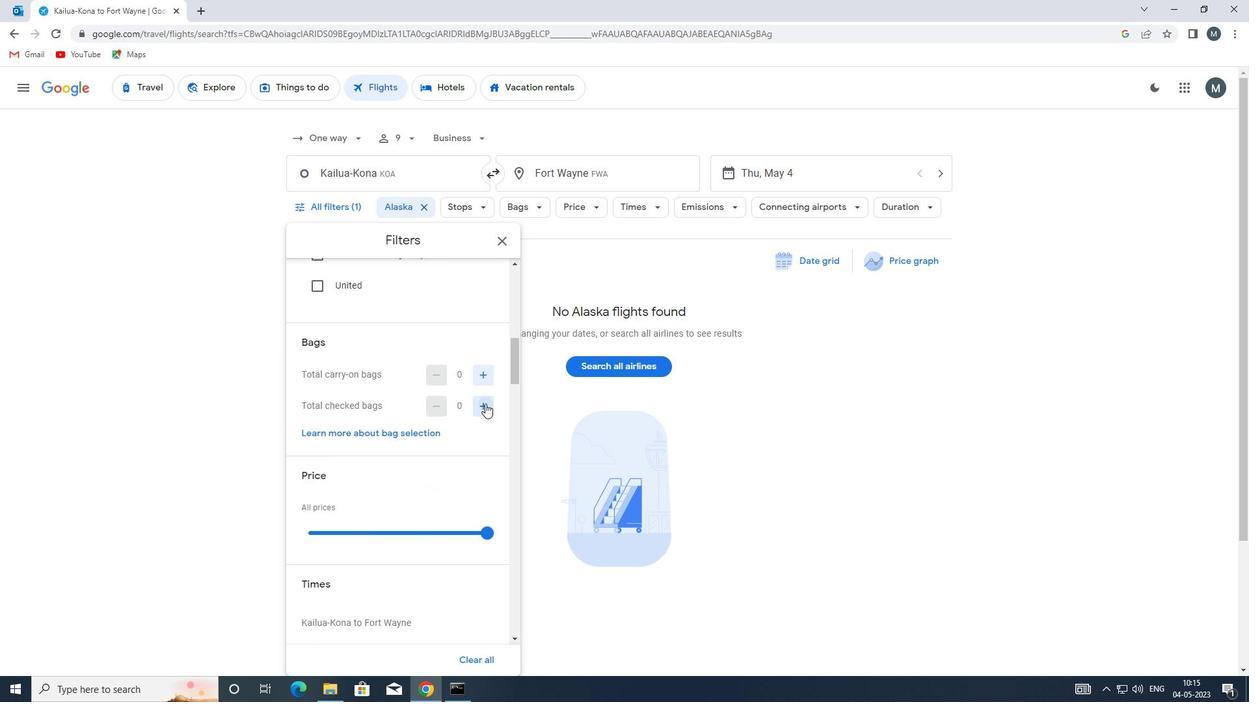 
Action: Mouse moved to (485, 403)
Screenshot: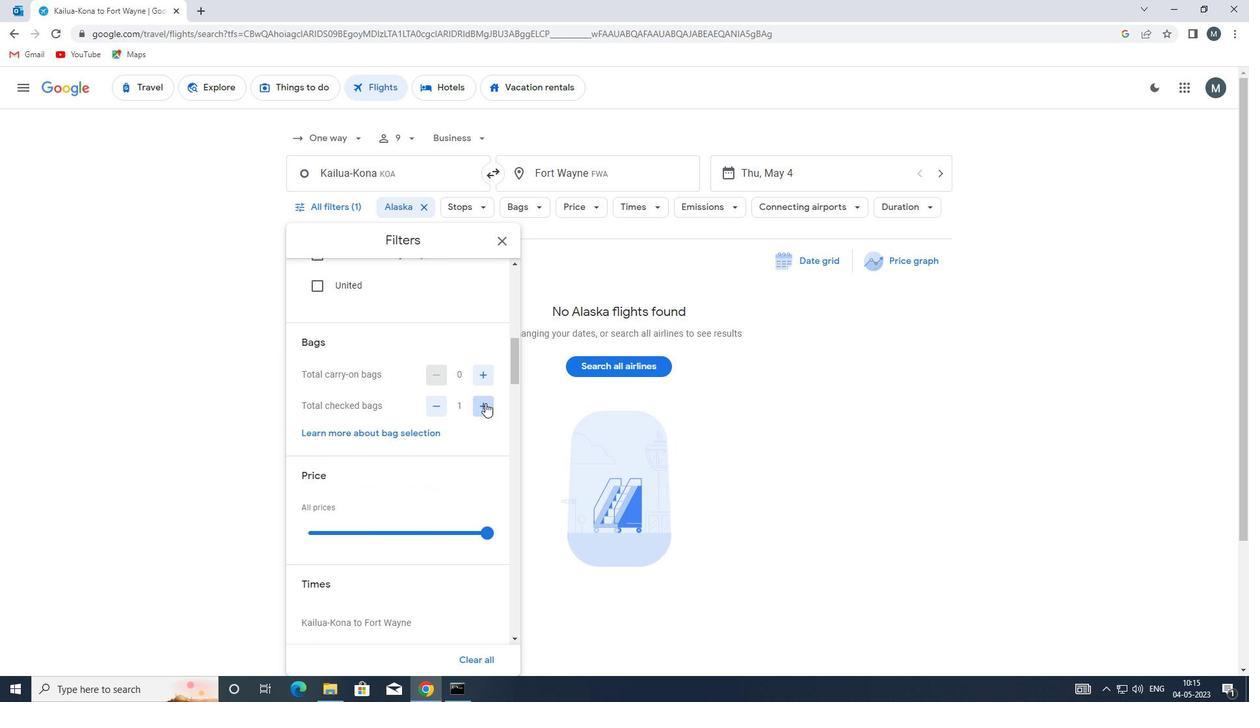 
Action: Mouse pressed left at (485, 403)
Screenshot: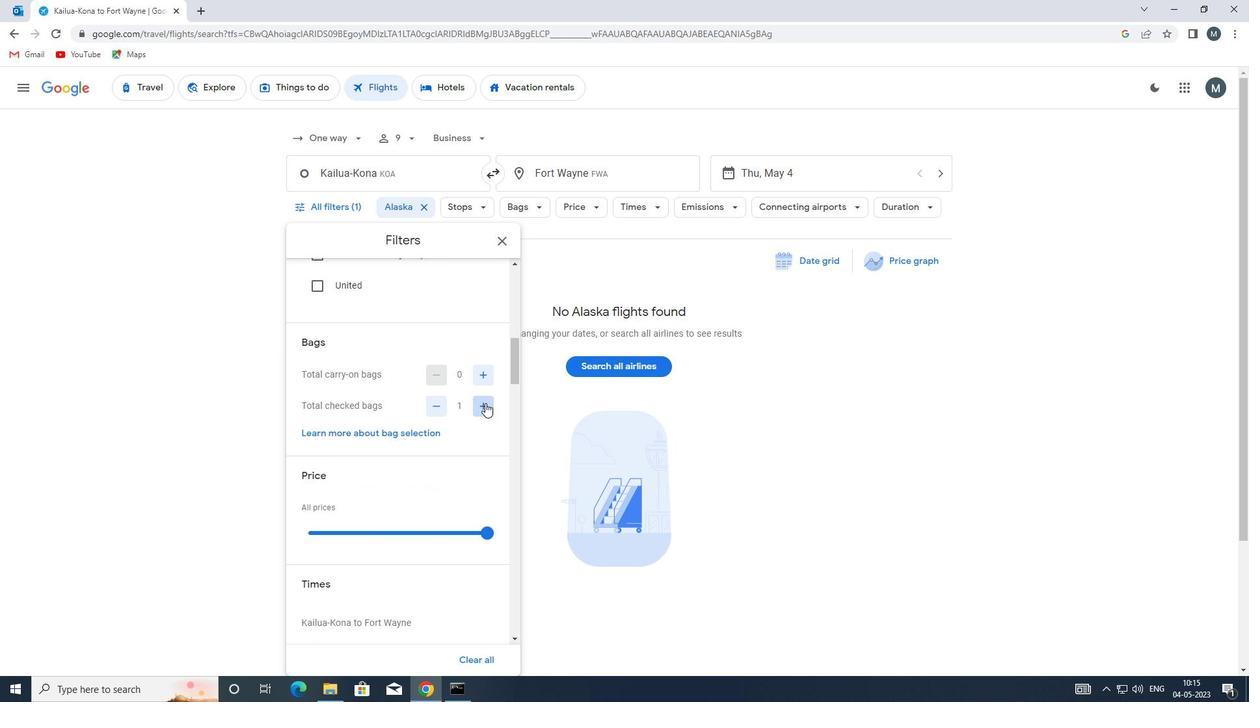 
Action: Mouse pressed left at (485, 403)
Screenshot: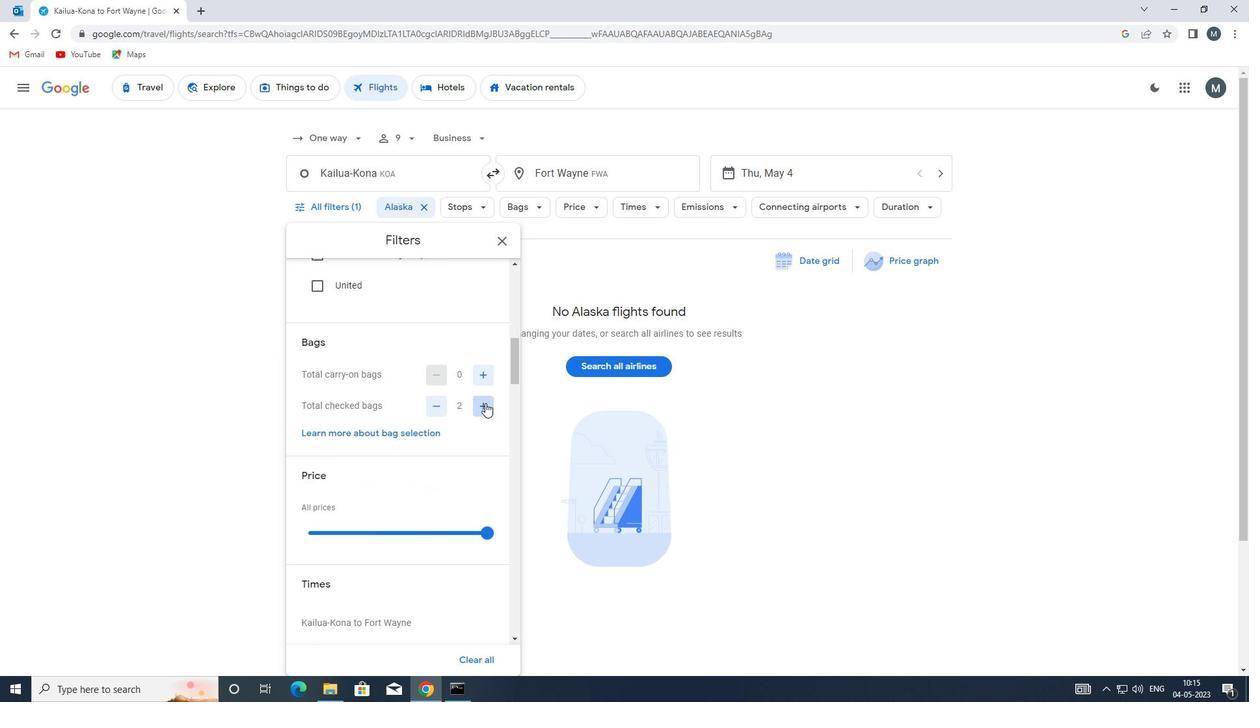 
Action: Mouse pressed left at (485, 403)
Screenshot: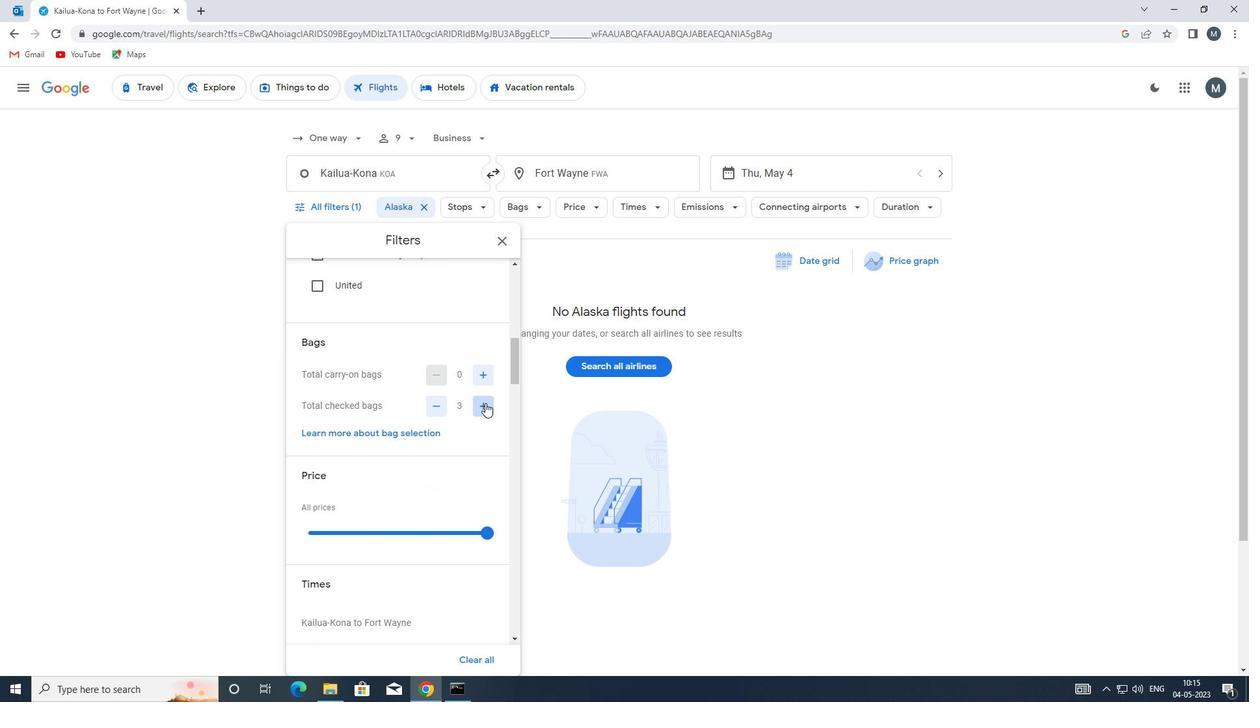 
Action: Mouse pressed left at (485, 403)
Screenshot: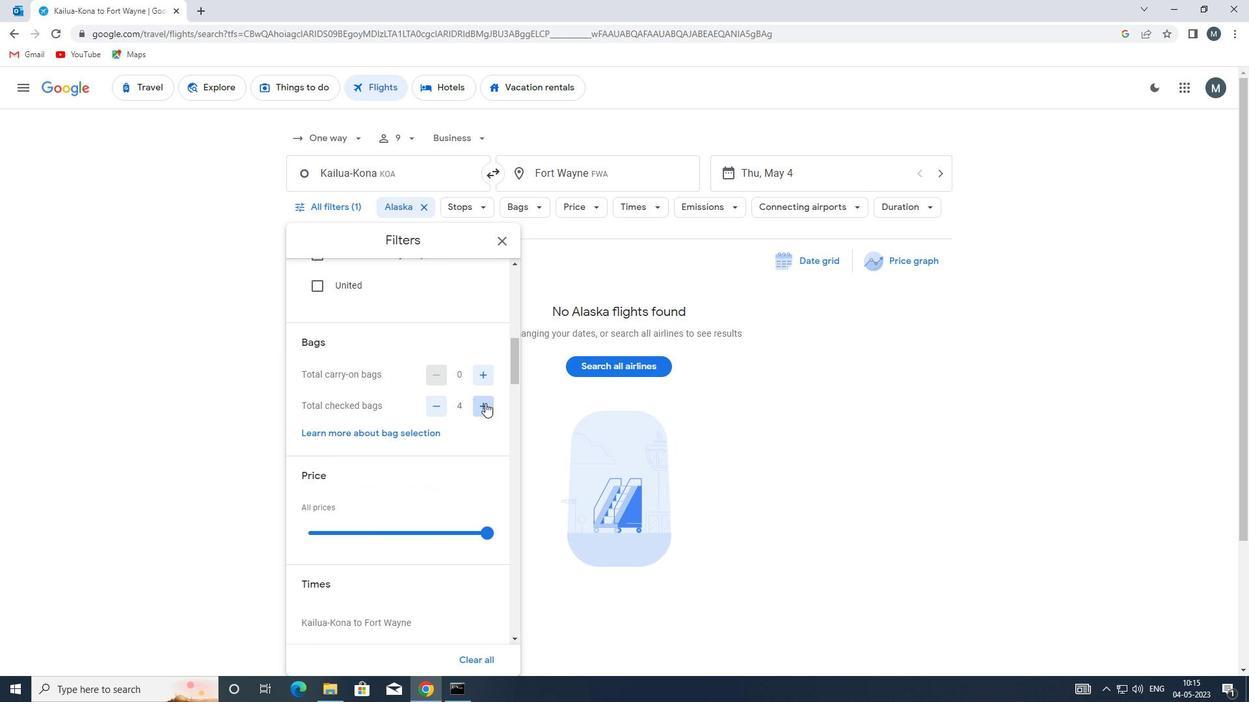 
Action: Mouse pressed left at (485, 403)
Screenshot: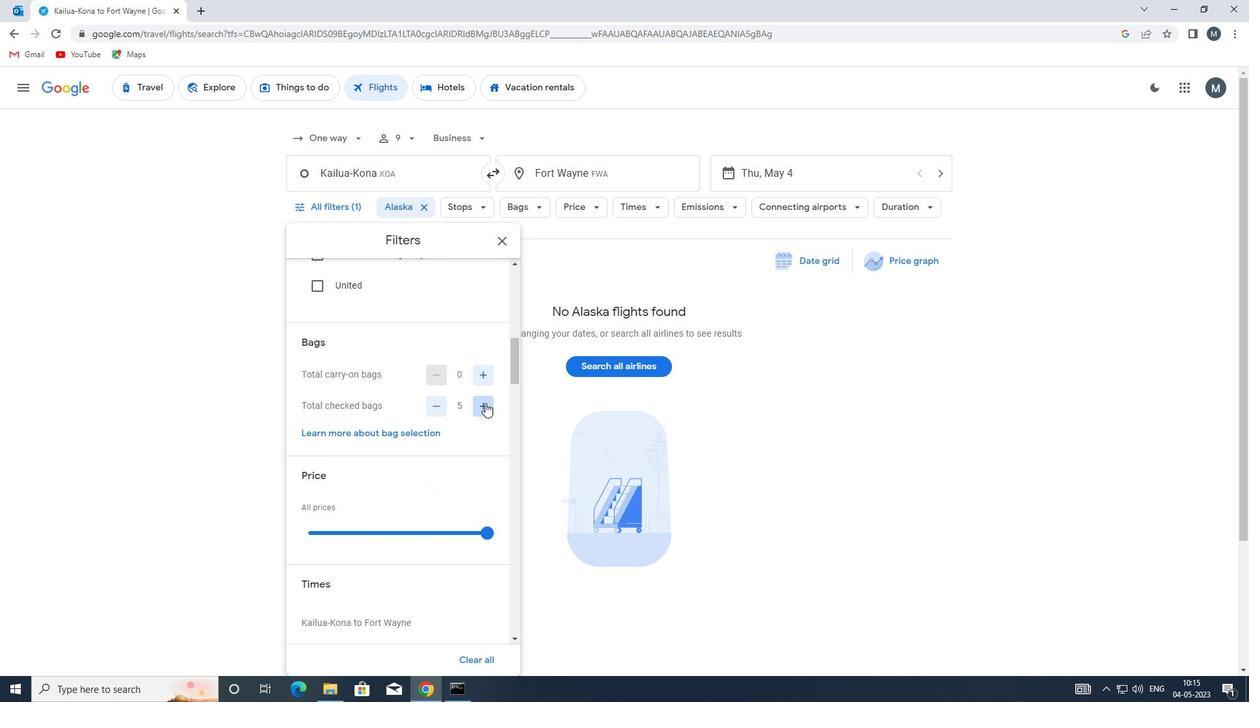 
Action: Mouse pressed left at (485, 403)
Screenshot: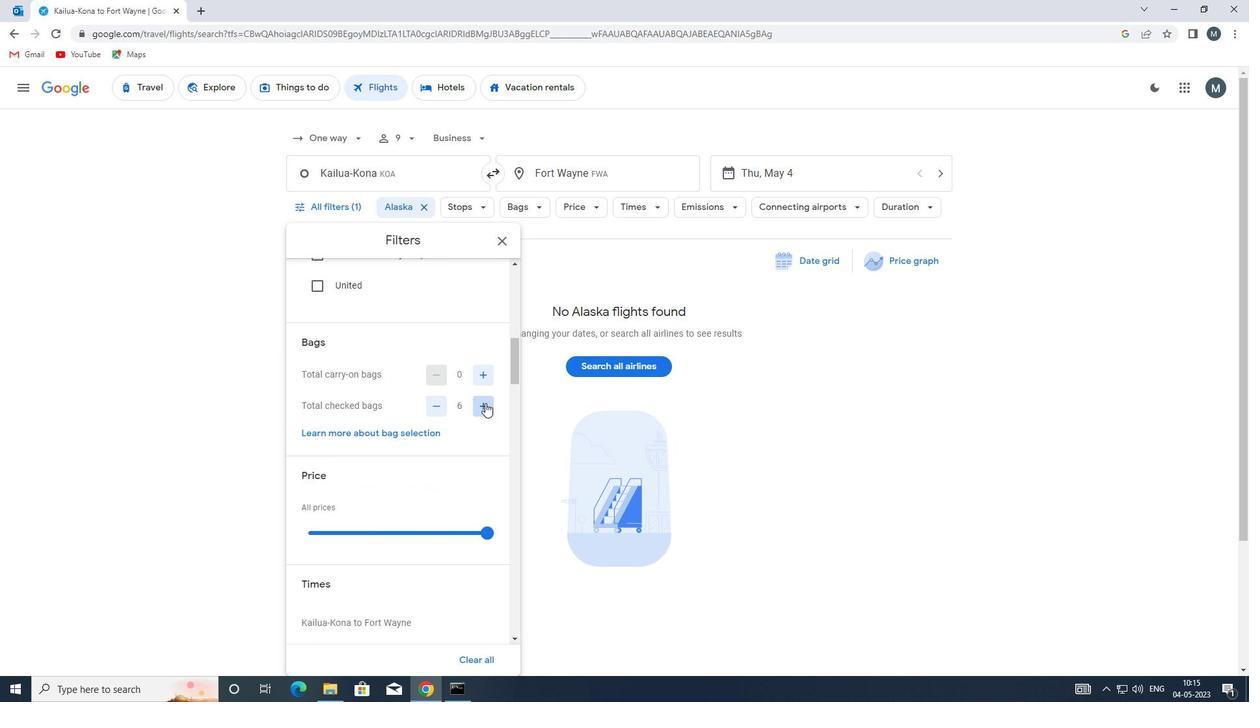 
Action: Mouse pressed left at (485, 403)
Screenshot: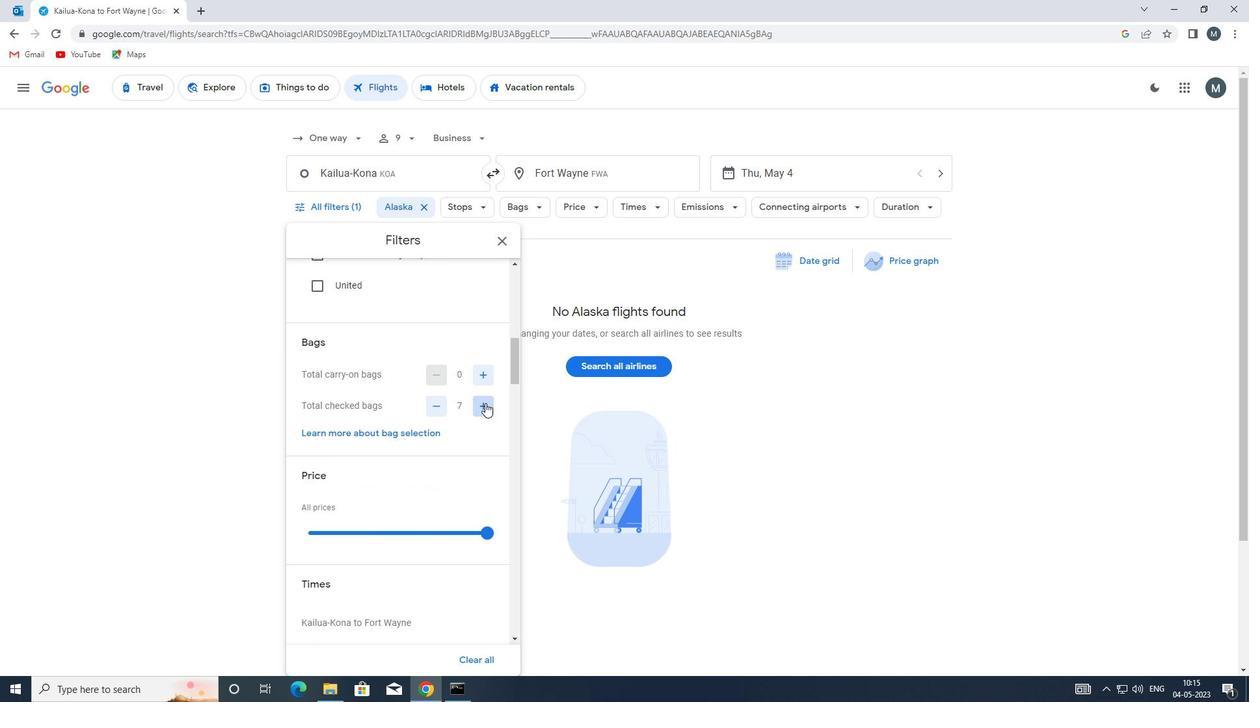 
Action: Mouse pressed left at (485, 403)
Screenshot: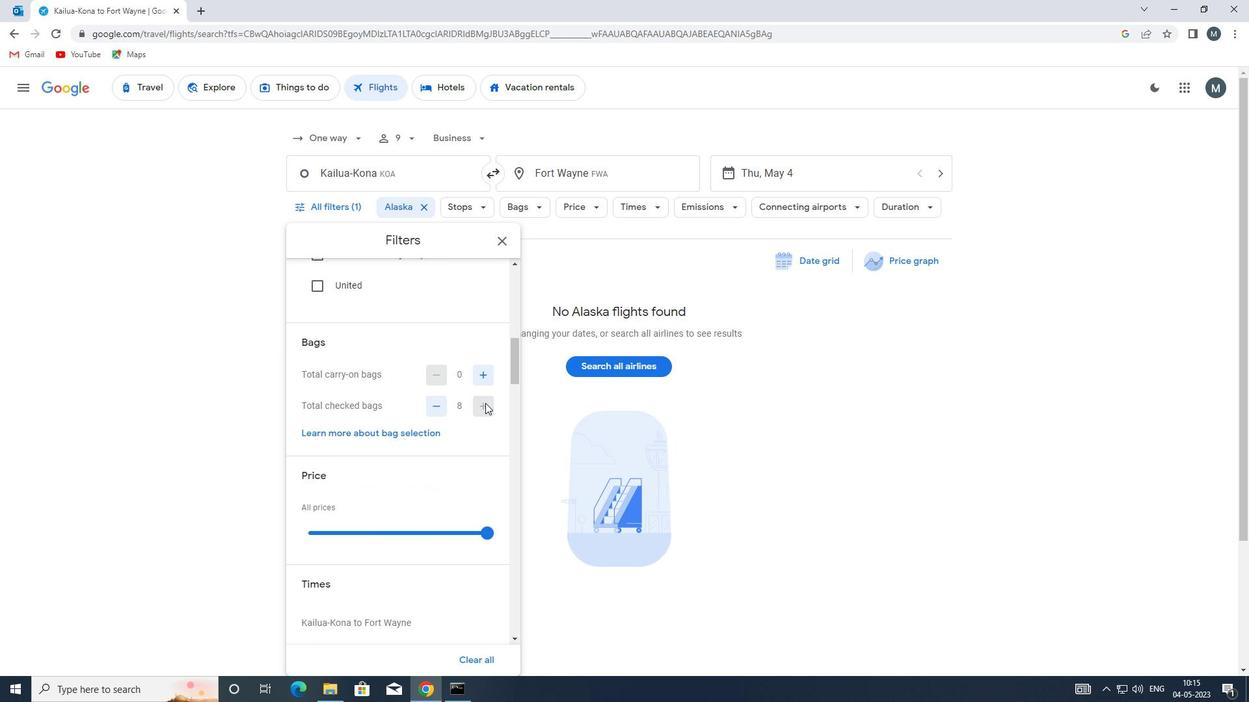 
Action: Mouse moved to (485, 403)
Screenshot: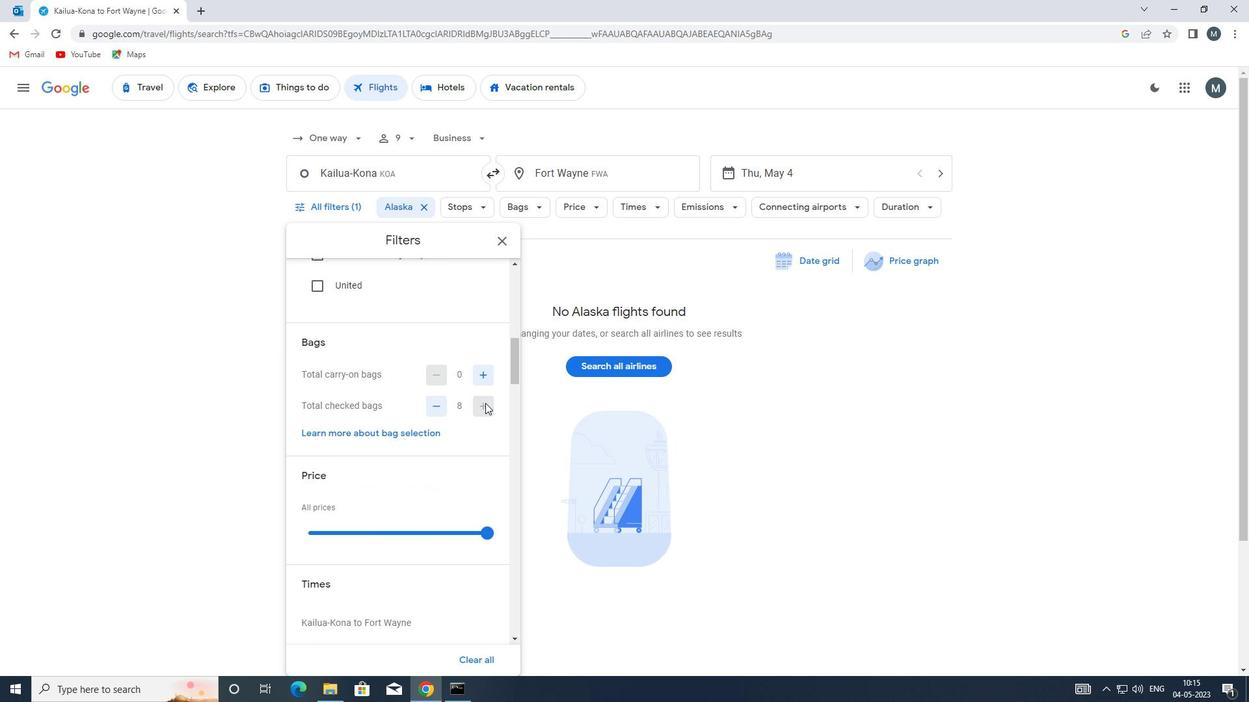 
Action: Mouse pressed left at (485, 403)
Screenshot: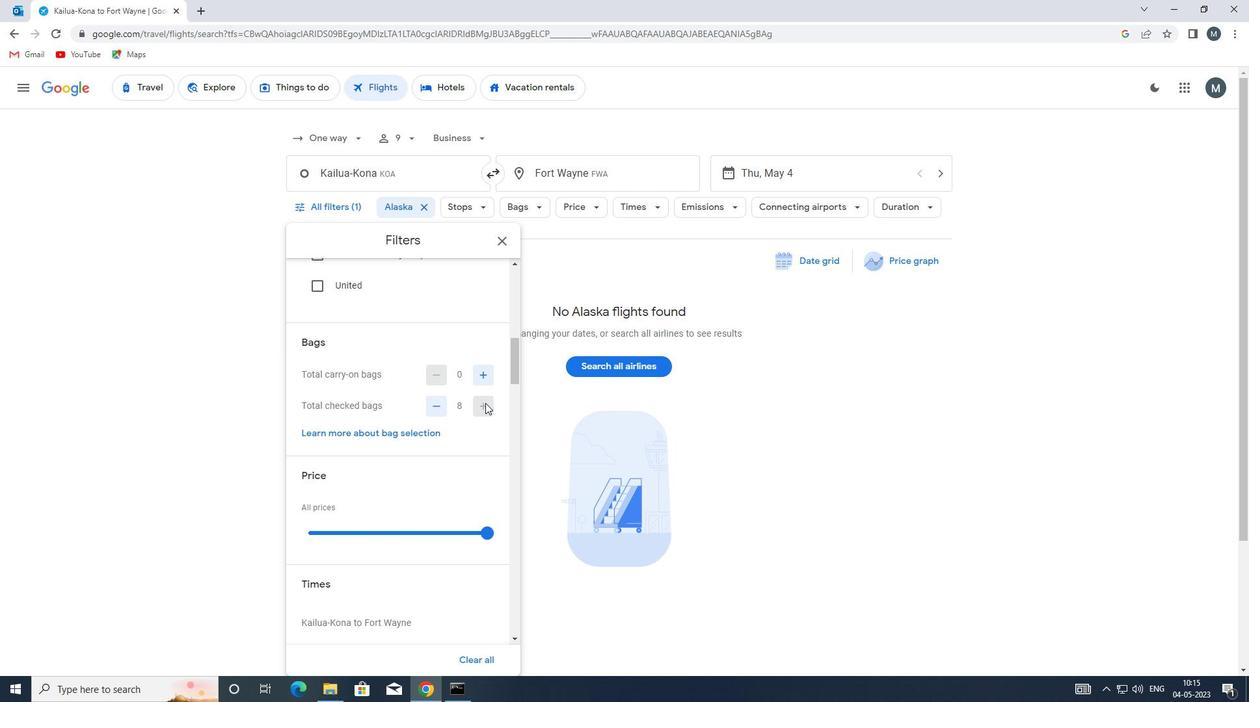 
Action: Mouse moved to (416, 398)
Screenshot: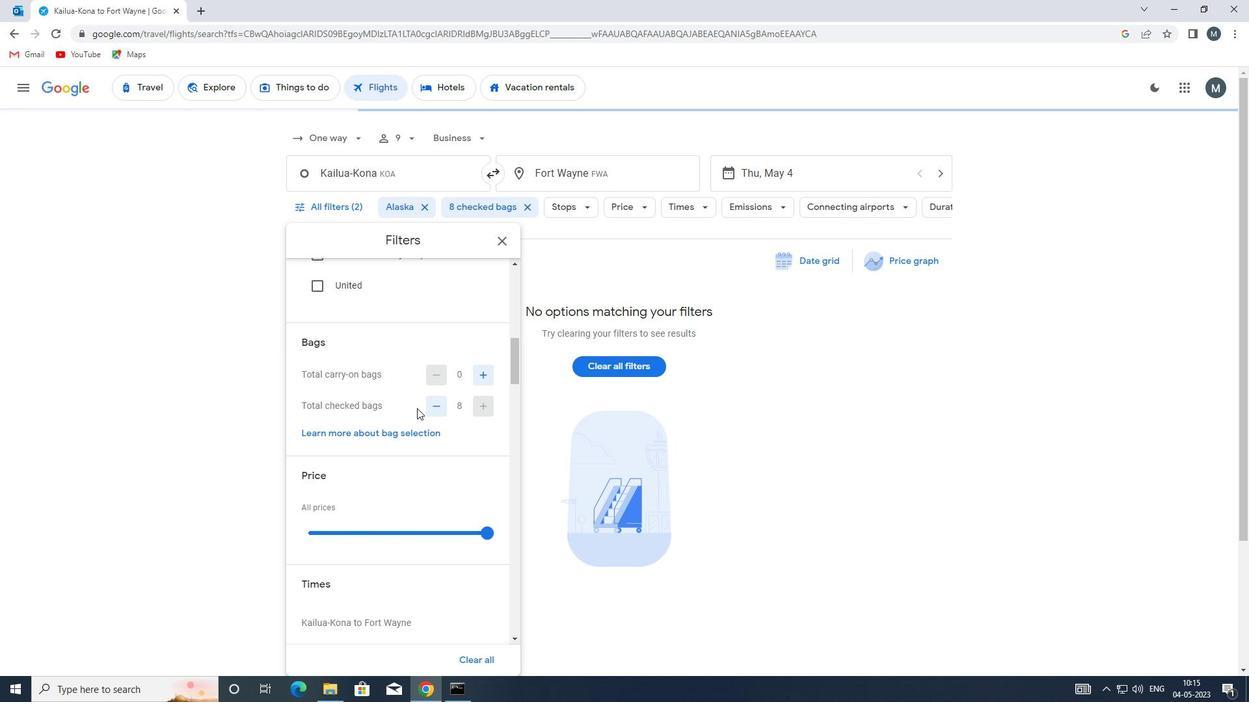 
Action: Mouse scrolled (416, 397) with delta (0, 0)
Screenshot: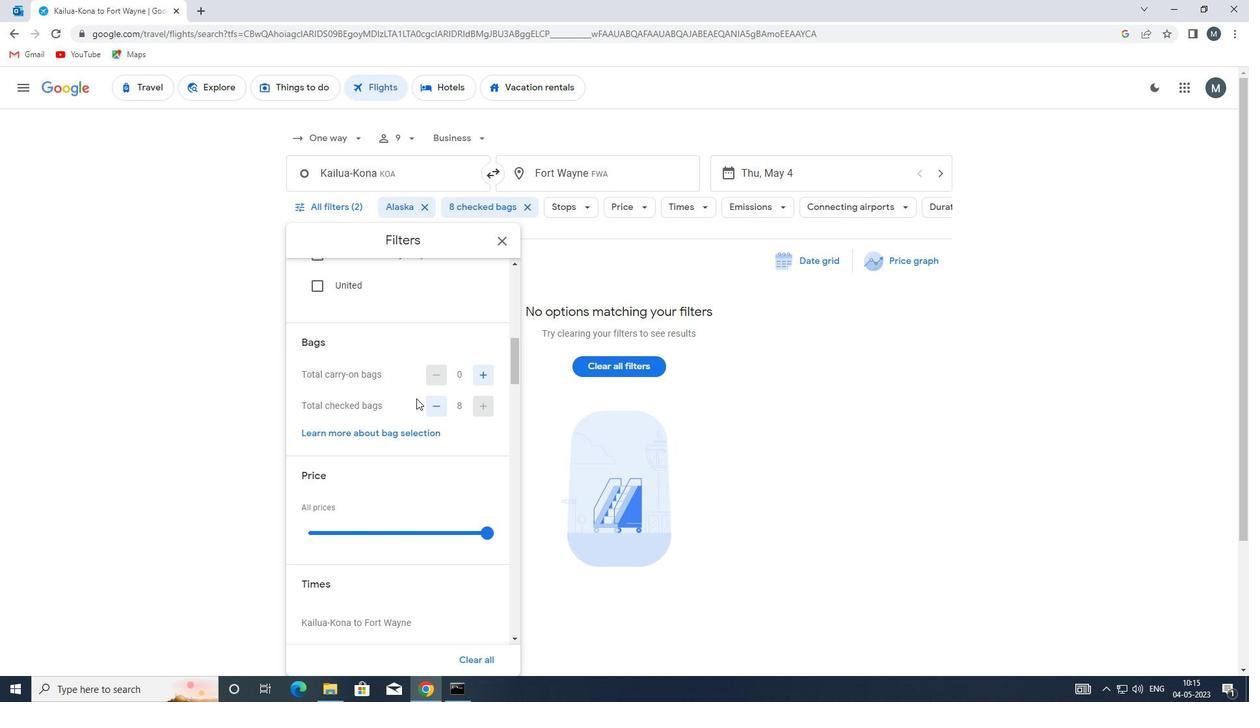 
Action: Mouse scrolled (416, 397) with delta (0, 0)
Screenshot: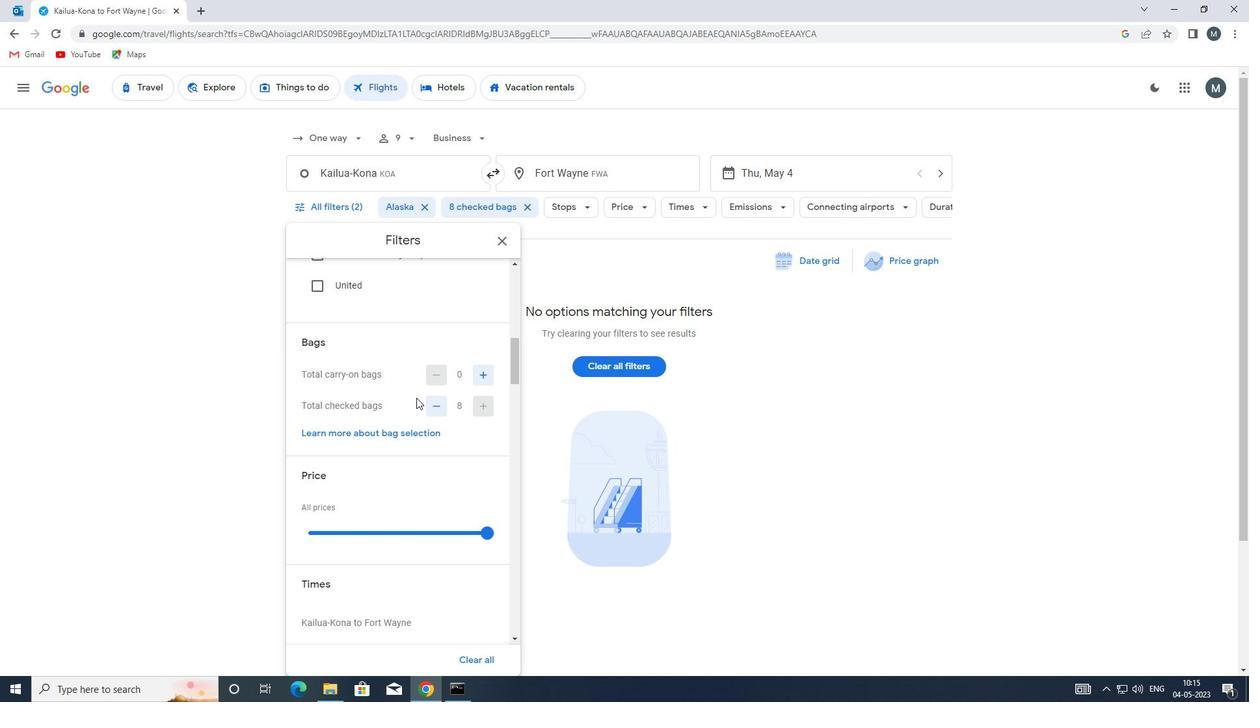 
Action: Mouse scrolled (416, 397) with delta (0, 0)
Screenshot: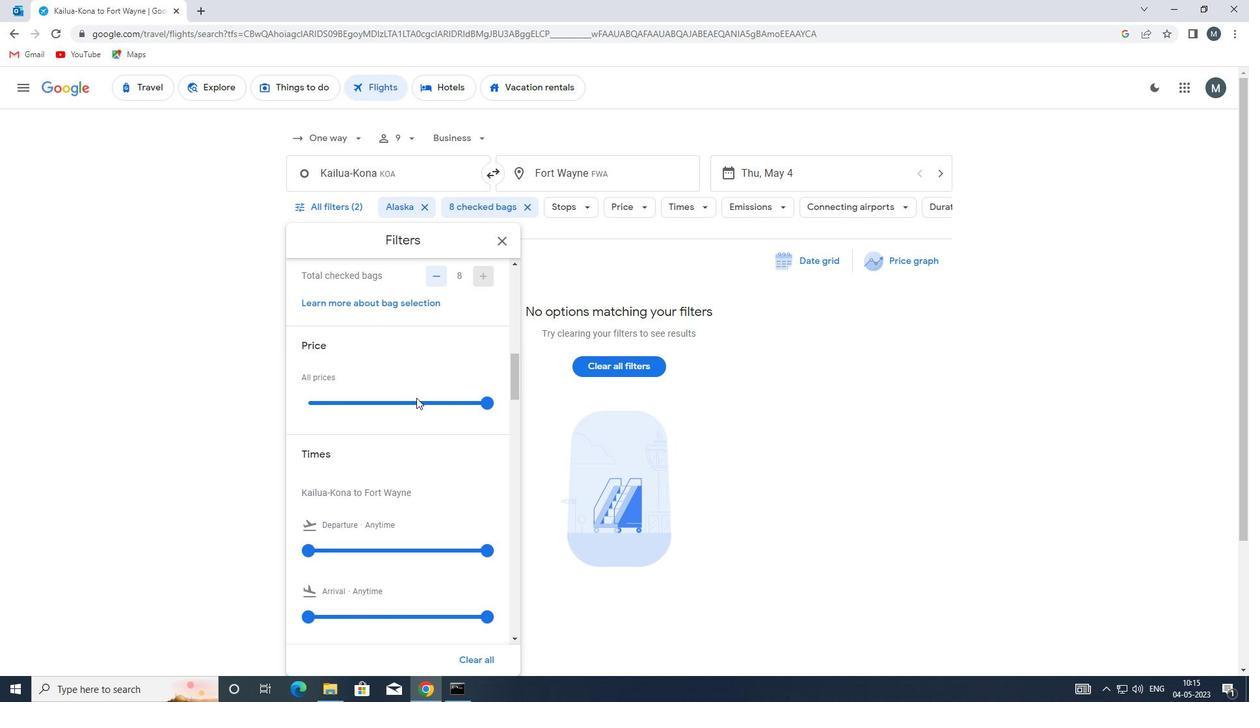 
Action: Mouse moved to (380, 331)
Screenshot: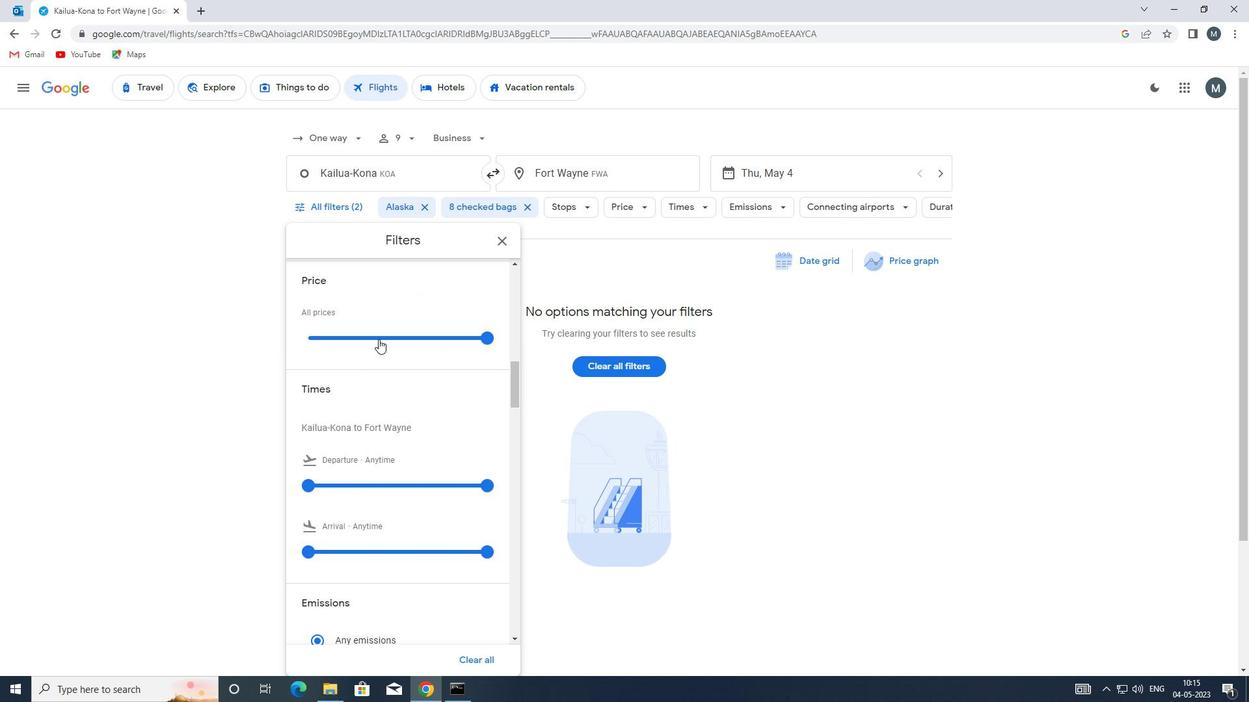 
Action: Mouse pressed left at (380, 331)
Screenshot: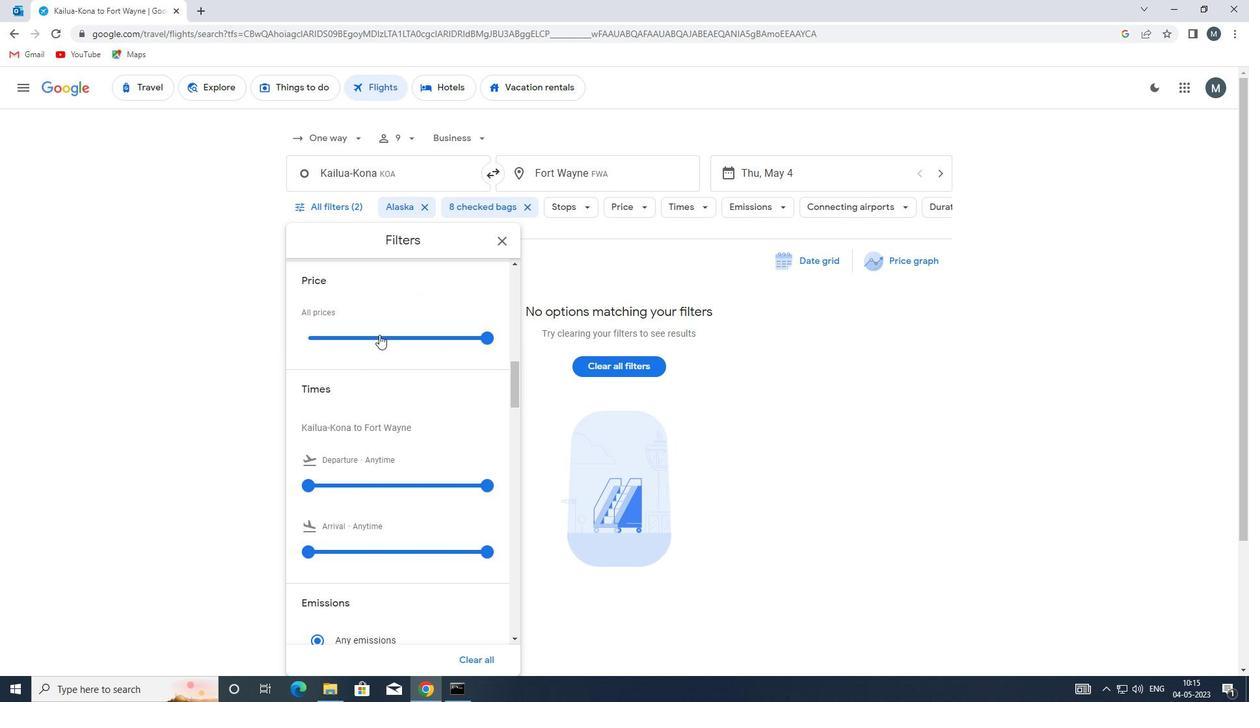 
Action: Mouse pressed left at (380, 331)
Screenshot: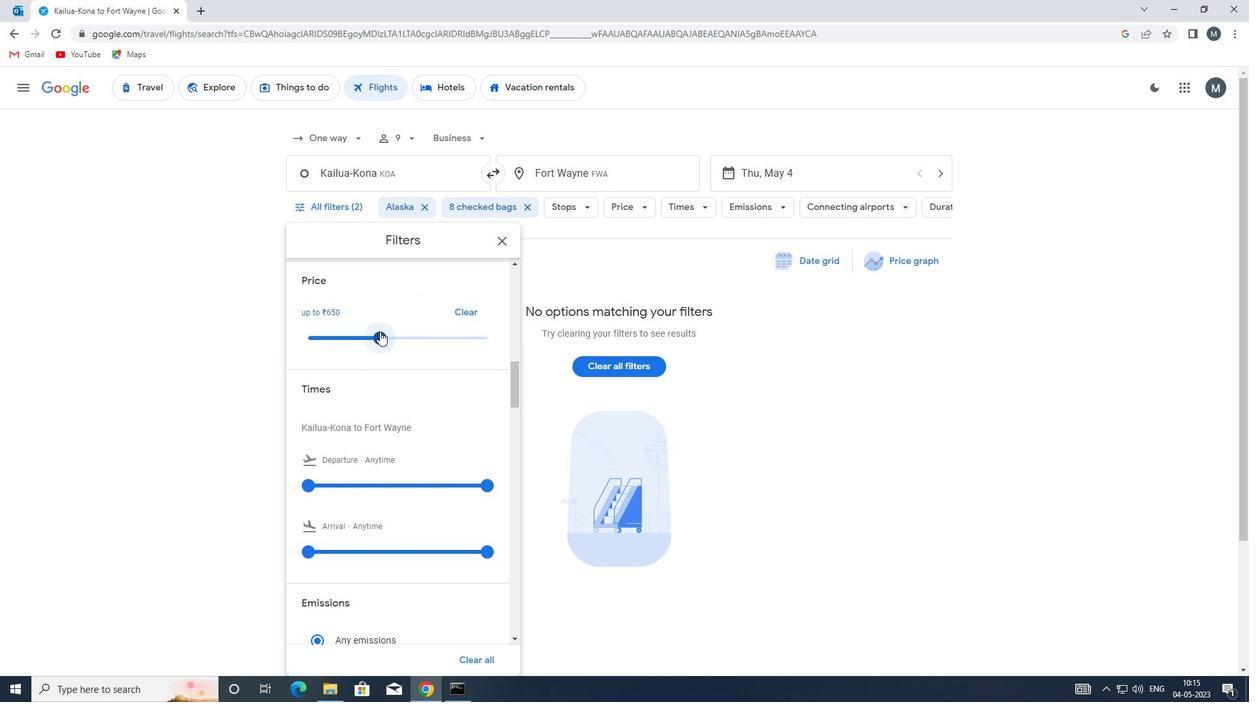 
Action: Mouse moved to (424, 362)
Screenshot: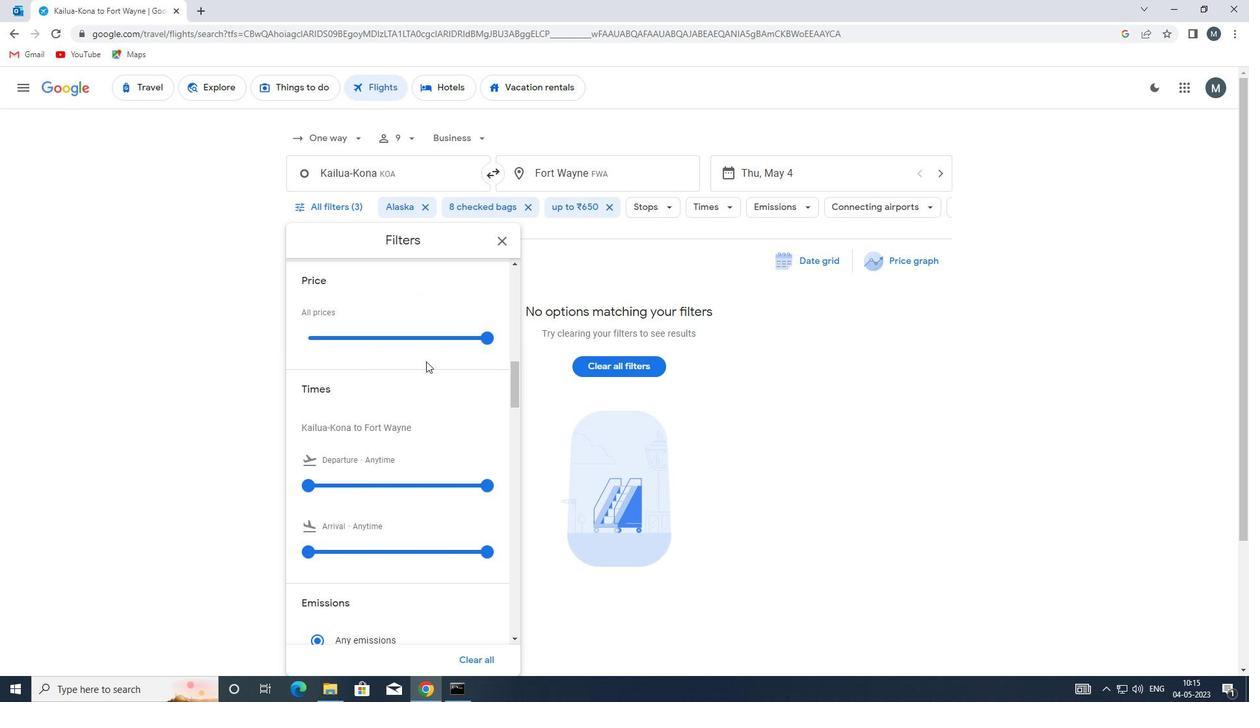 
Action: Mouse scrolled (424, 361) with delta (0, 0)
Screenshot: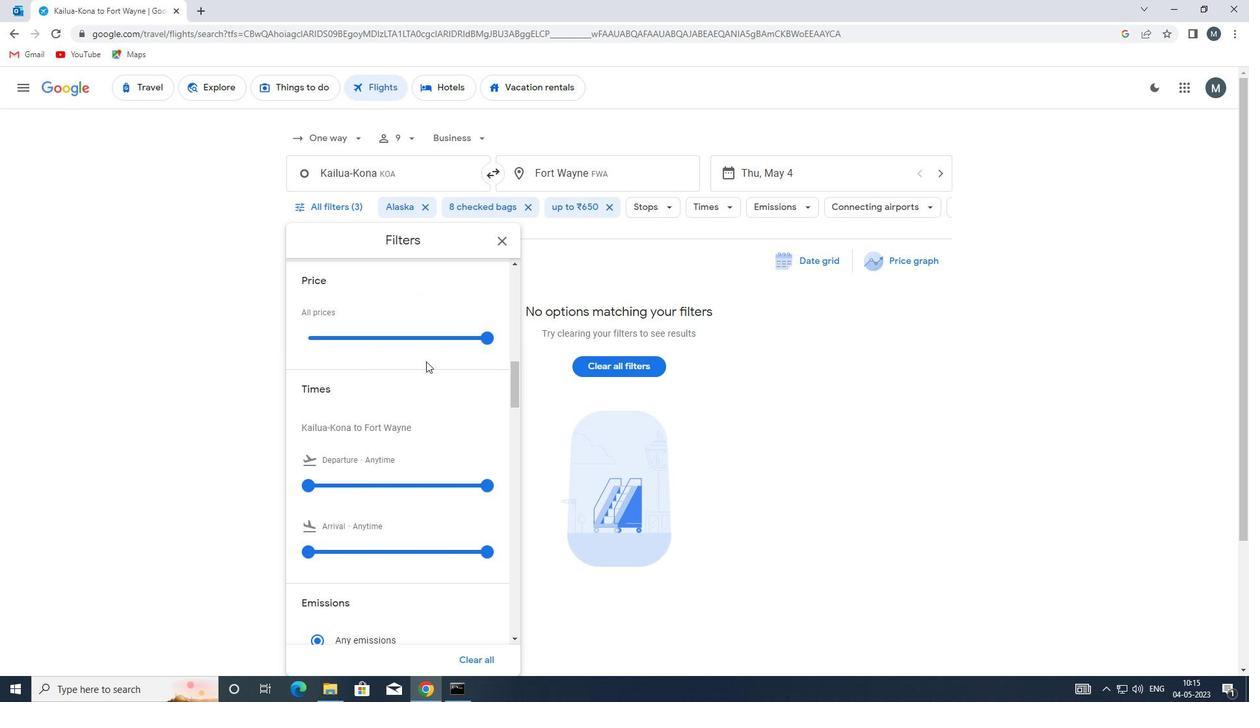 
Action: Mouse moved to (401, 367)
Screenshot: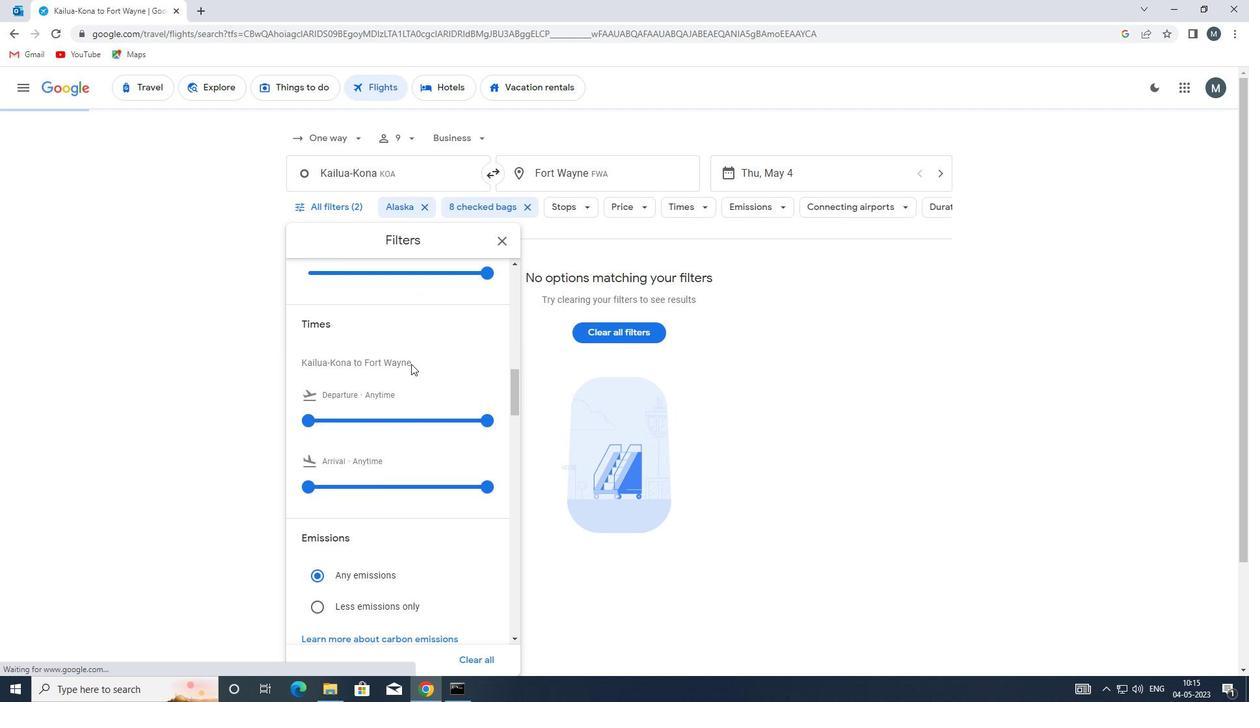 
Action: Mouse scrolled (401, 367) with delta (0, 0)
Screenshot: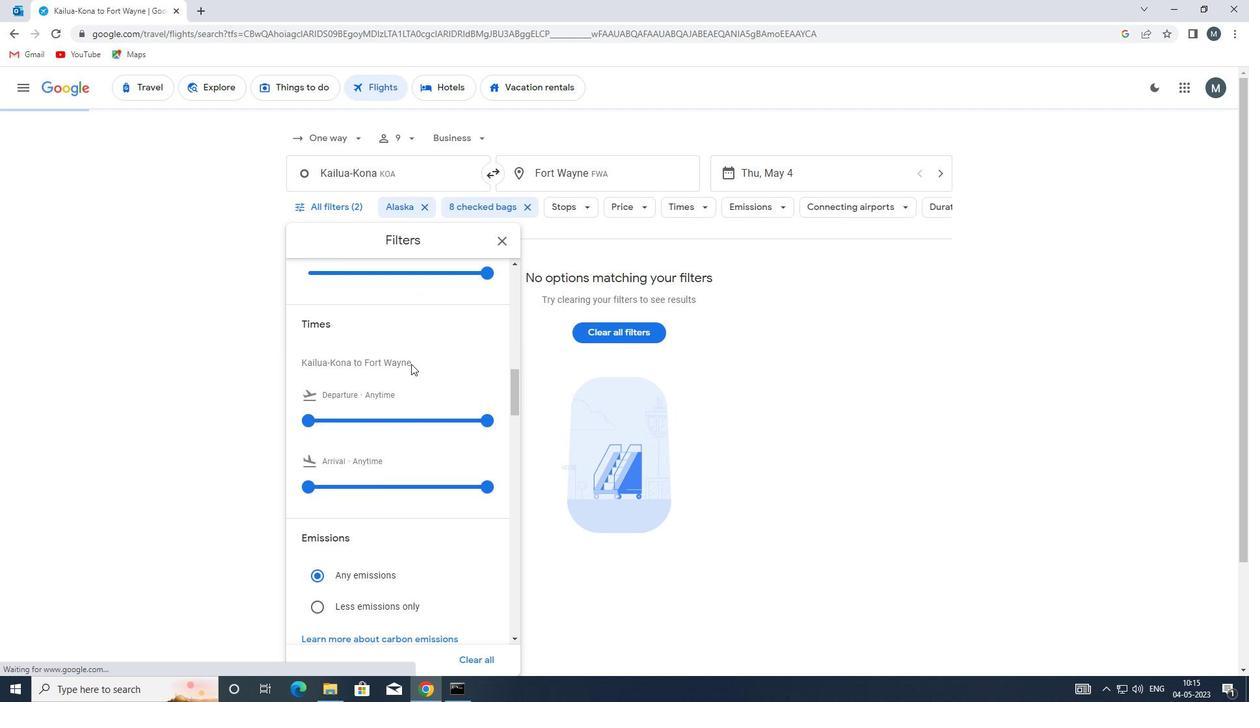 
Action: Mouse moved to (364, 354)
Screenshot: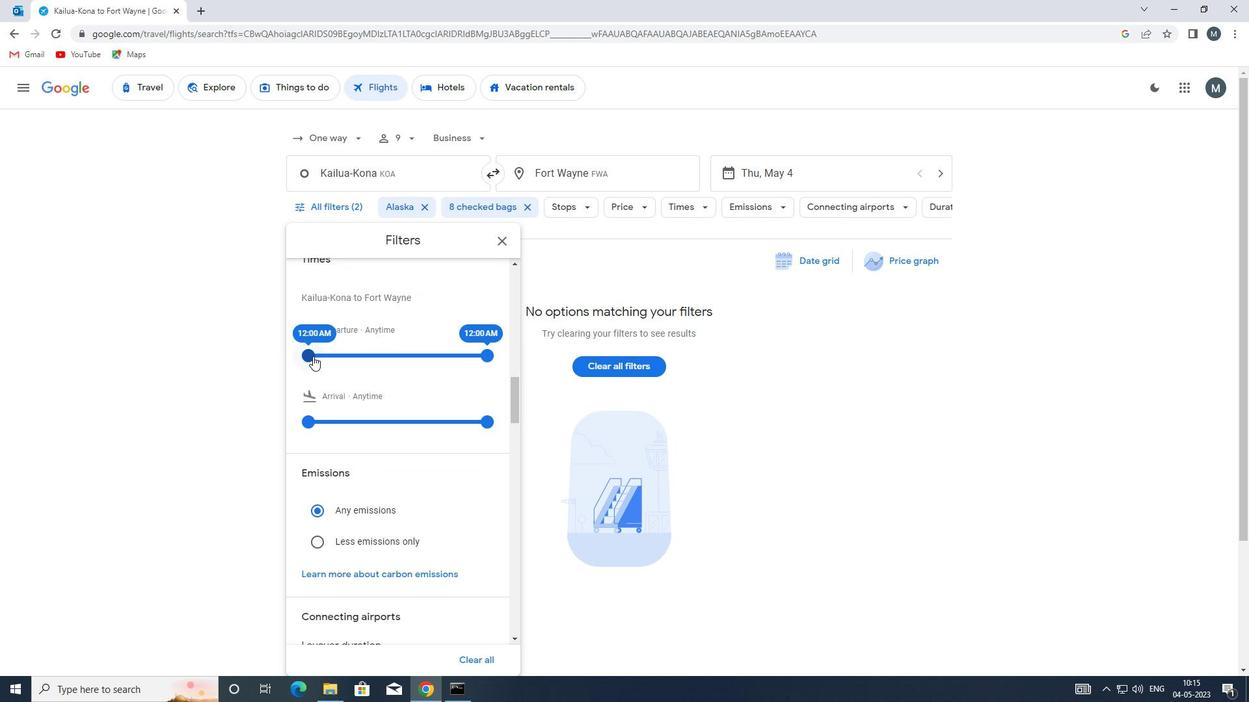 
Action: Mouse pressed left at (364, 354)
Screenshot: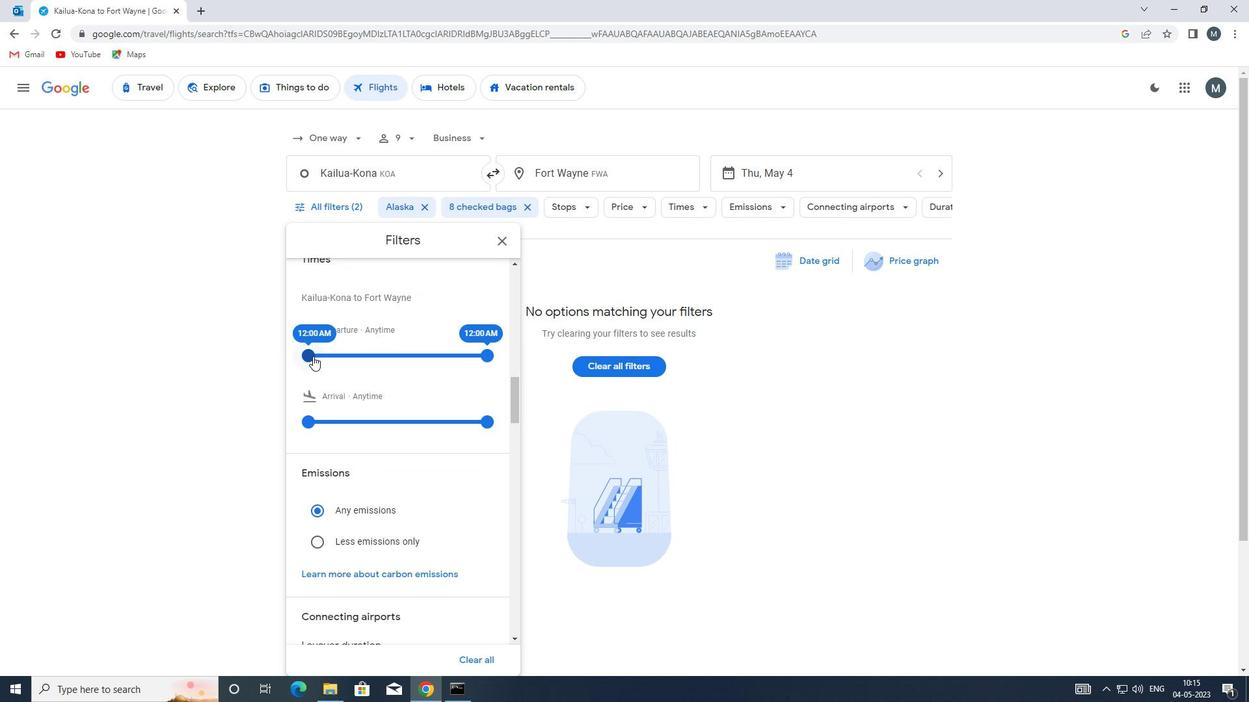 
Action: Mouse moved to (488, 354)
Screenshot: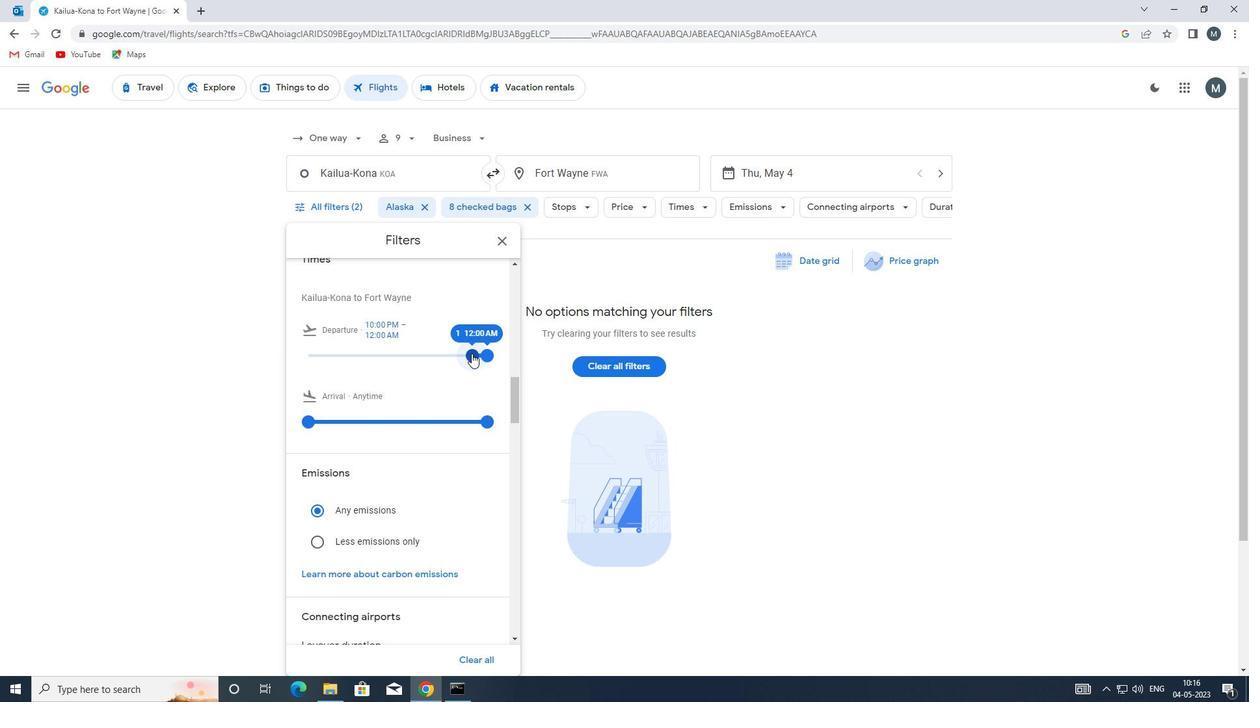 
Action: Mouse pressed left at (488, 354)
Screenshot: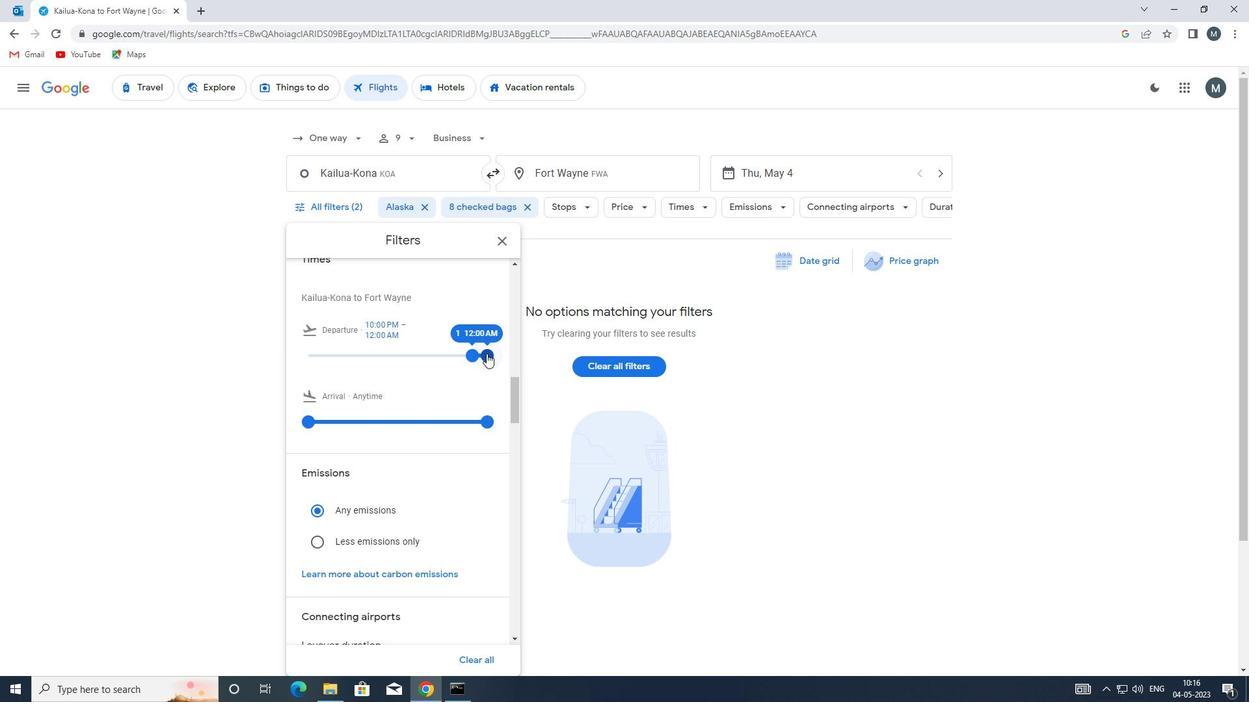 
Action: Mouse moved to (507, 239)
Screenshot: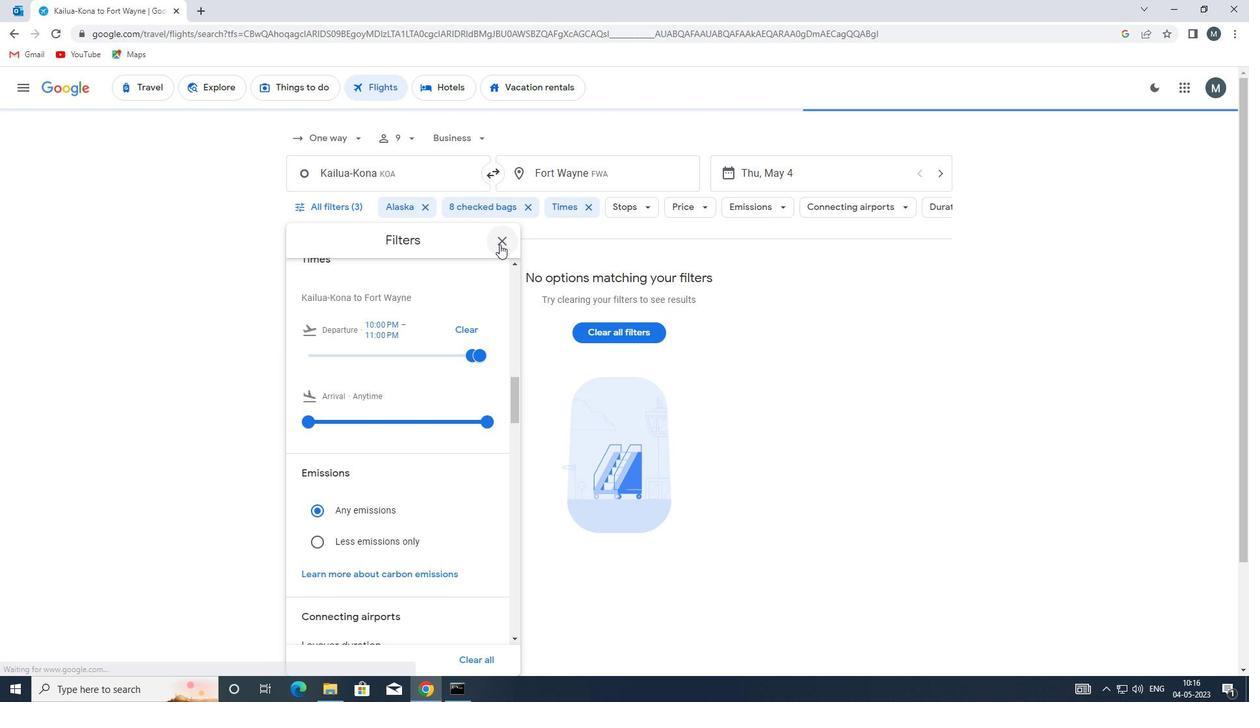 
Action: Mouse pressed left at (507, 239)
Screenshot: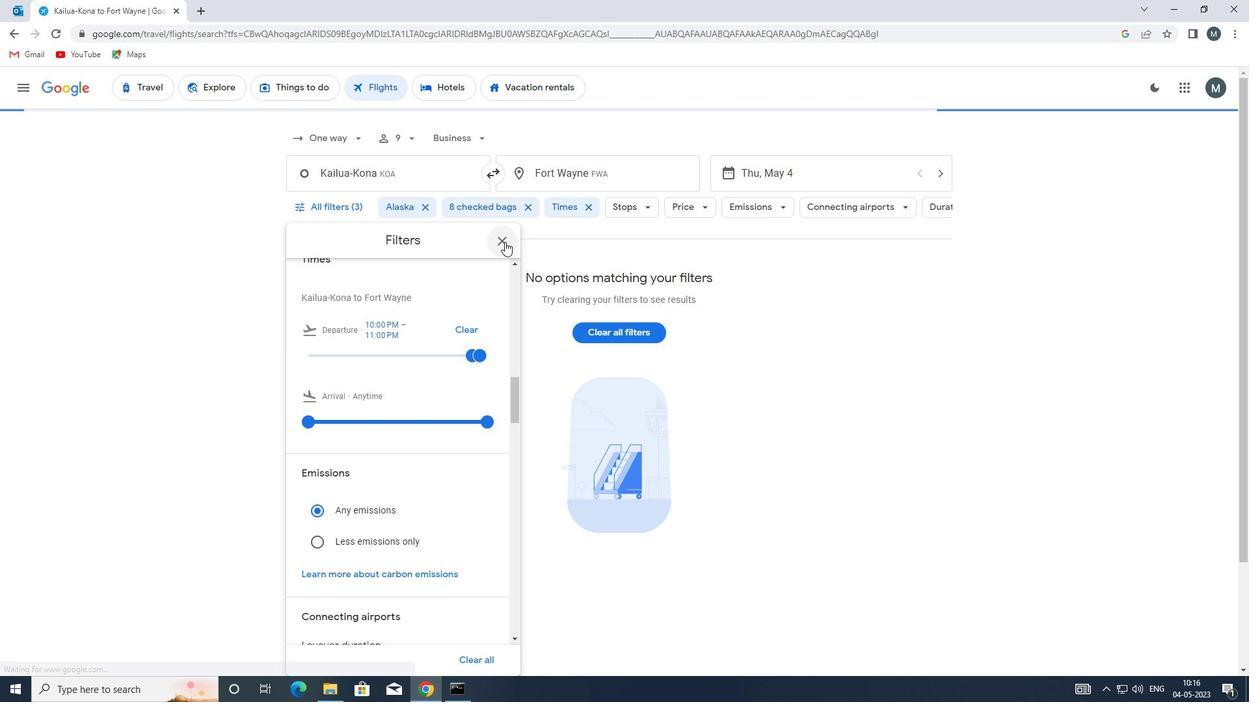 
